 Task: Click on add item in tsserver plugin paths in the typescript.
Action: Mouse moved to (16, 511)
Screenshot: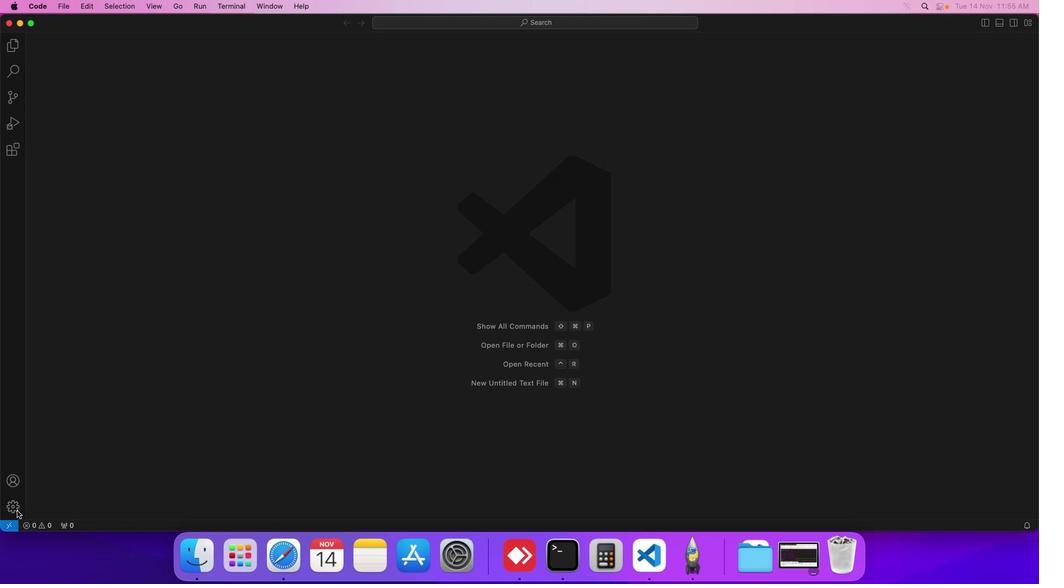
Action: Mouse pressed left at (16, 511)
Screenshot: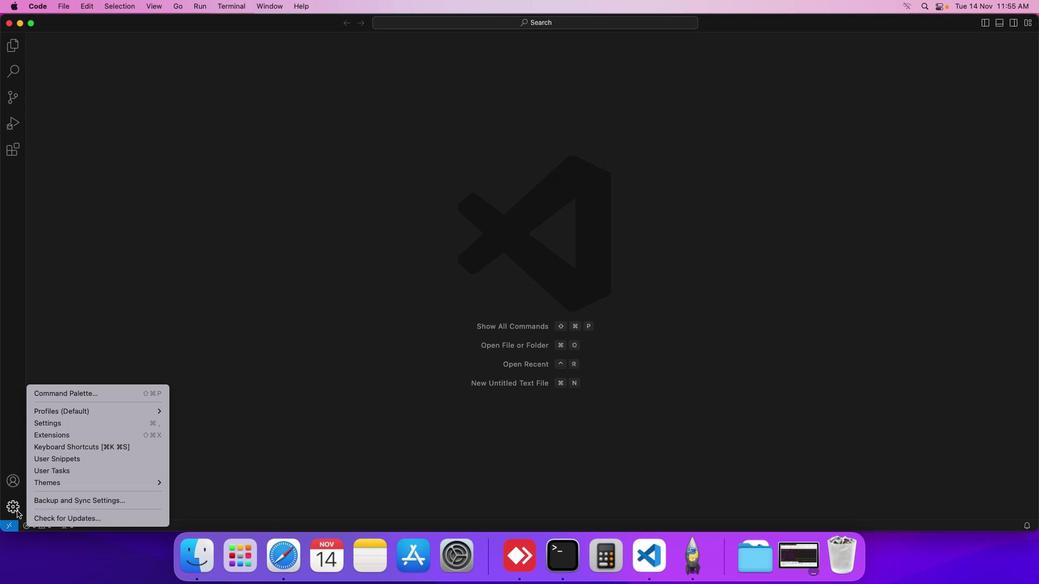 
Action: Mouse moved to (75, 421)
Screenshot: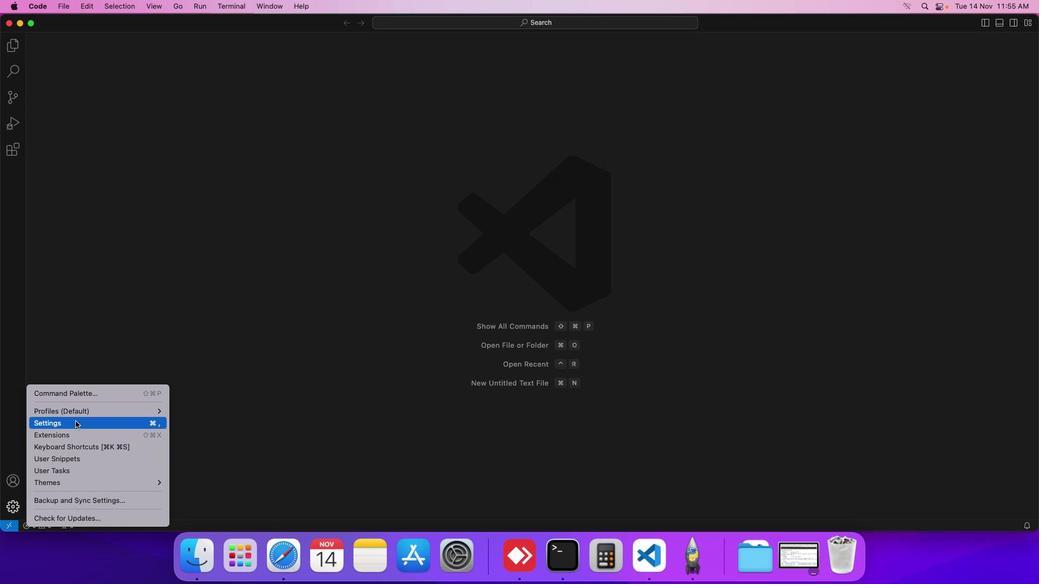 
Action: Mouse pressed left at (75, 421)
Screenshot: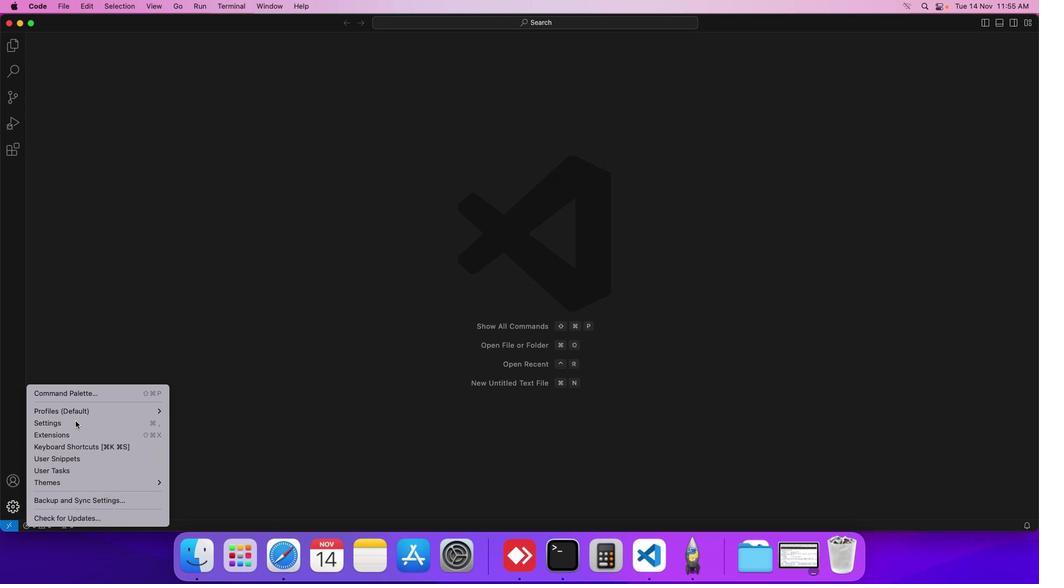 
Action: Mouse moved to (257, 195)
Screenshot: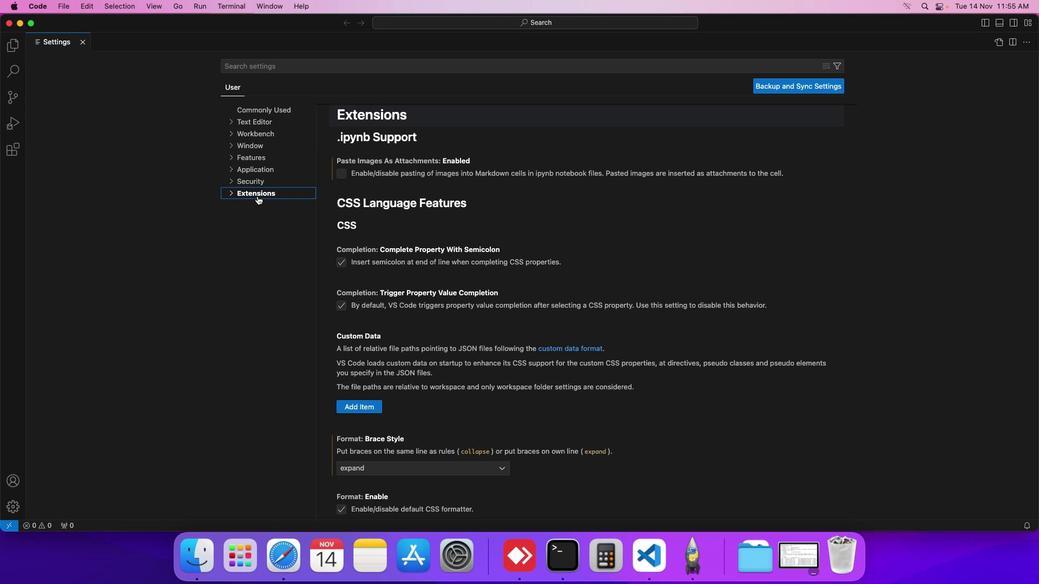 
Action: Mouse pressed left at (257, 195)
Screenshot: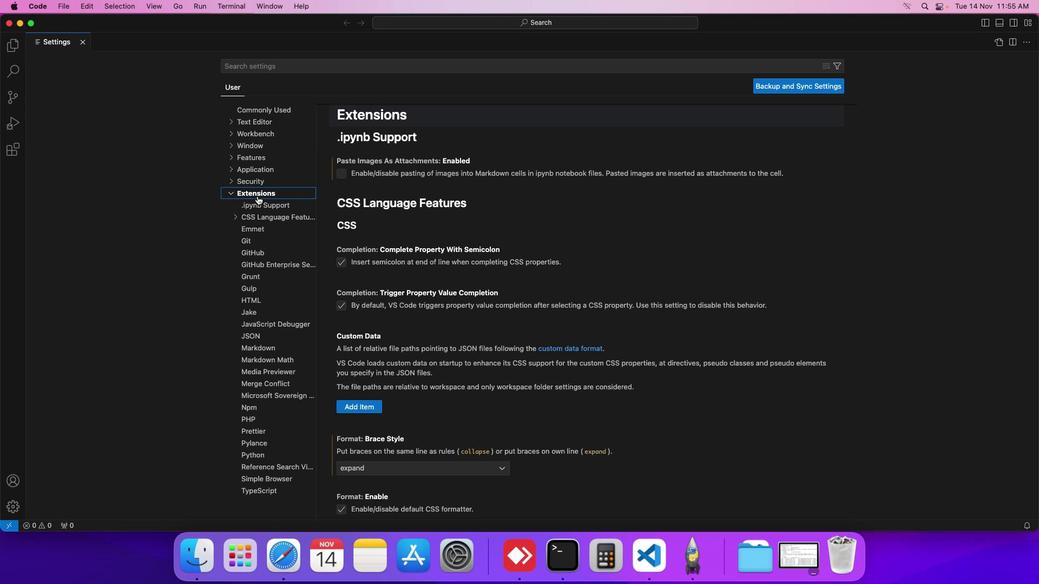 
Action: Mouse moved to (251, 495)
Screenshot: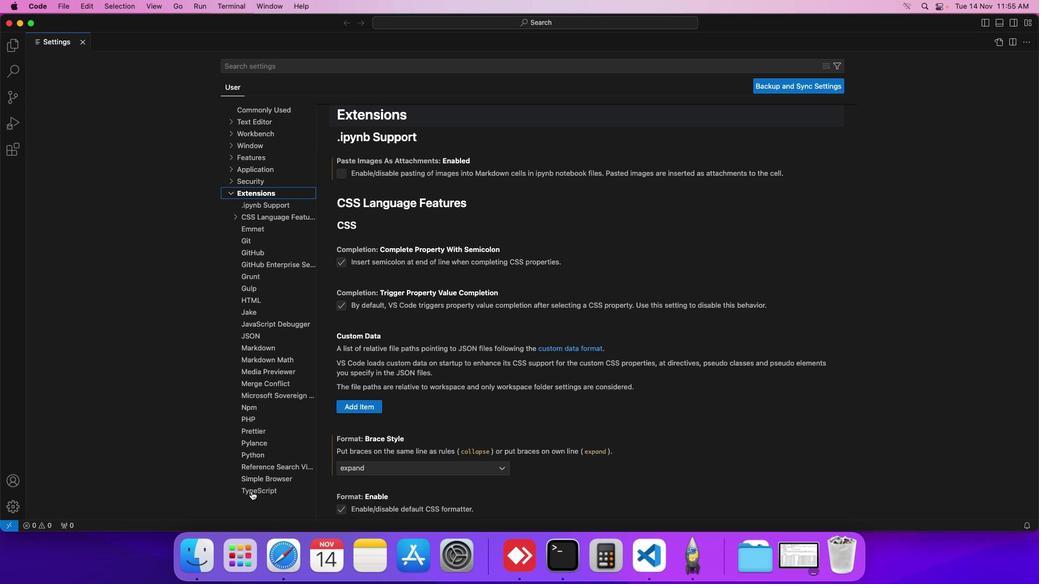 
Action: Mouse pressed left at (251, 495)
Screenshot: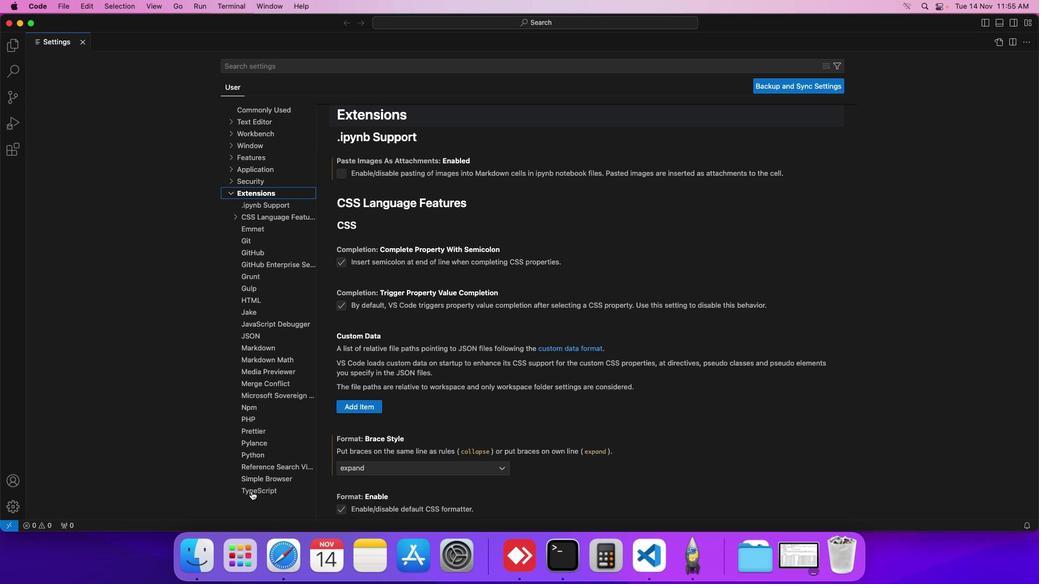 
Action: Mouse moved to (344, 455)
Screenshot: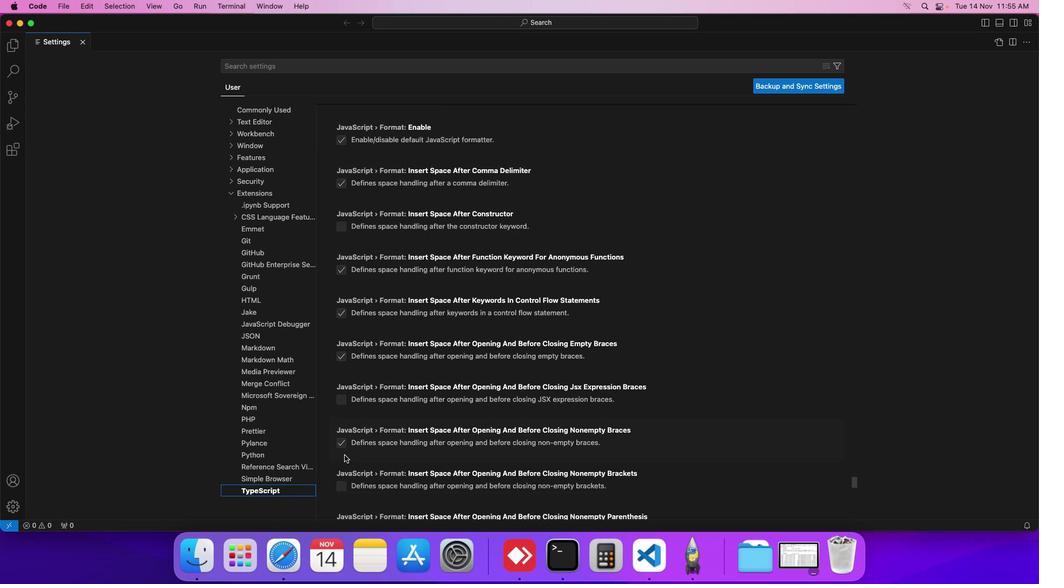 
Action: Mouse scrolled (344, 455) with delta (0, 0)
Screenshot: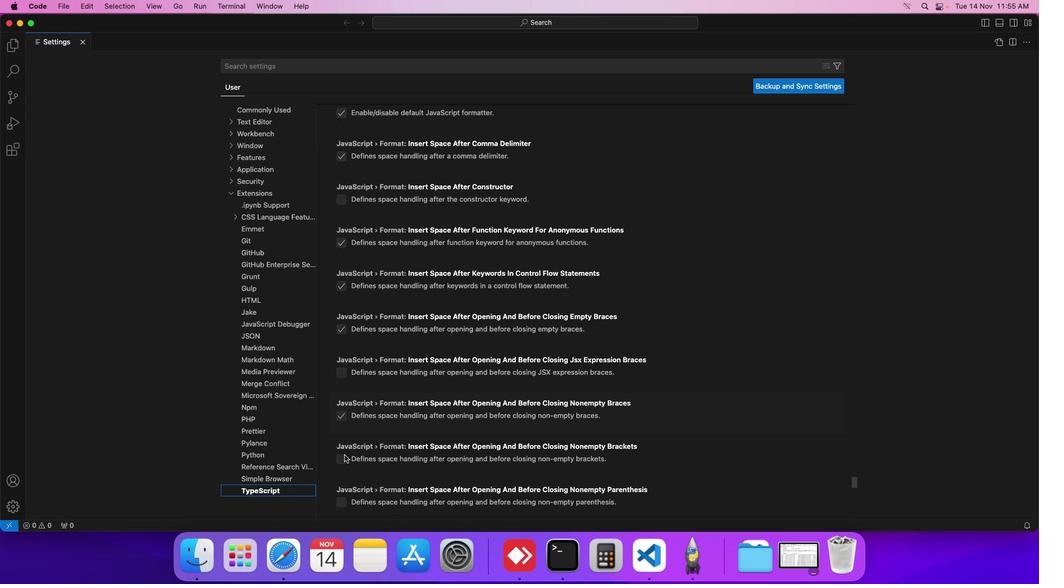 
Action: Mouse scrolled (344, 455) with delta (0, 0)
Screenshot: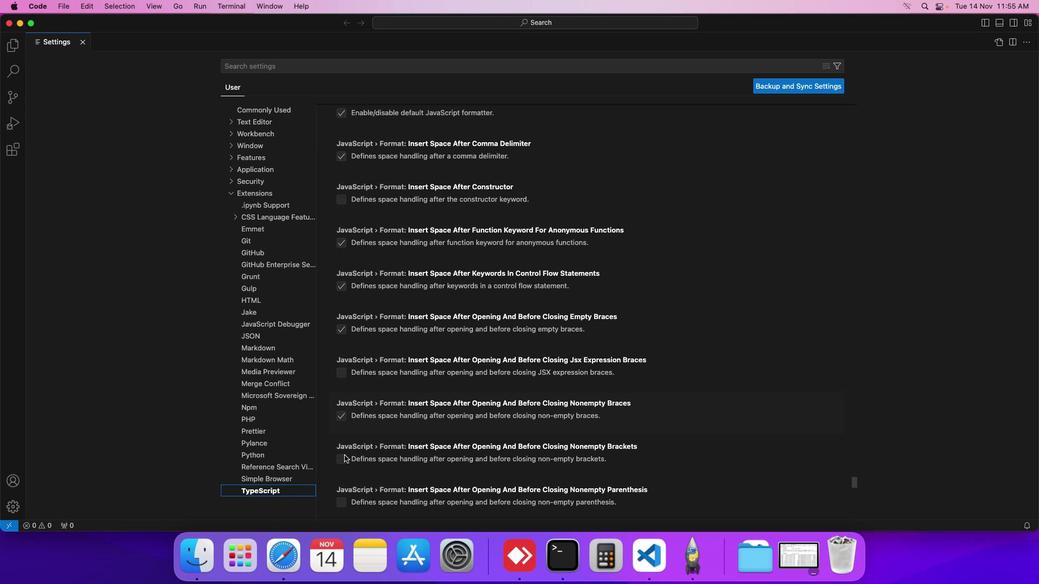 
Action: Mouse scrolled (344, 455) with delta (0, 0)
Screenshot: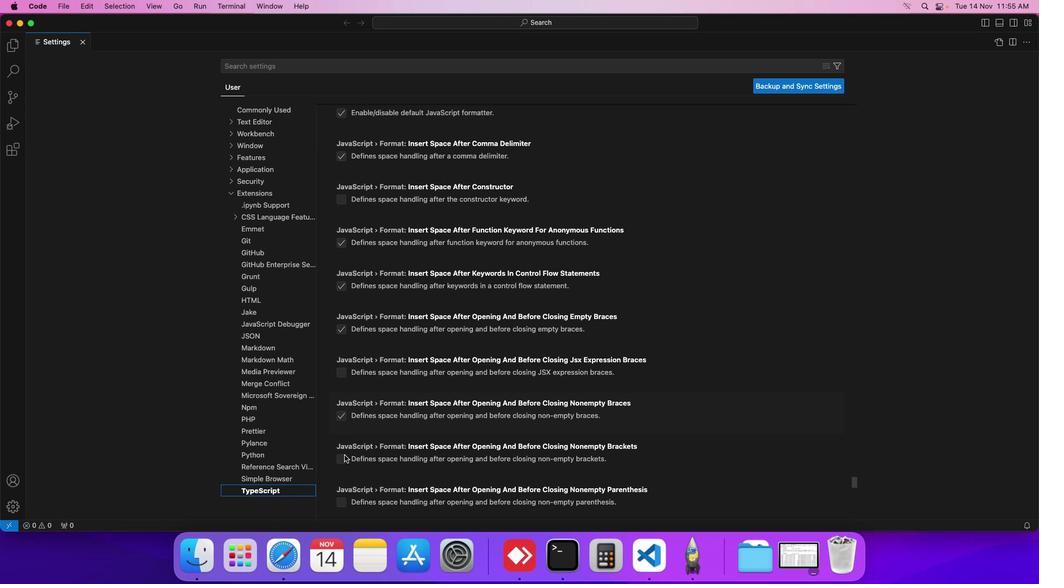
Action: Mouse scrolled (344, 455) with delta (0, 0)
Screenshot: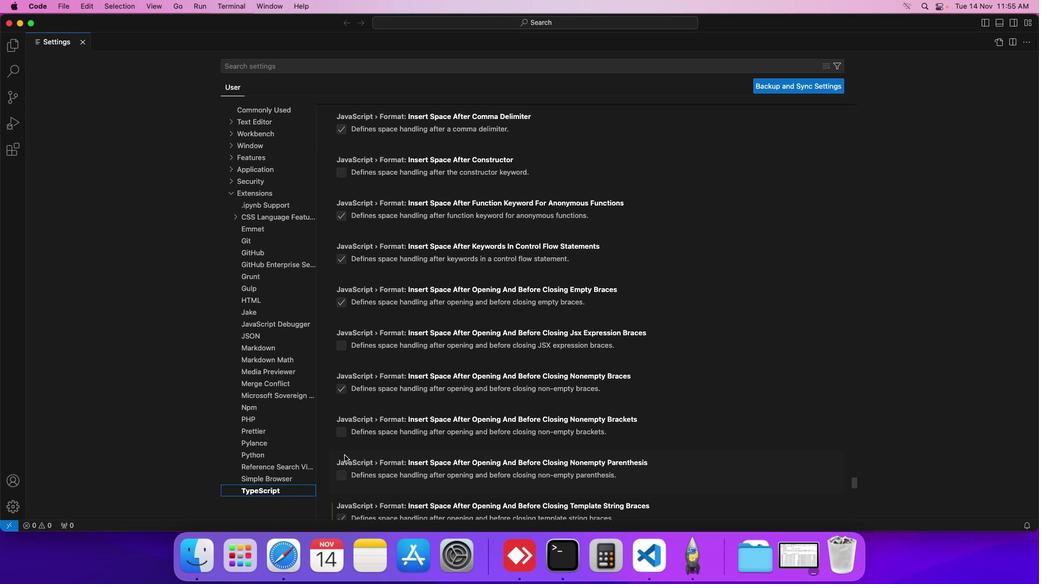 
Action: Mouse scrolled (344, 455) with delta (0, 0)
Screenshot: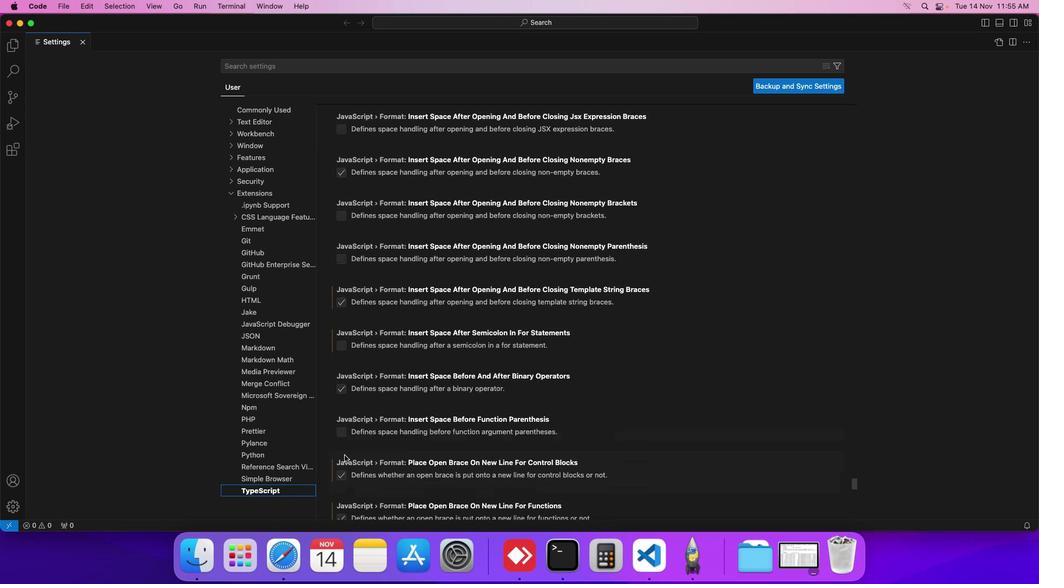 
Action: Mouse scrolled (344, 455) with delta (0, 0)
Screenshot: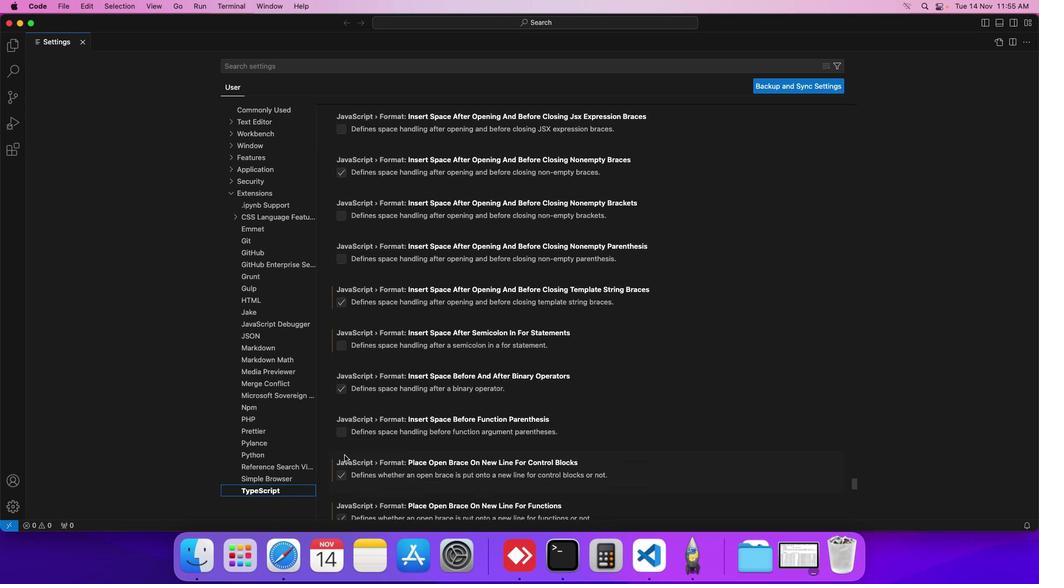 
Action: Mouse scrolled (344, 455) with delta (0, -1)
Screenshot: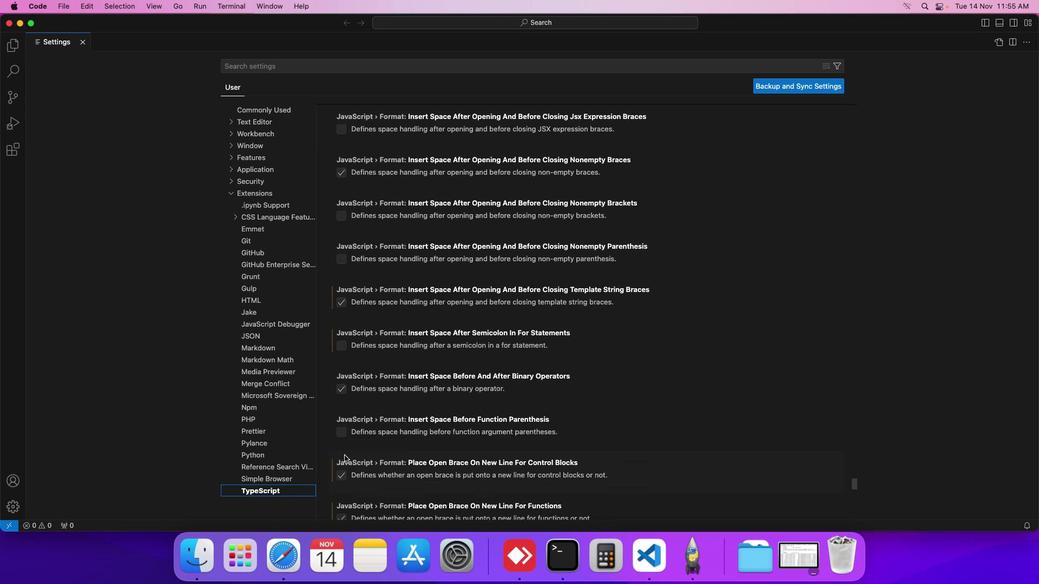 
Action: Mouse scrolled (344, 455) with delta (0, -2)
Screenshot: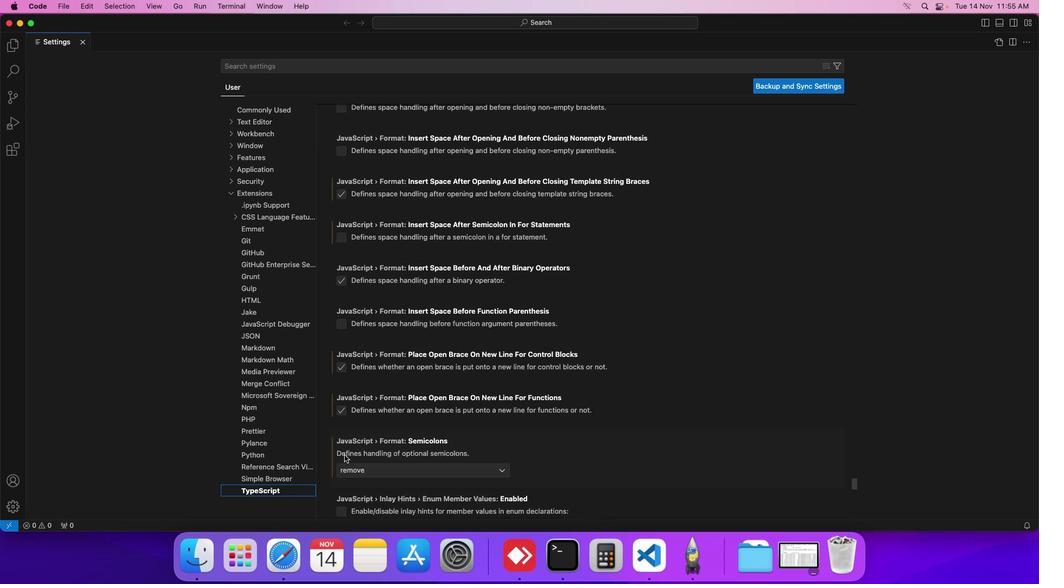 
Action: Mouse scrolled (344, 455) with delta (0, -2)
Screenshot: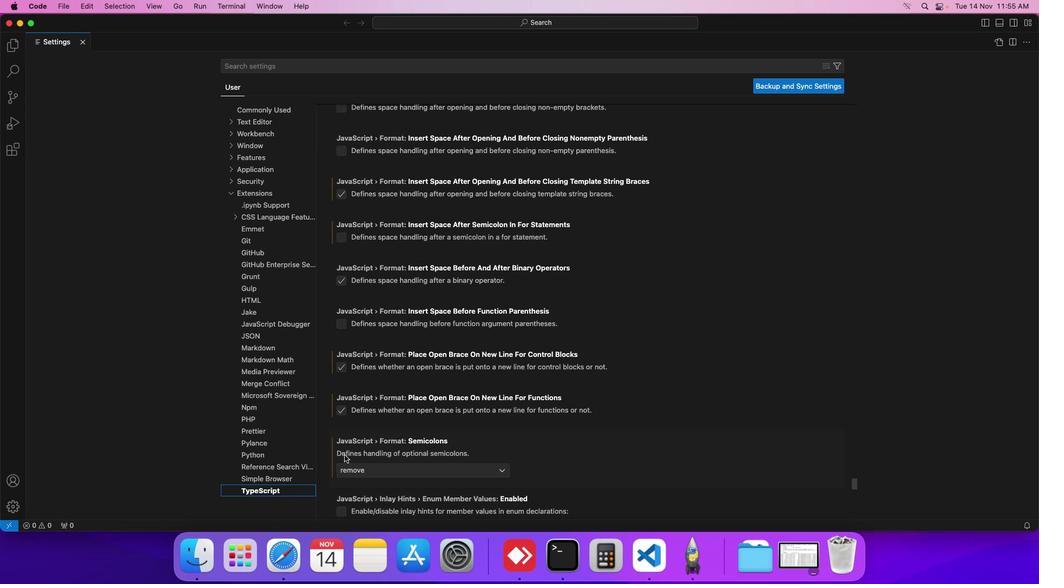 
Action: Mouse scrolled (344, 455) with delta (0, 0)
Screenshot: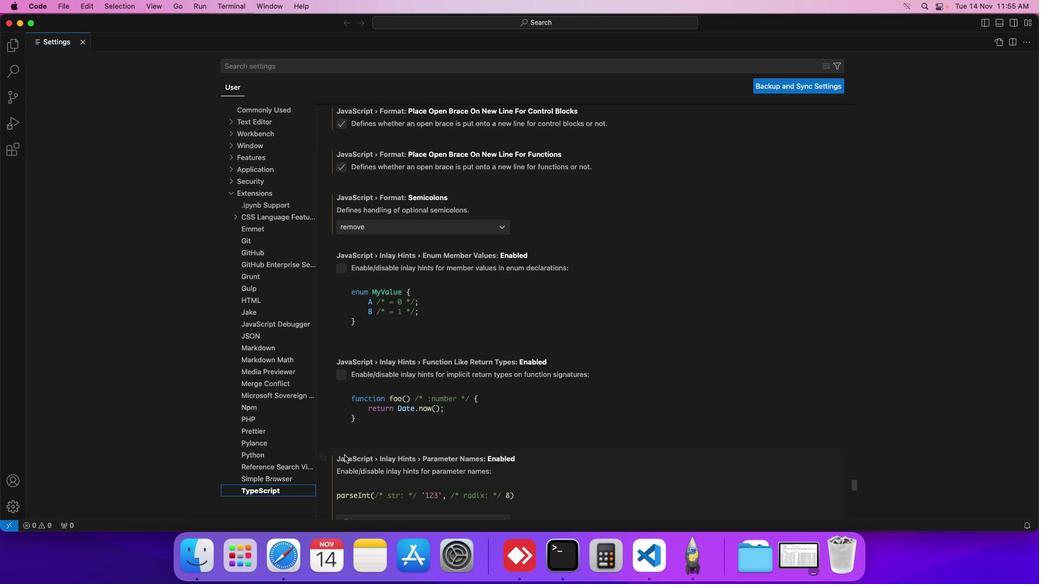
Action: Mouse scrolled (344, 455) with delta (0, 0)
Screenshot: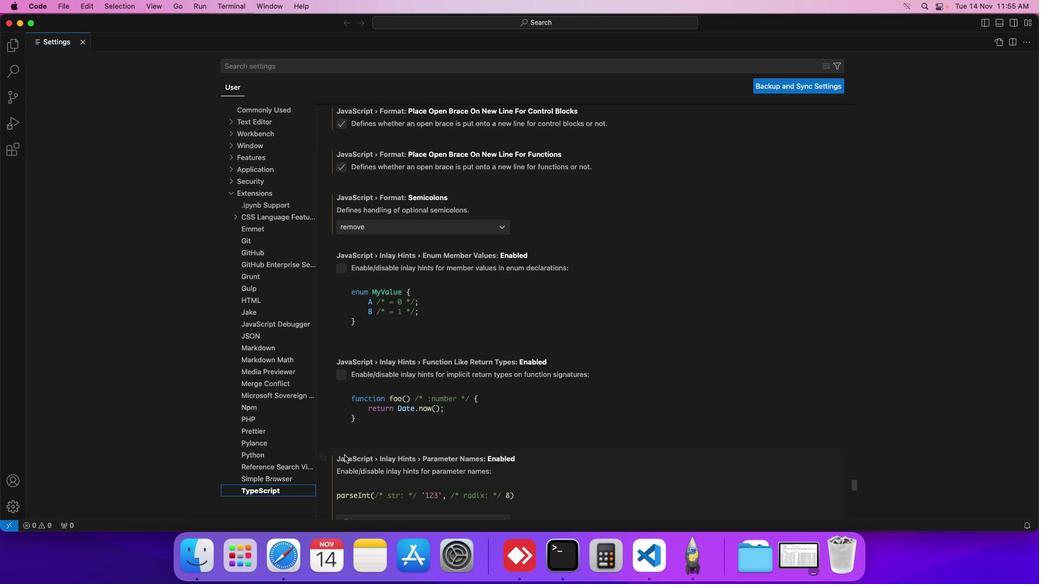 
Action: Mouse scrolled (344, 455) with delta (0, -1)
Screenshot: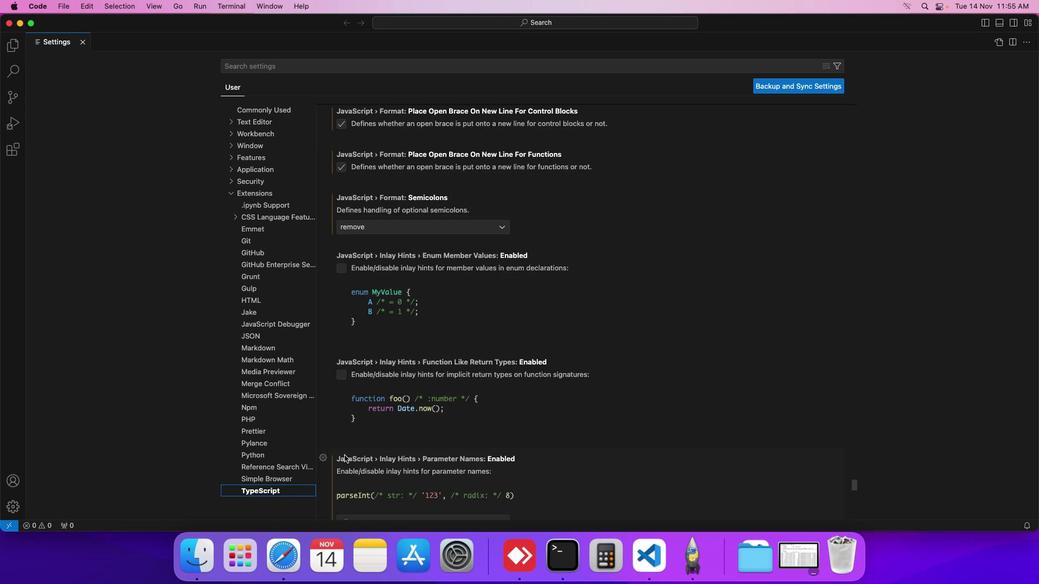 
Action: Mouse scrolled (344, 455) with delta (0, -2)
Screenshot: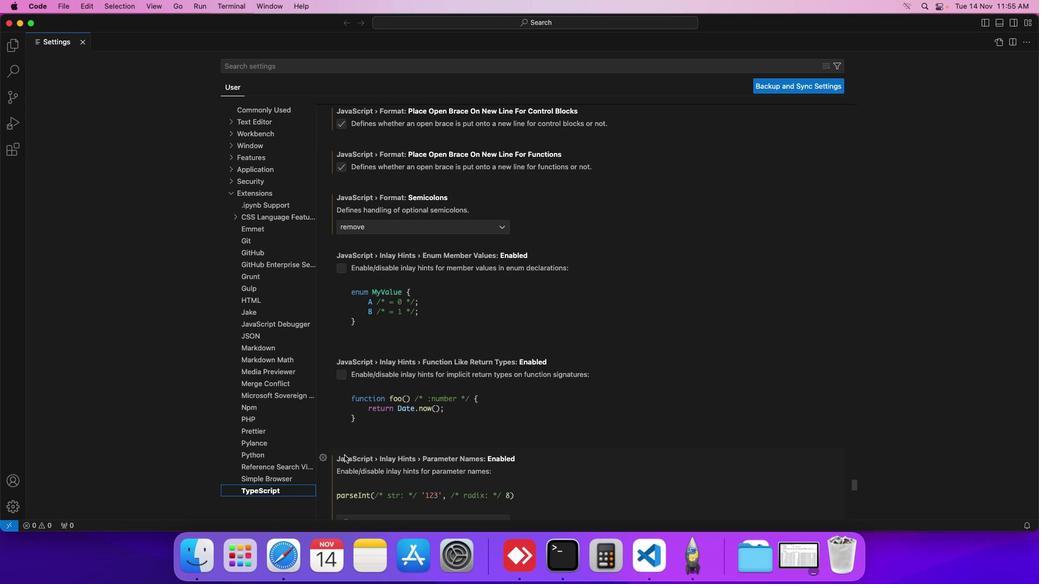
Action: Mouse scrolled (344, 455) with delta (0, 0)
Screenshot: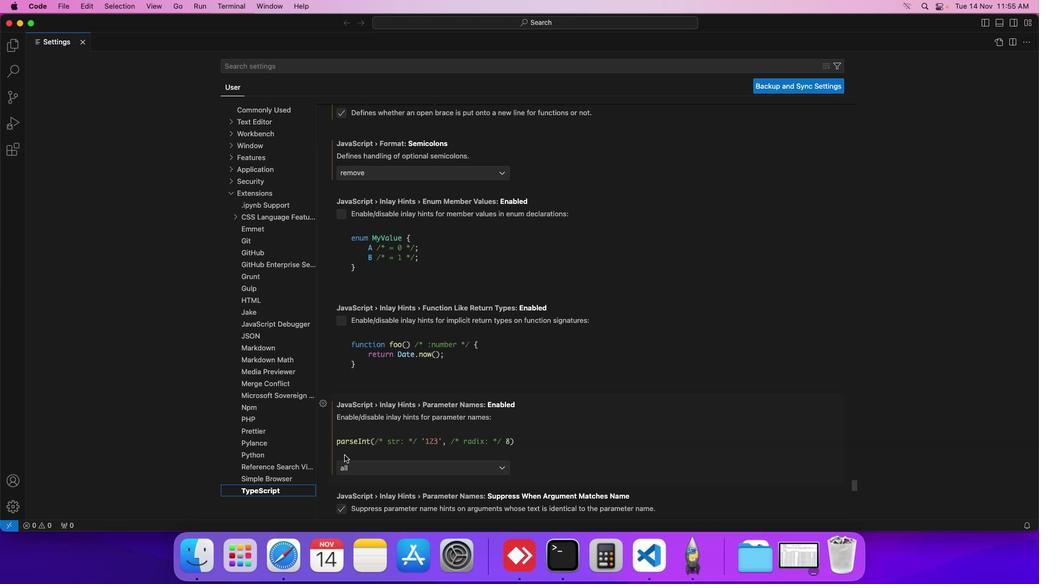 
Action: Mouse scrolled (344, 455) with delta (0, 0)
Screenshot: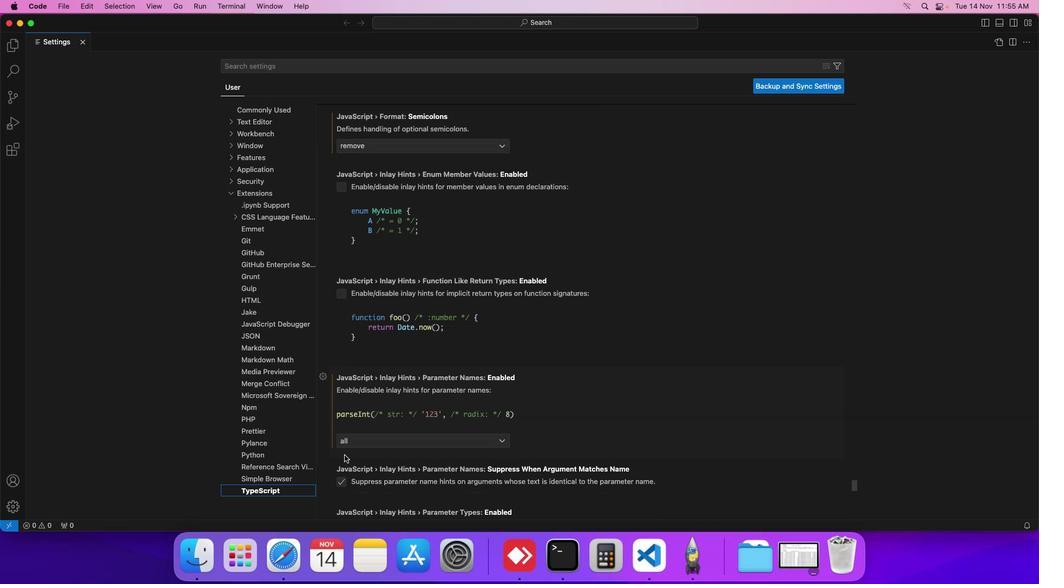 
Action: Mouse scrolled (344, 455) with delta (0, 0)
Screenshot: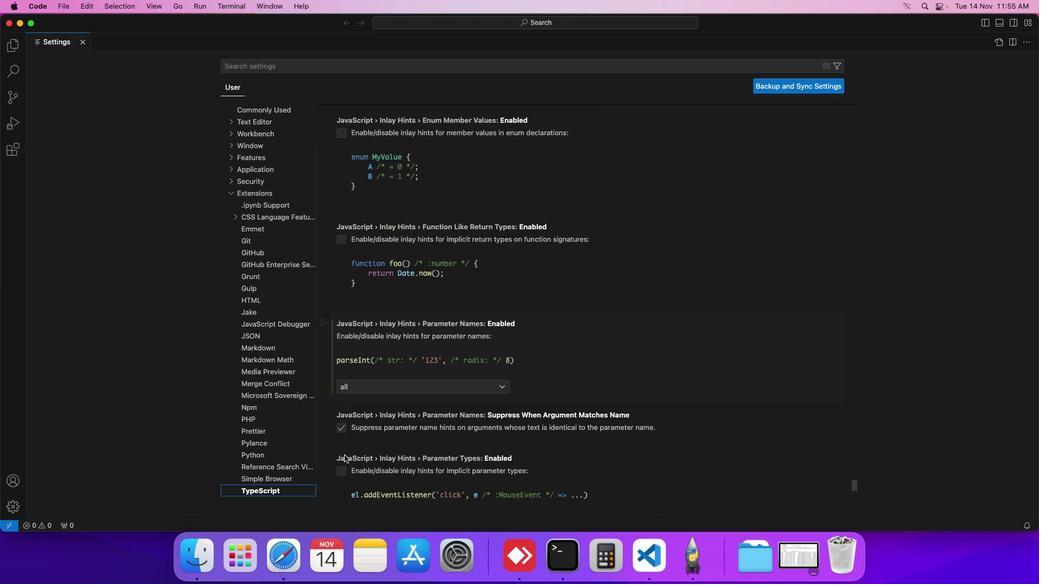 
Action: Mouse scrolled (344, 455) with delta (0, -1)
Screenshot: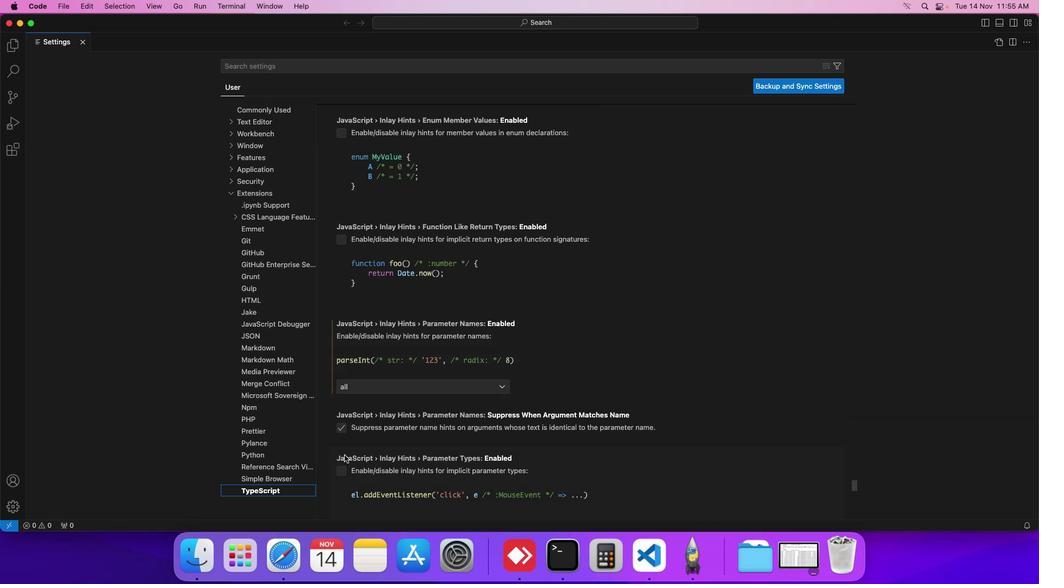 
Action: Mouse scrolled (344, 455) with delta (0, 0)
Screenshot: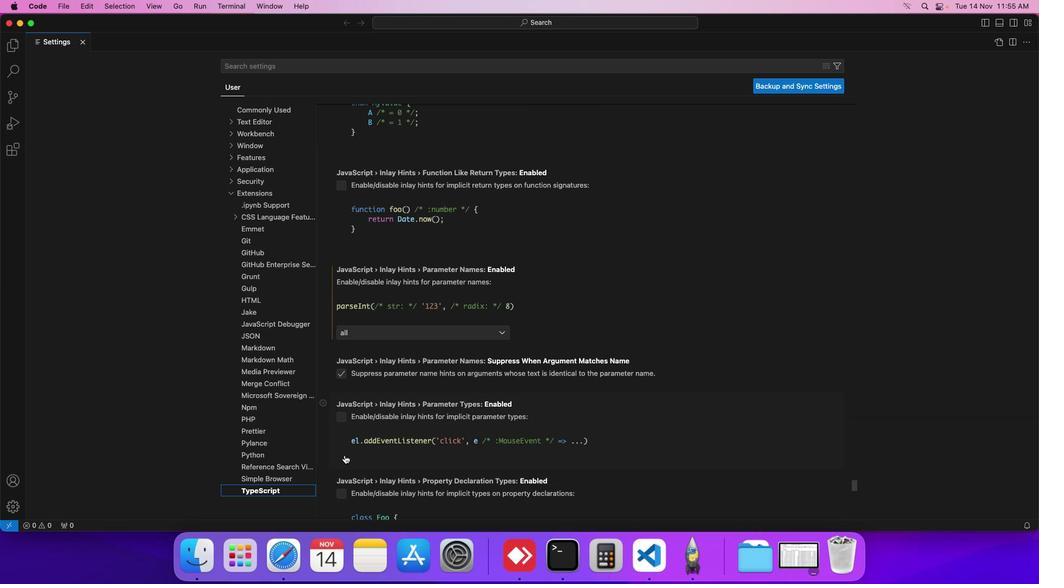 
Action: Mouse scrolled (344, 455) with delta (0, 0)
Screenshot: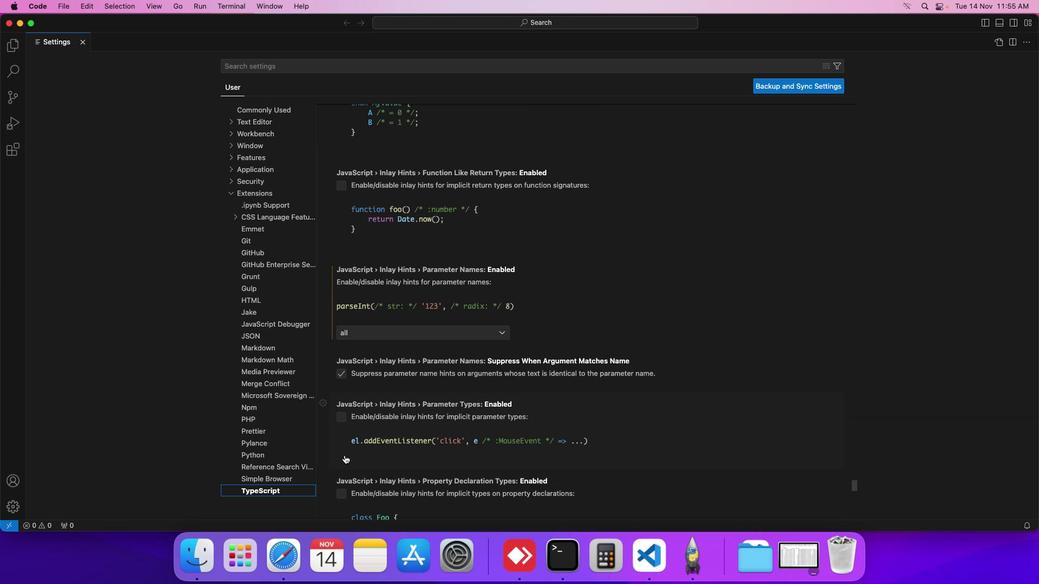 
Action: Mouse scrolled (344, 455) with delta (0, 0)
Screenshot: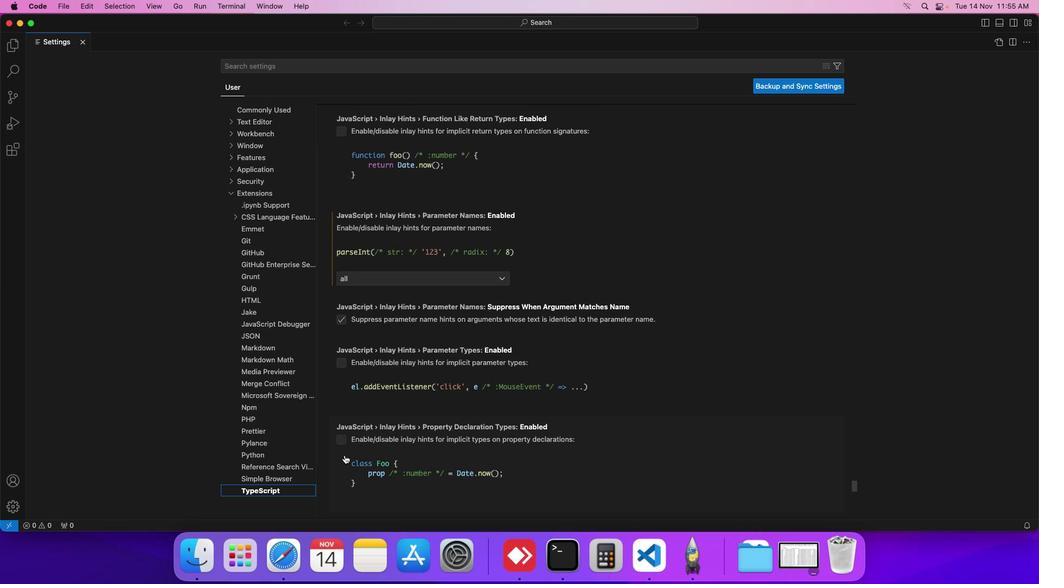 
Action: Mouse scrolled (344, 455) with delta (0, 0)
Screenshot: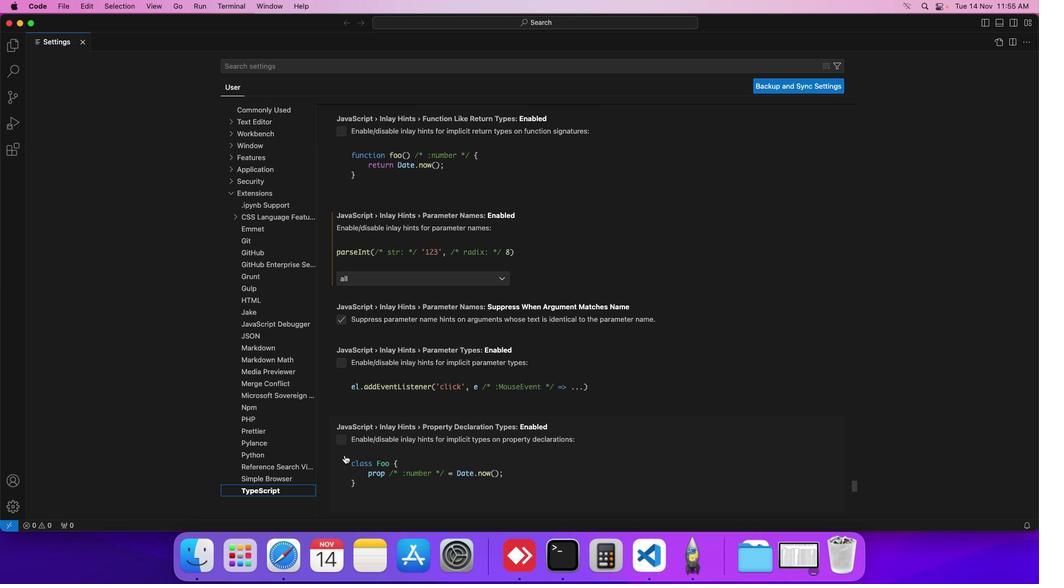 
Action: Mouse scrolled (344, 455) with delta (0, 0)
Screenshot: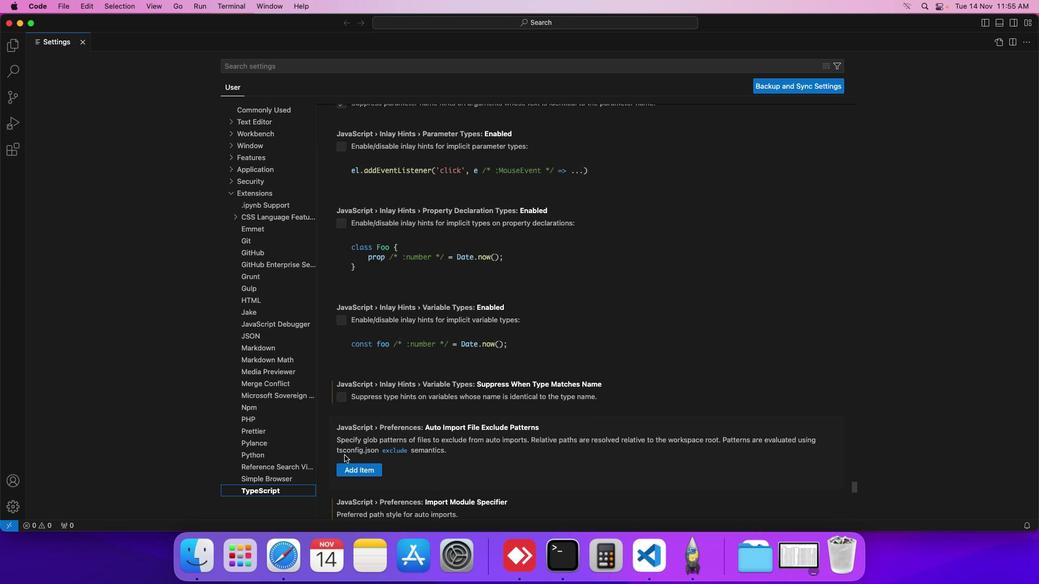 
Action: Mouse scrolled (344, 455) with delta (0, 0)
Screenshot: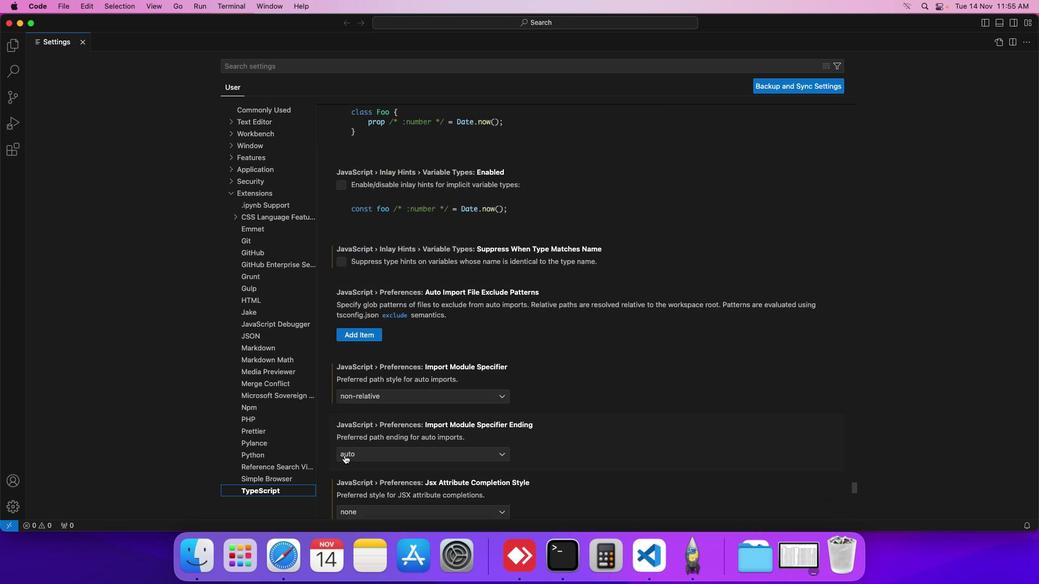 
Action: Mouse scrolled (344, 455) with delta (0, -1)
Screenshot: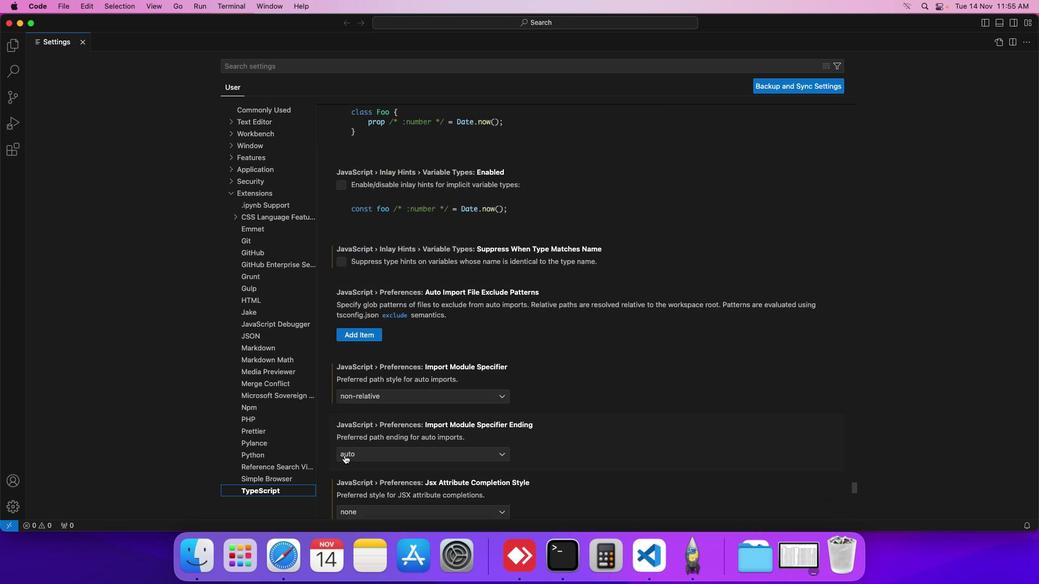 
Action: Mouse scrolled (344, 455) with delta (0, -2)
Screenshot: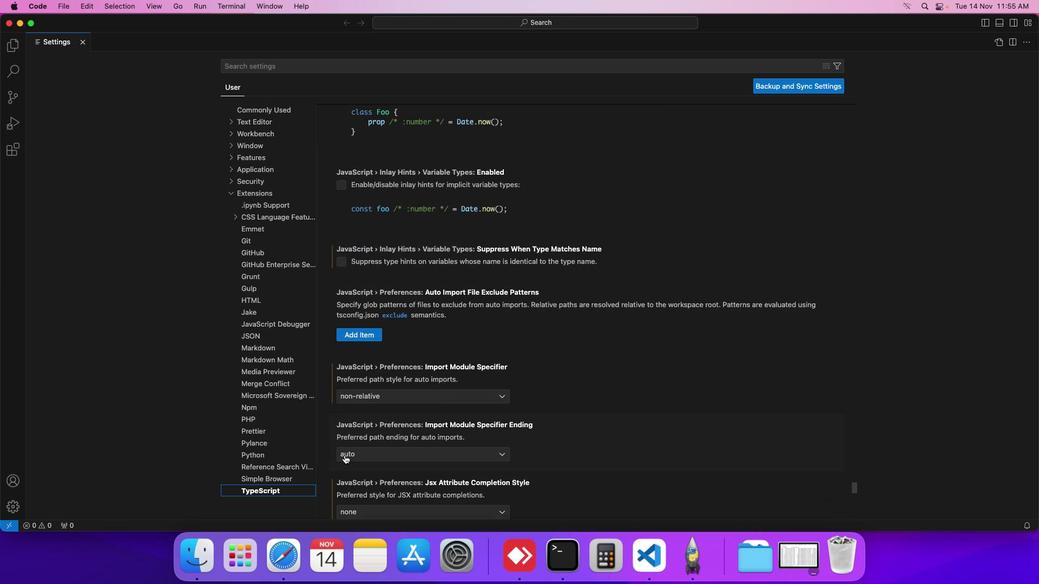 
Action: Mouse scrolled (344, 455) with delta (0, -2)
Screenshot: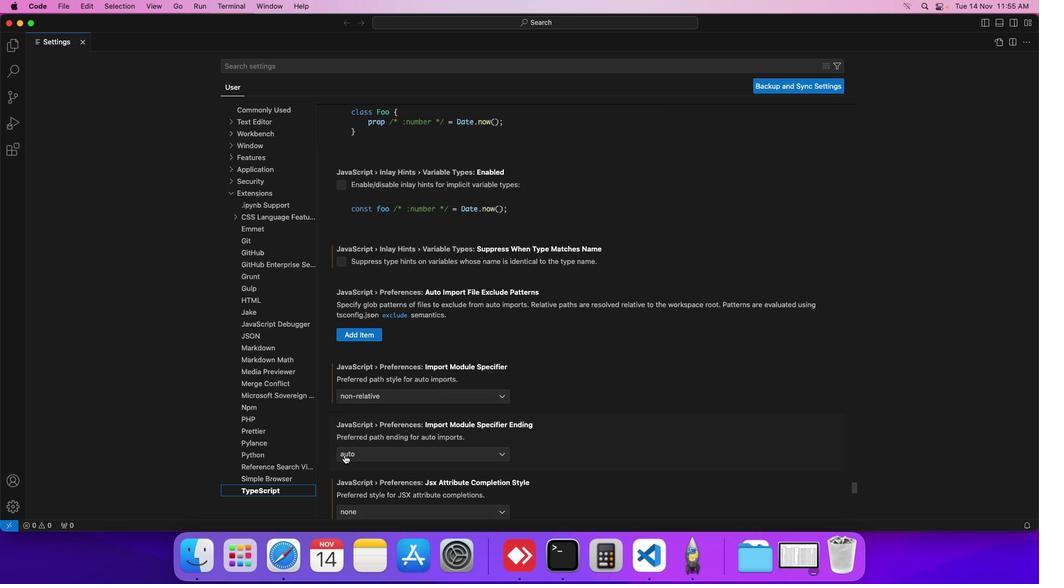 
Action: Mouse scrolled (344, 455) with delta (0, 0)
Screenshot: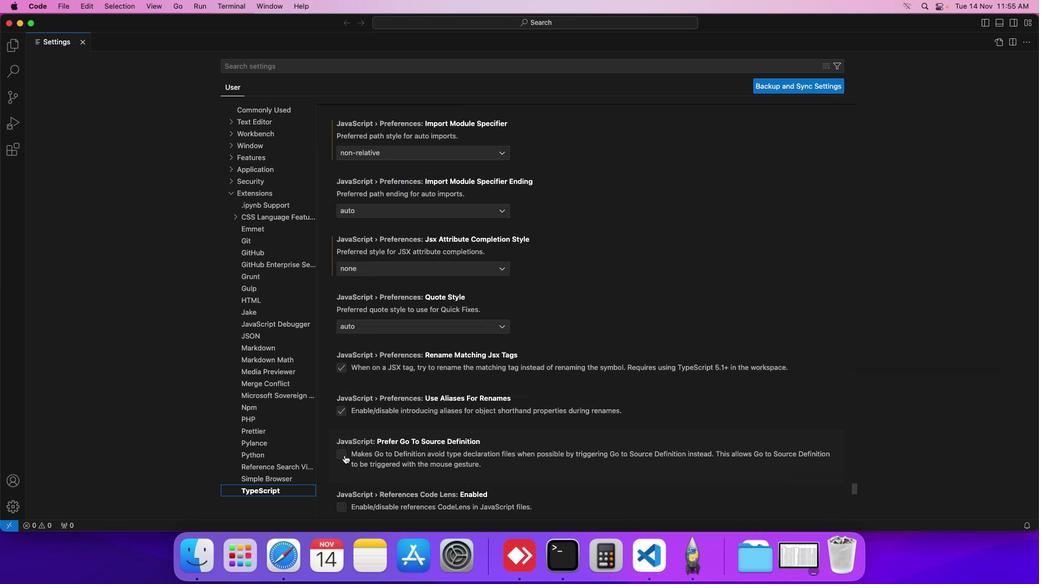 
Action: Mouse scrolled (344, 455) with delta (0, 0)
Screenshot: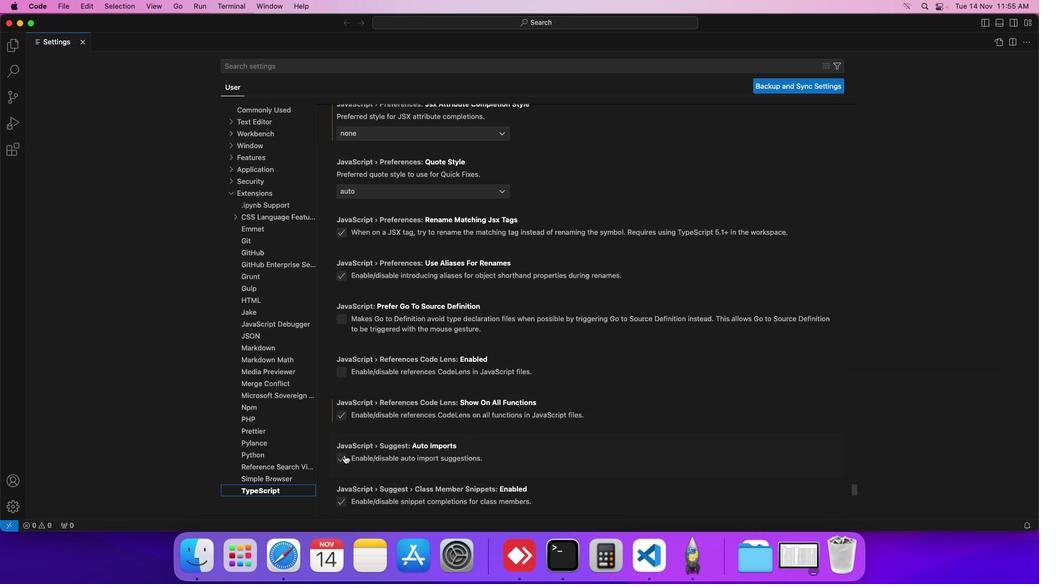 
Action: Mouse scrolled (344, 455) with delta (0, -1)
Screenshot: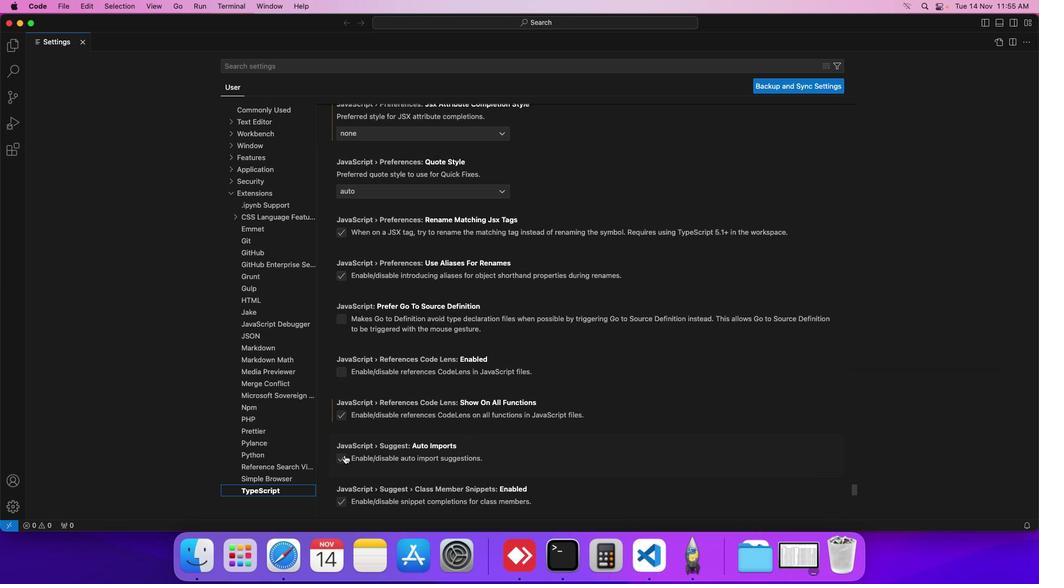 
Action: Mouse scrolled (344, 455) with delta (0, -2)
Screenshot: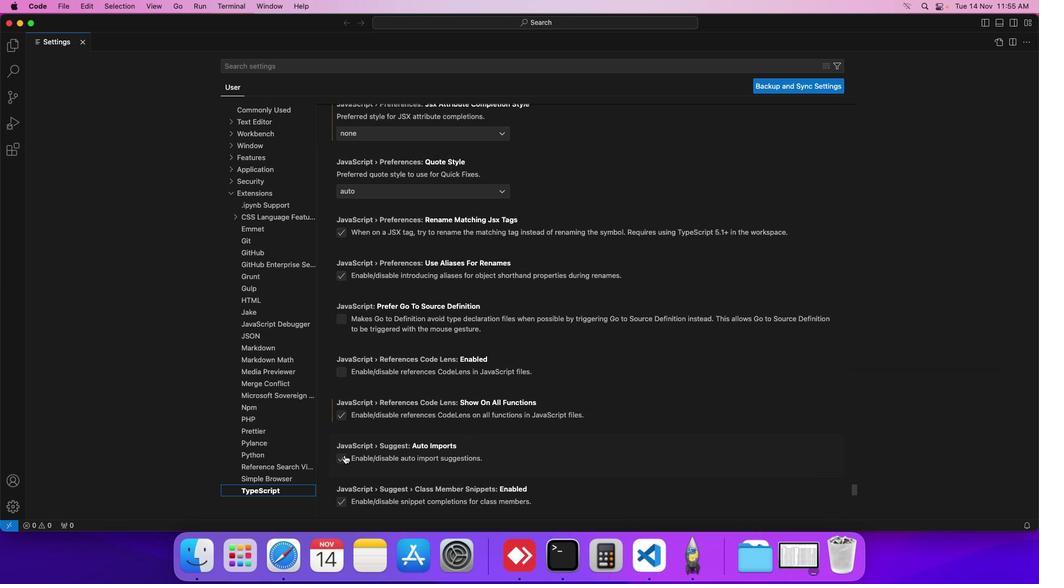 
Action: Mouse scrolled (344, 455) with delta (0, -2)
Screenshot: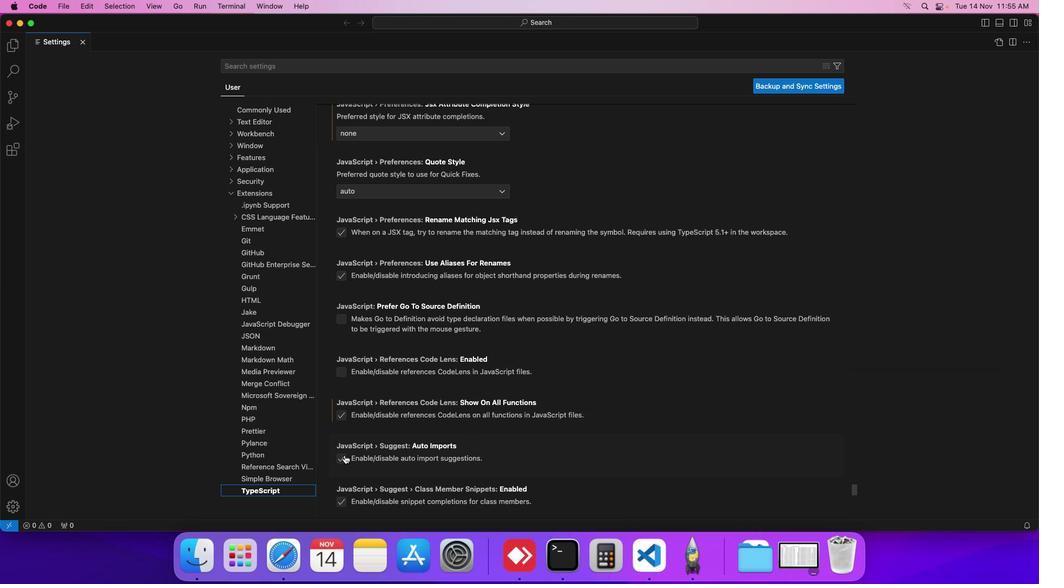 
Action: Mouse scrolled (344, 455) with delta (0, 0)
Screenshot: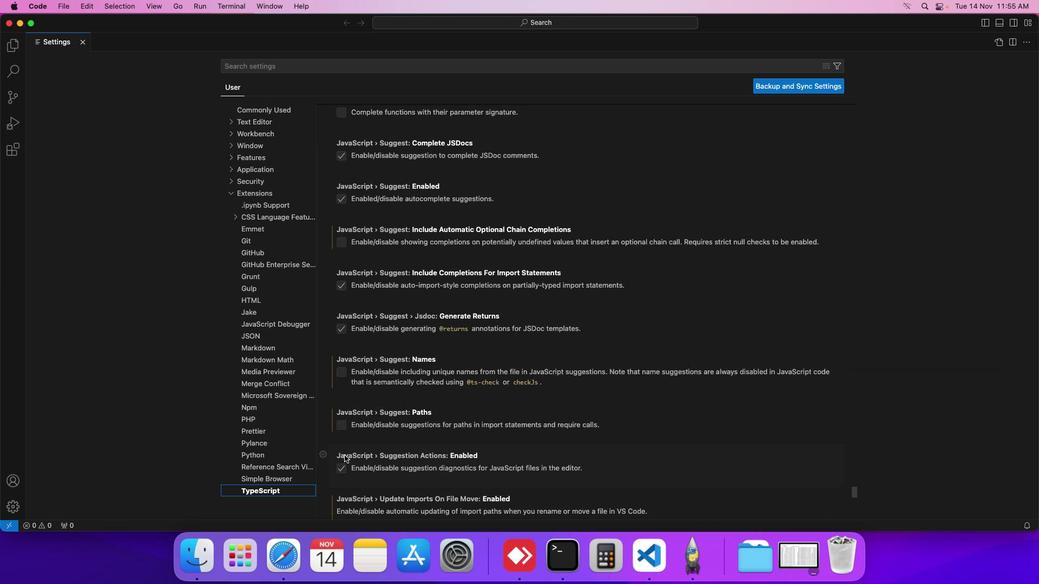 
Action: Mouse scrolled (344, 455) with delta (0, 0)
Screenshot: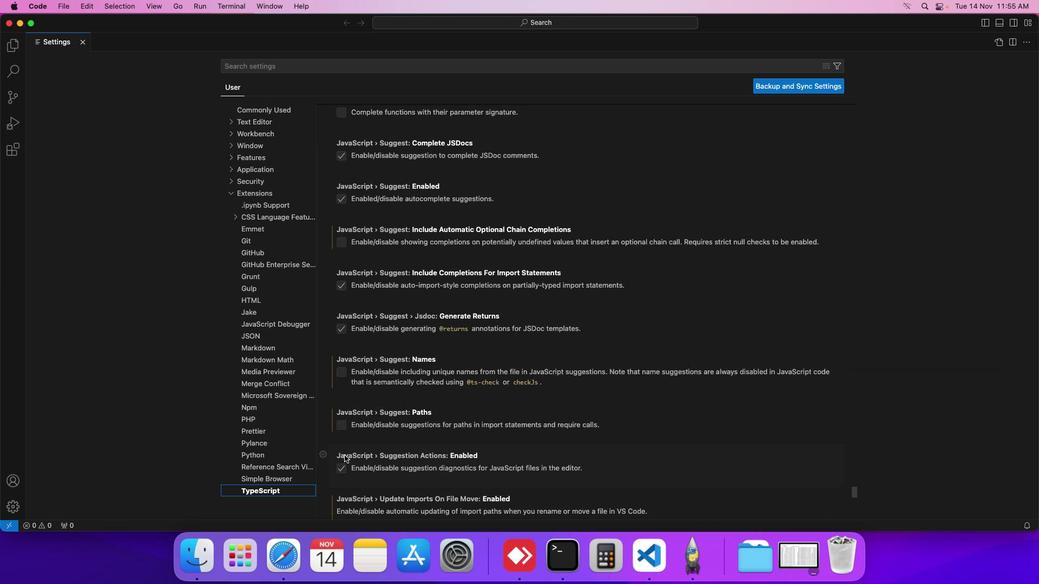 
Action: Mouse scrolled (344, 455) with delta (0, -1)
Screenshot: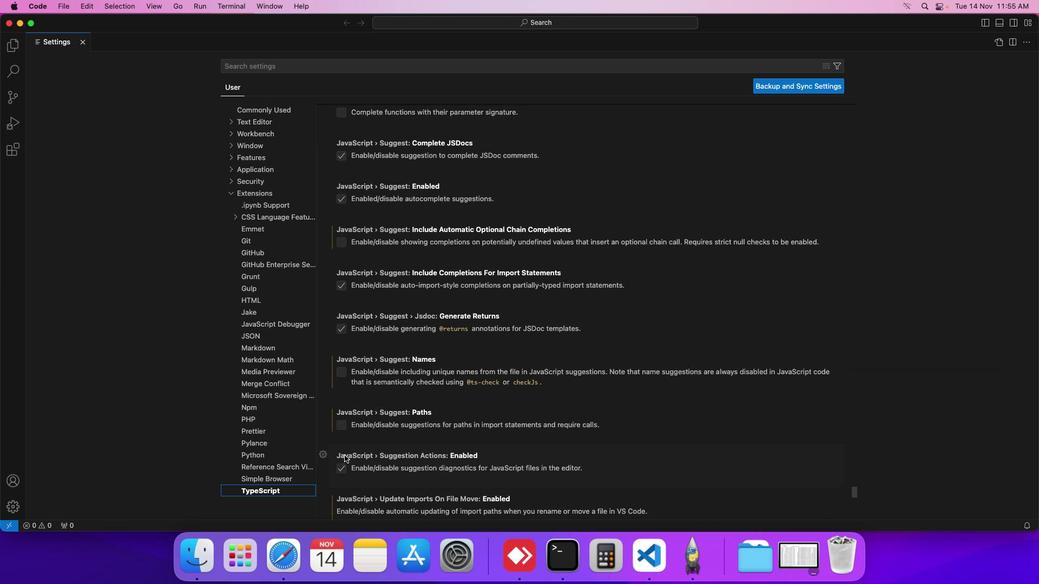 
Action: Mouse scrolled (344, 455) with delta (0, -2)
Screenshot: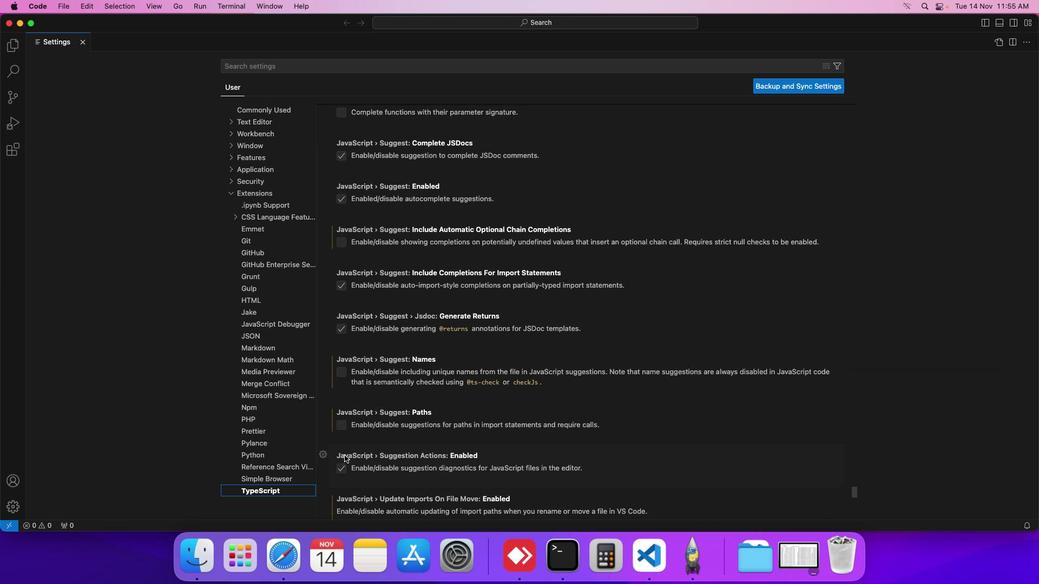 
Action: Mouse scrolled (344, 455) with delta (0, -3)
Screenshot: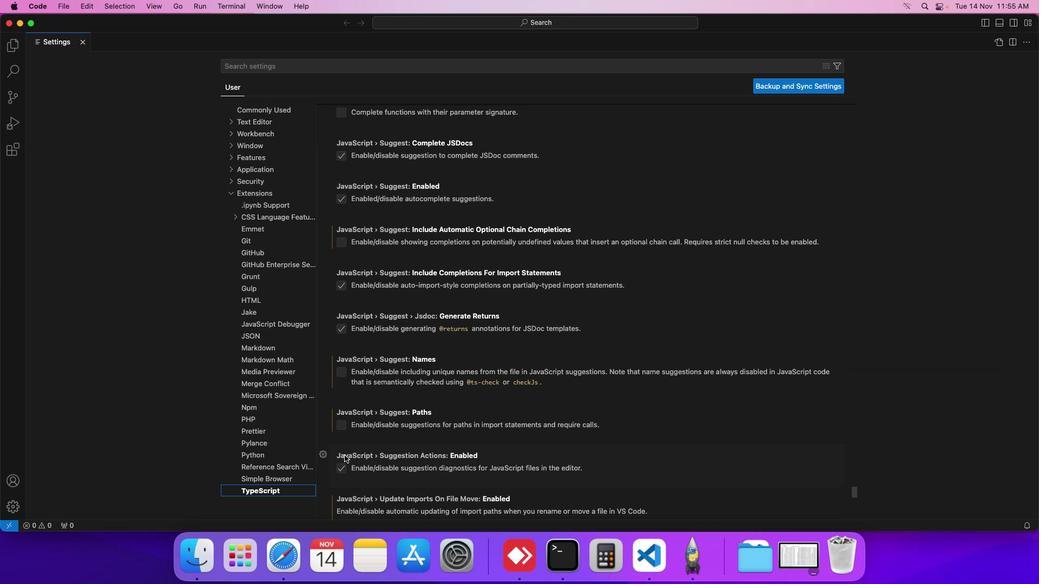 
Action: Mouse scrolled (344, 455) with delta (0, 0)
Screenshot: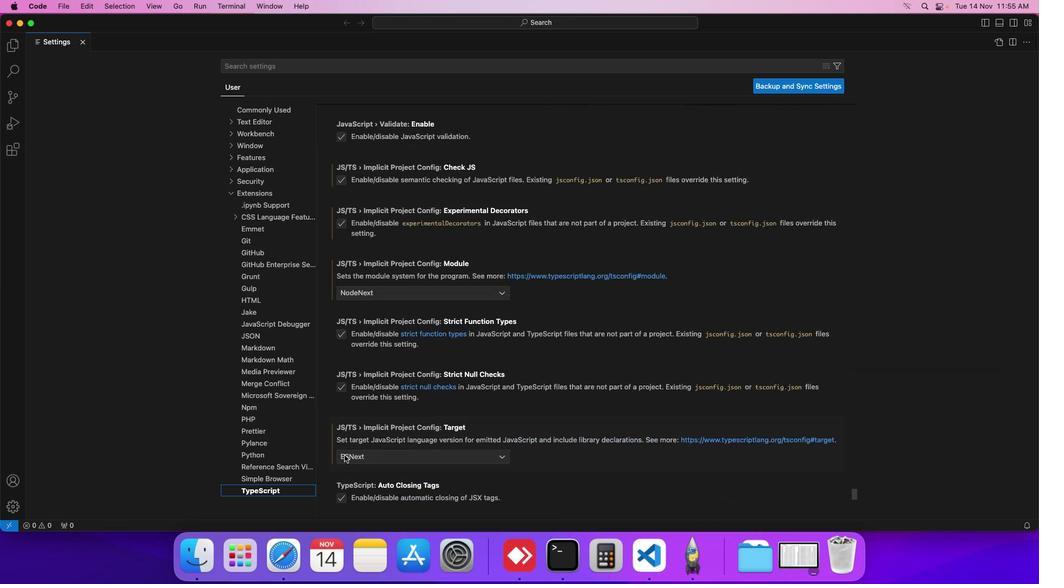 
Action: Mouse scrolled (344, 455) with delta (0, 0)
Screenshot: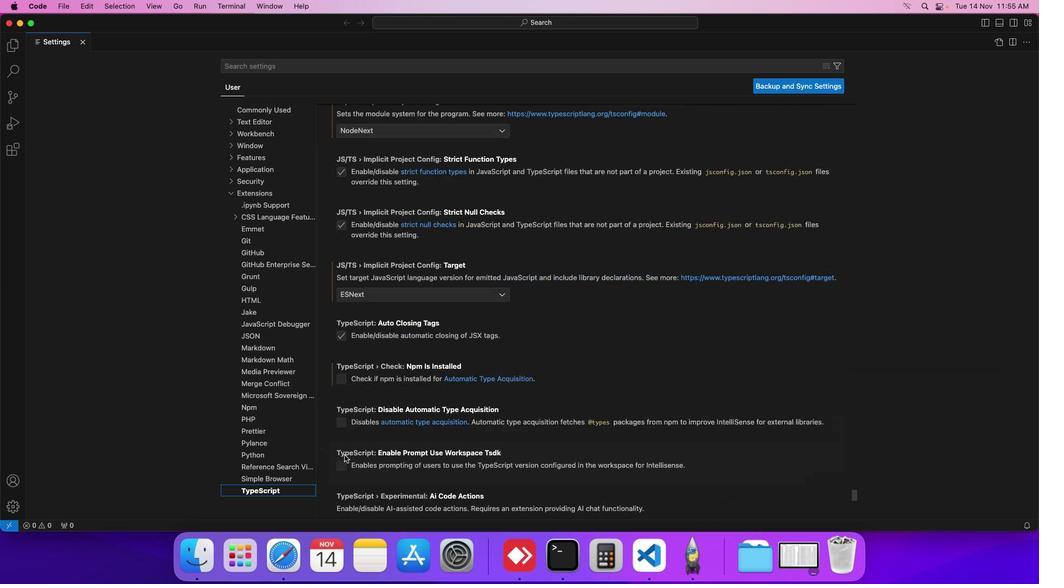 
Action: Mouse scrolled (344, 455) with delta (0, -1)
Screenshot: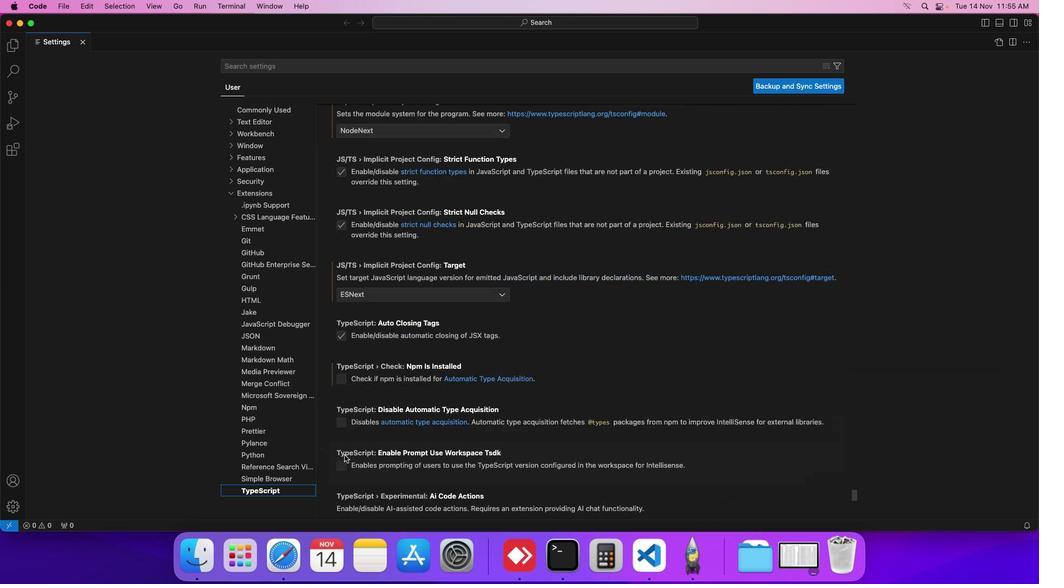 
Action: Mouse scrolled (344, 455) with delta (0, -2)
Screenshot: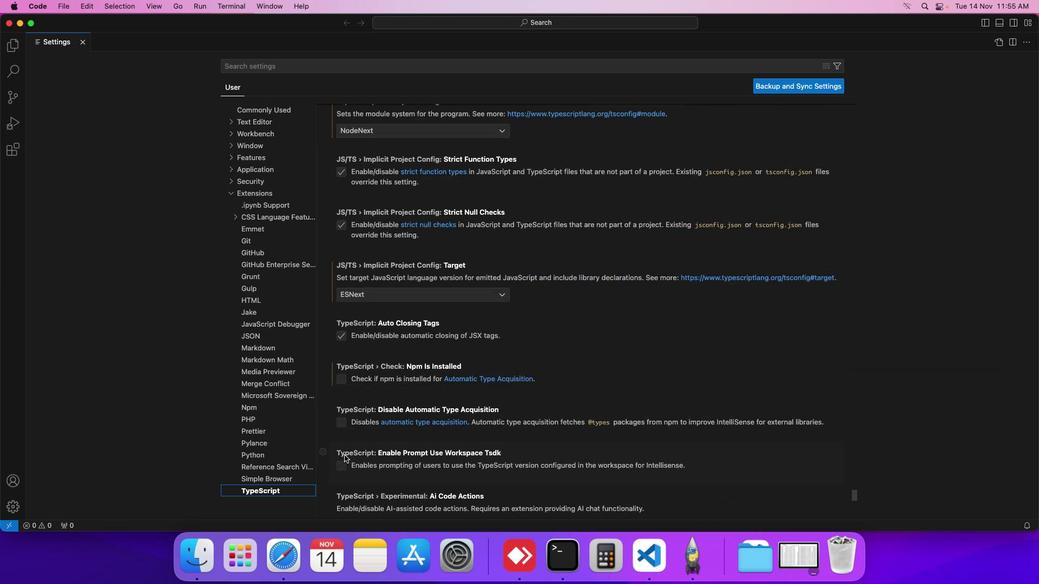 
Action: Mouse scrolled (344, 455) with delta (0, -3)
Screenshot: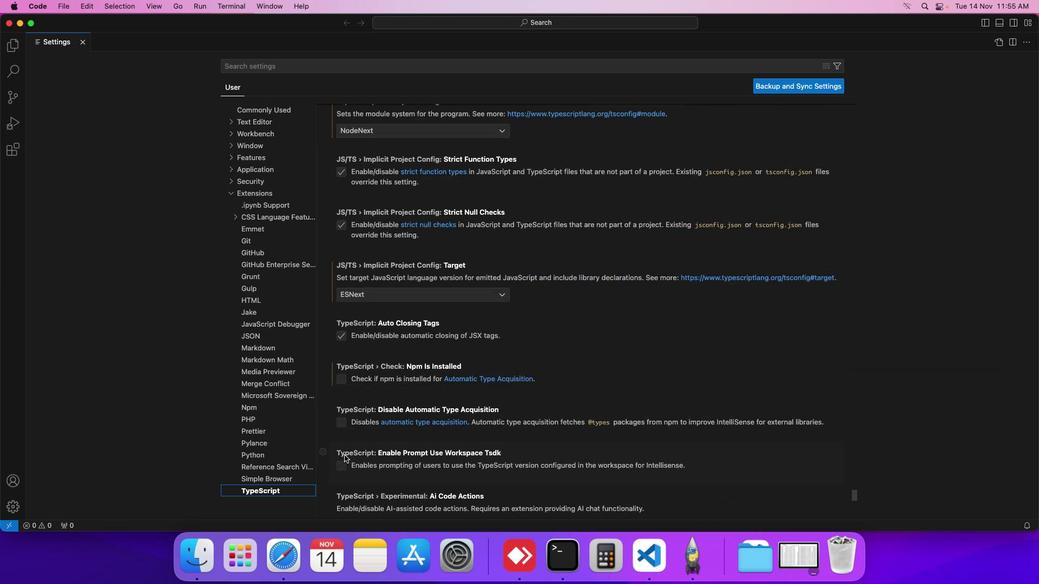 
Action: Mouse scrolled (344, 455) with delta (0, -3)
Screenshot: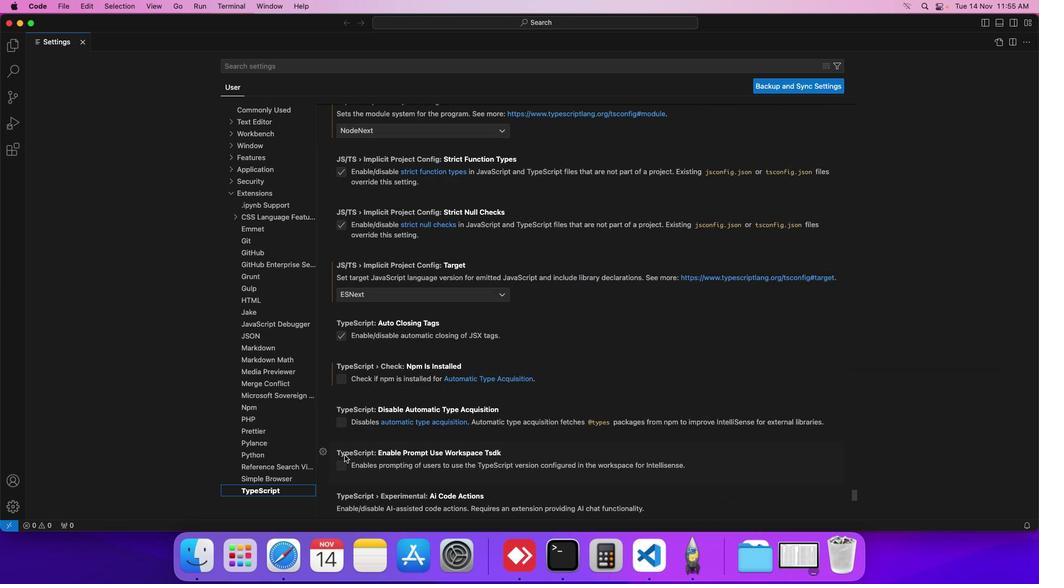 
Action: Mouse scrolled (344, 455) with delta (0, 0)
Screenshot: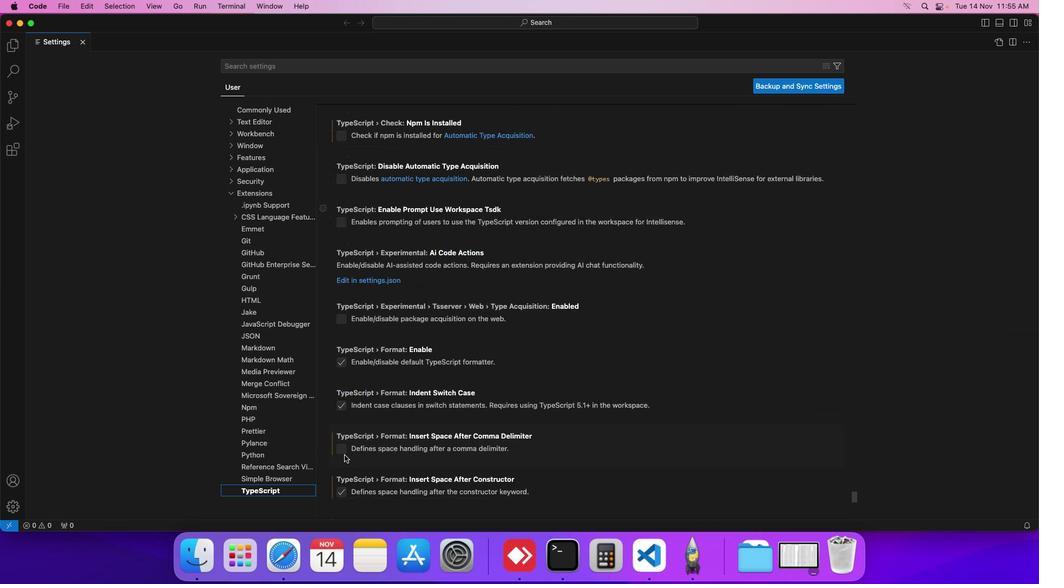 
Action: Mouse scrolled (344, 455) with delta (0, 0)
Screenshot: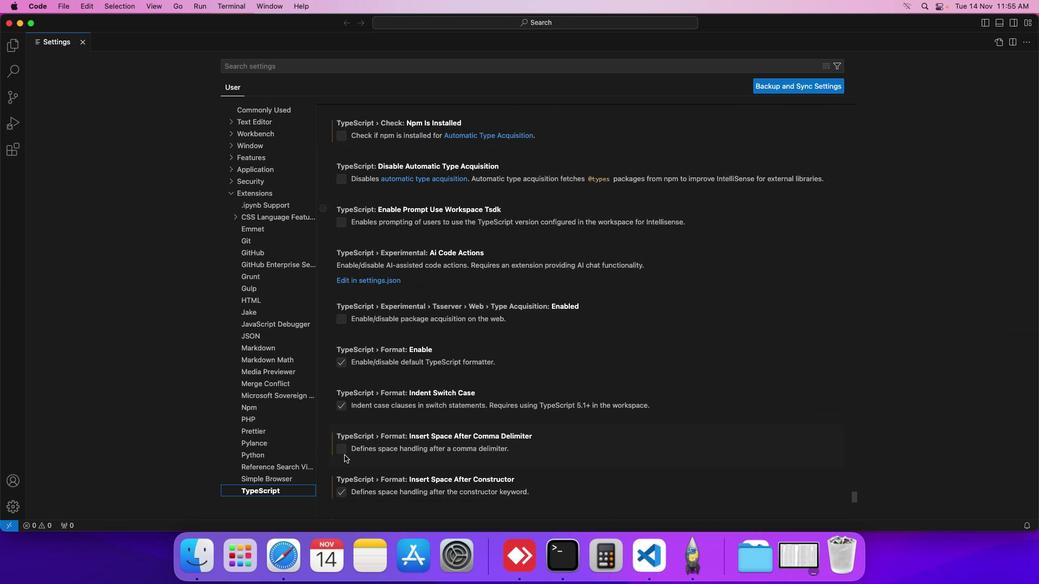 
Action: Mouse scrolled (344, 455) with delta (0, -1)
Screenshot: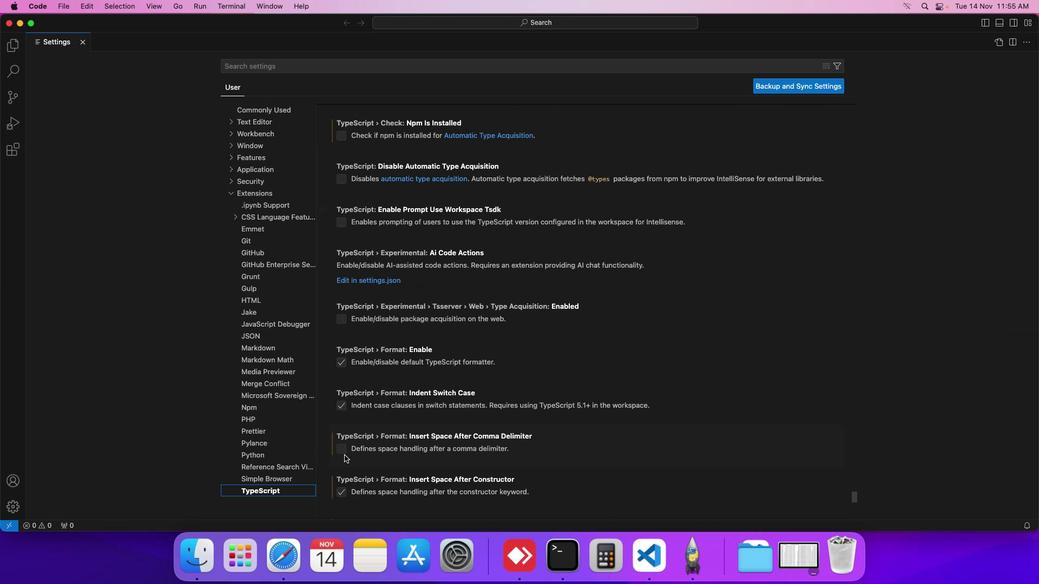 
Action: Mouse scrolled (344, 455) with delta (0, -2)
Screenshot: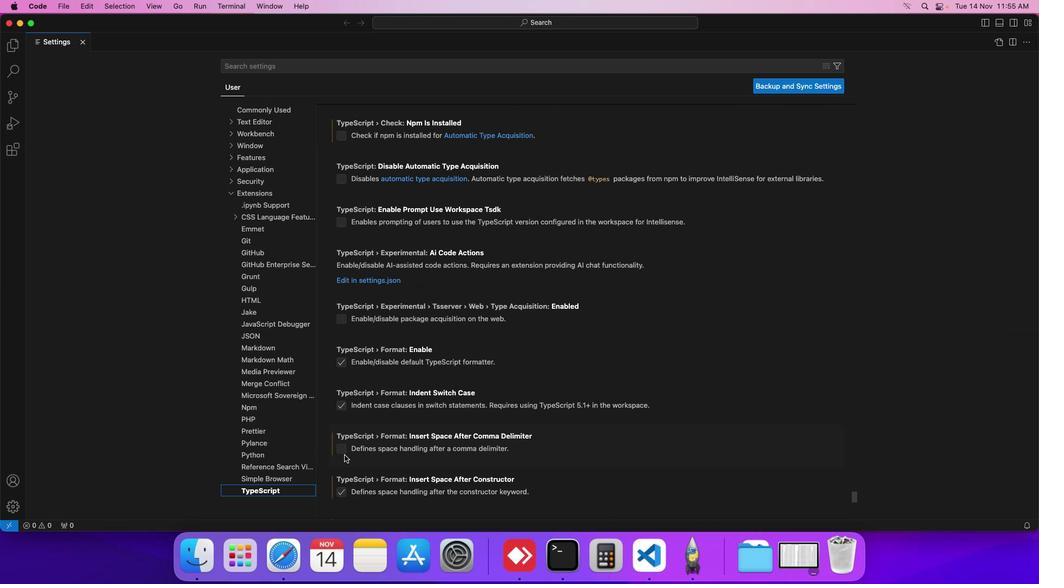 
Action: Mouse scrolled (344, 455) with delta (0, 0)
Screenshot: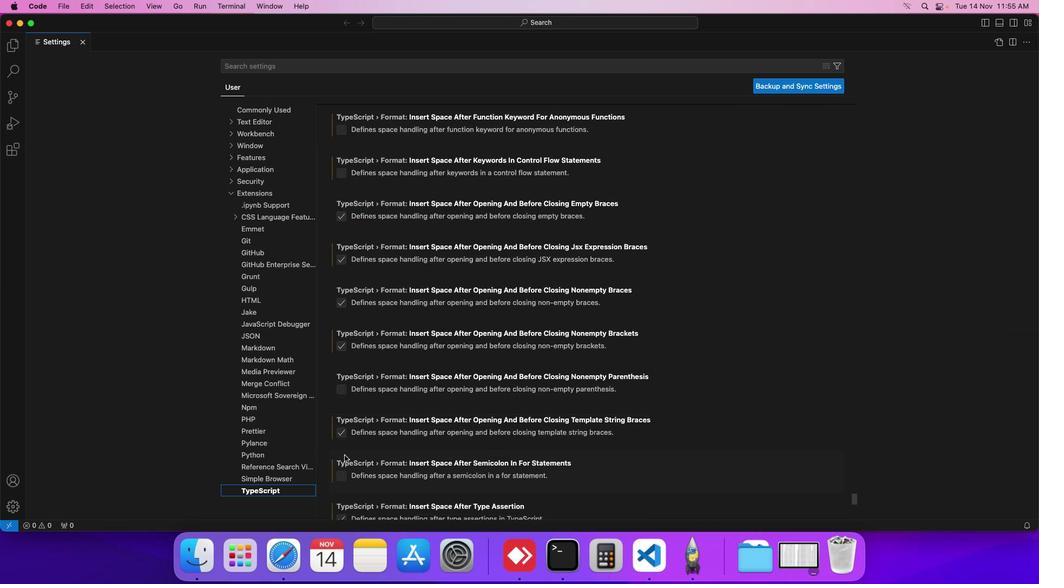 
Action: Mouse scrolled (344, 455) with delta (0, 0)
Screenshot: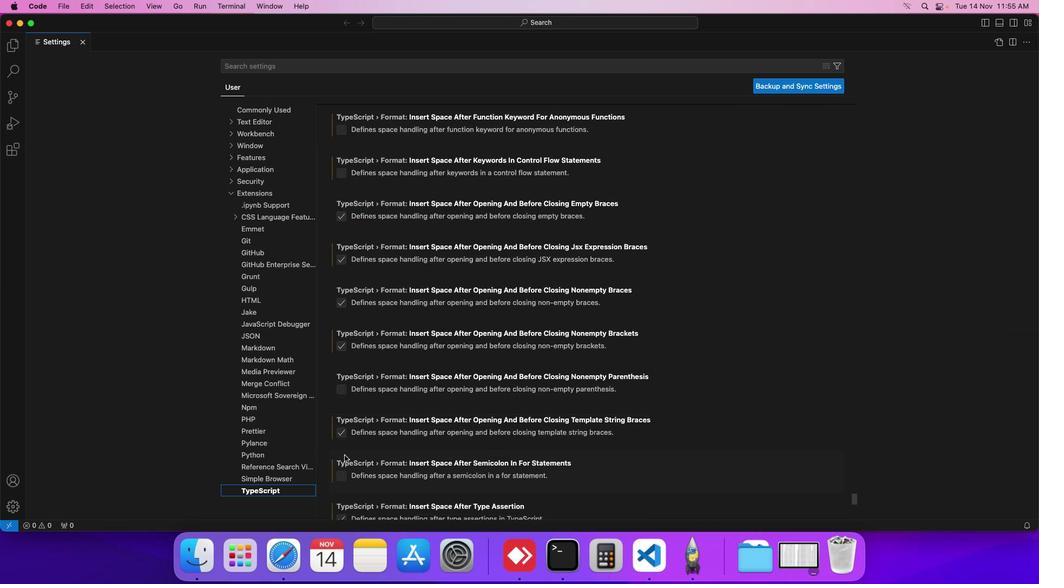 
Action: Mouse scrolled (344, 455) with delta (0, -1)
Screenshot: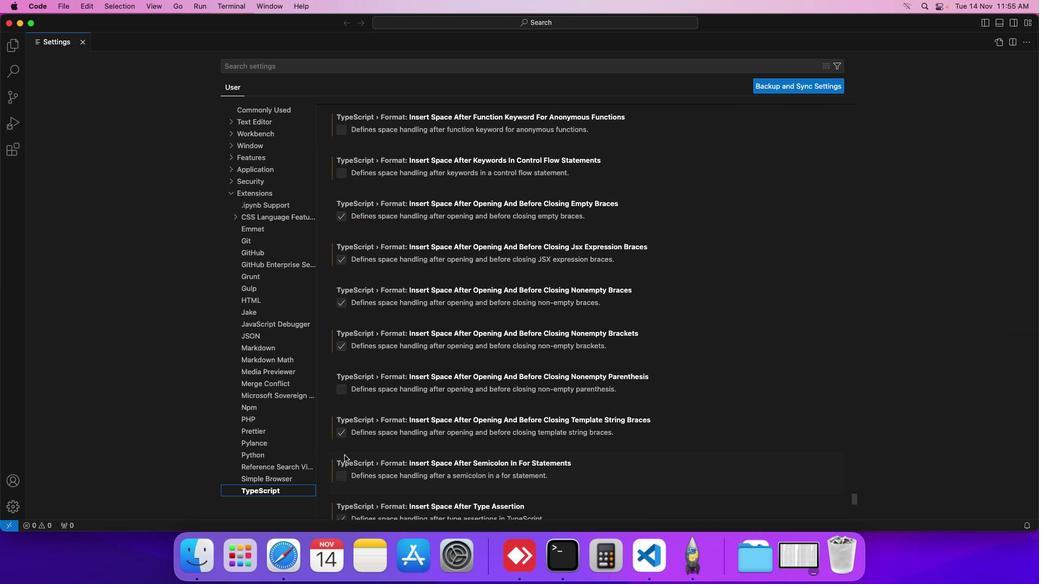
Action: Mouse scrolled (344, 455) with delta (0, -2)
Screenshot: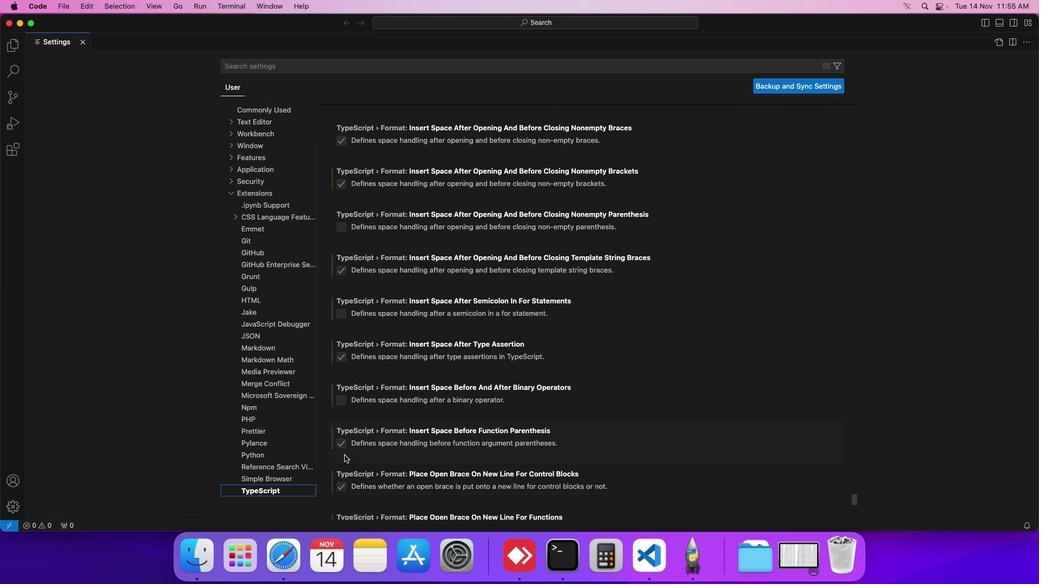 
Action: Mouse scrolled (344, 455) with delta (0, -2)
Screenshot: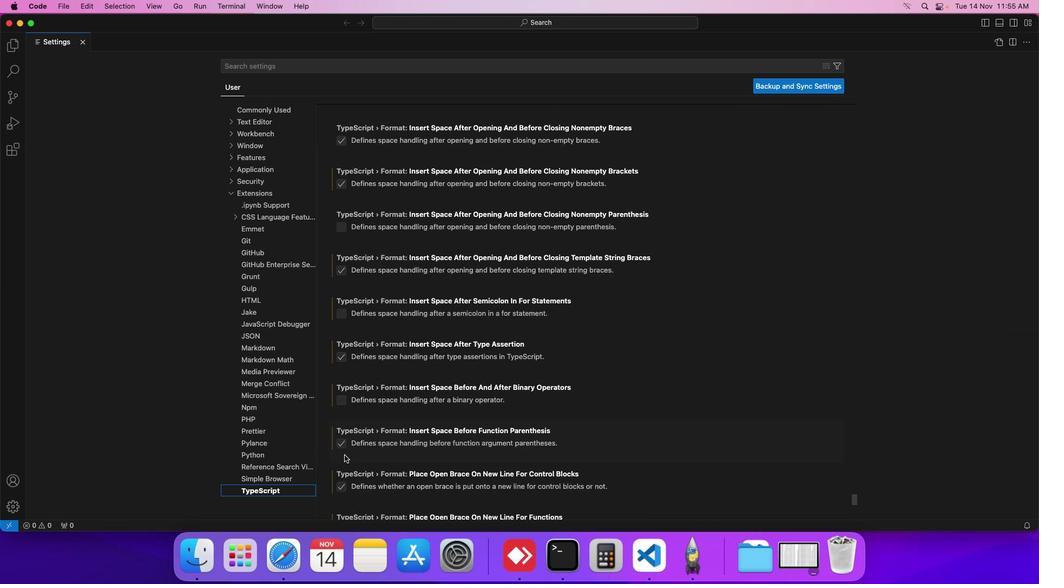 
Action: Mouse scrolled (344, 455) with delta (0, -3)
Screenshot: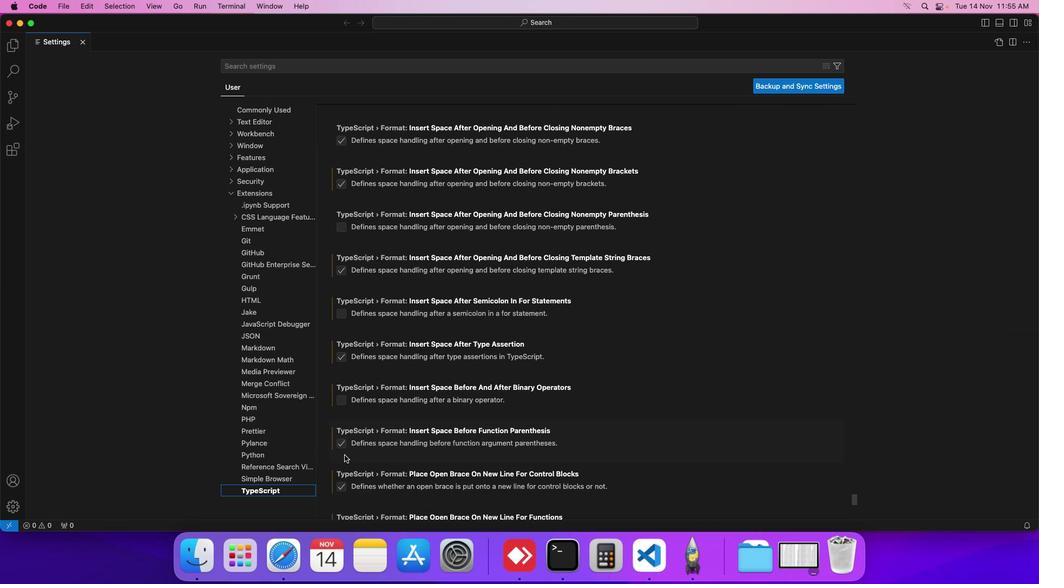 
Action: Mouse scrolled (344, 455) with delta (0, 0)
Screenshot: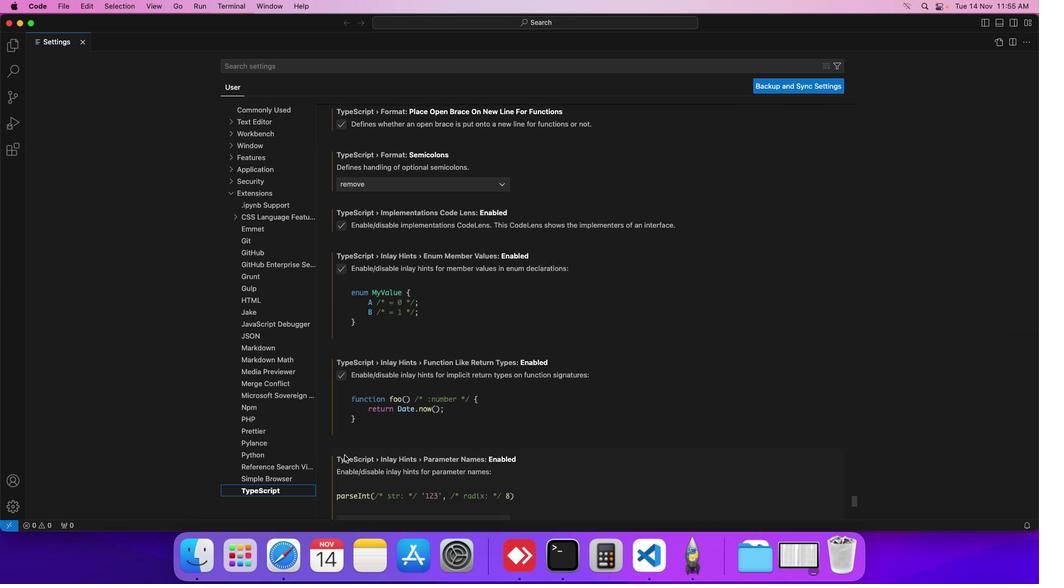 
Action: Mouse scrolled (344, 455) with delta (0, 0)
Screenshot: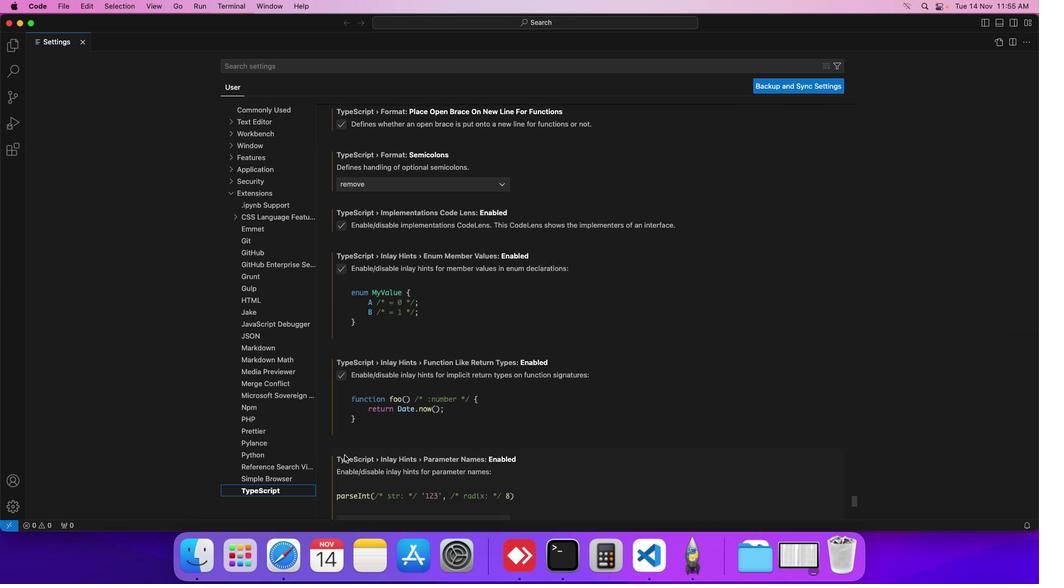 
Action: Mouse scrolled (344, 455) with delta (0, -1)
Screenshot: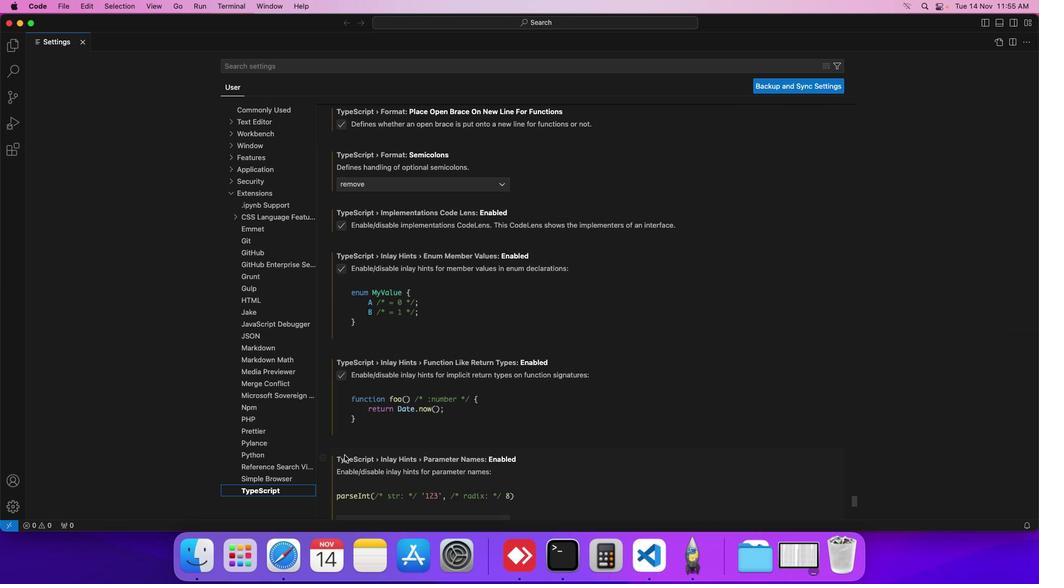 
Action: Mouse scrolled (344, 455) with delta (0, -2)
Screenshot: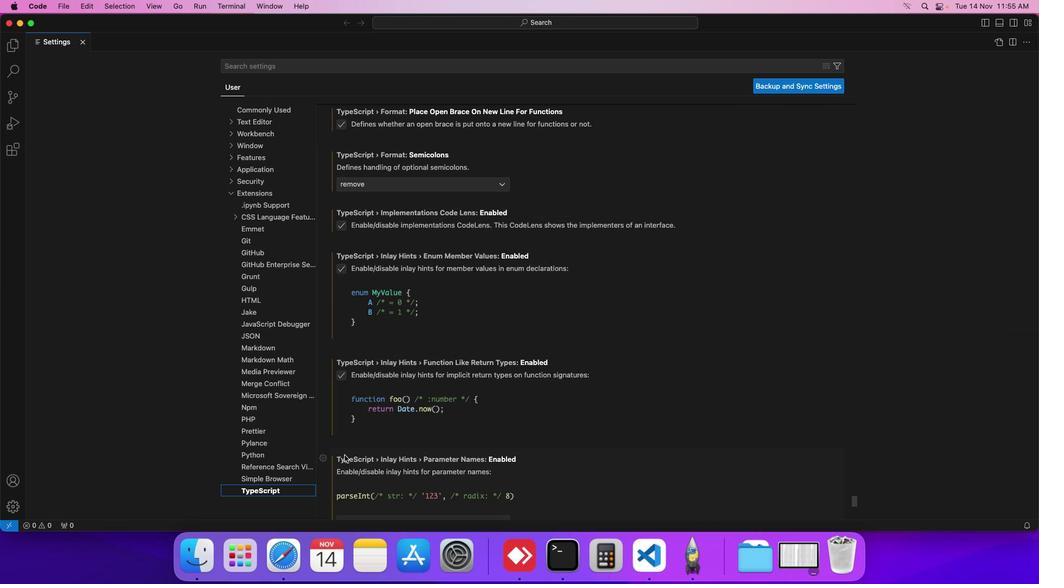 
Action: Mouse scrolled (344, 455) with delta (0, -2)
Screenshot: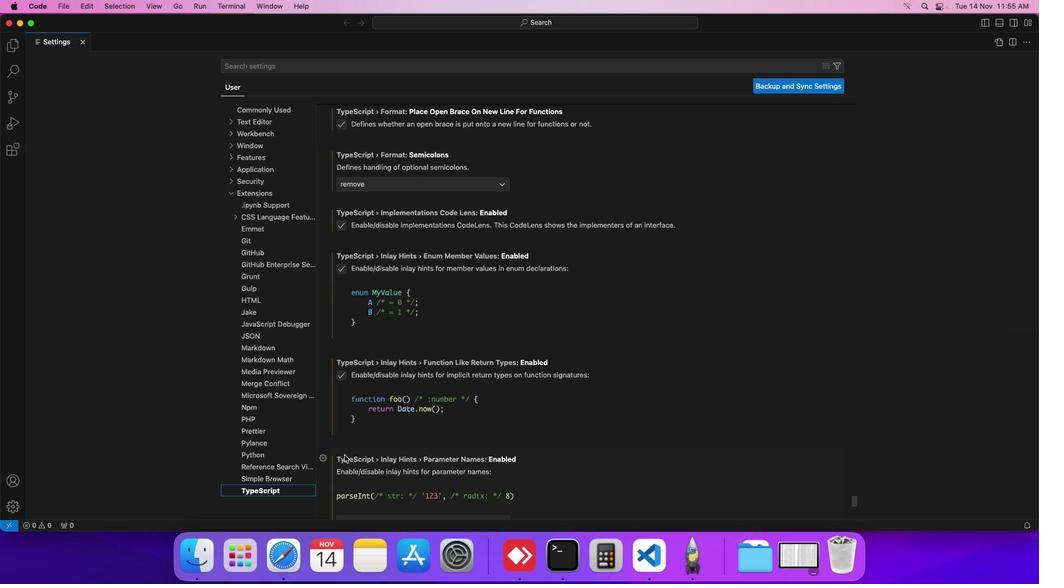 
Action: Mouse scrolled (344, 455) with delta (0, 0)
Screenshot: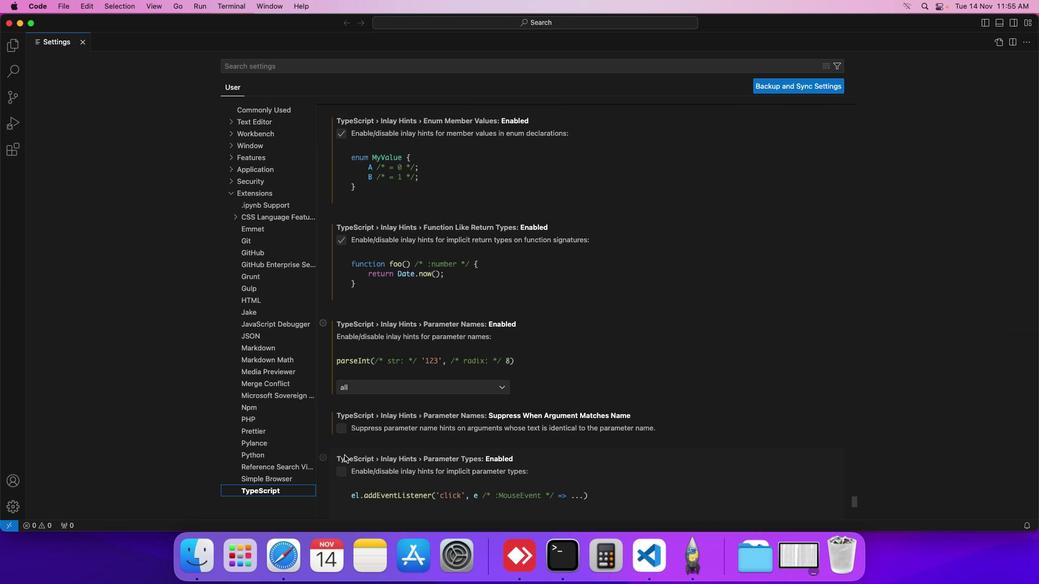 
Action: Mouse scrolled (344, 455) with delta (0, 0)
Screenshot: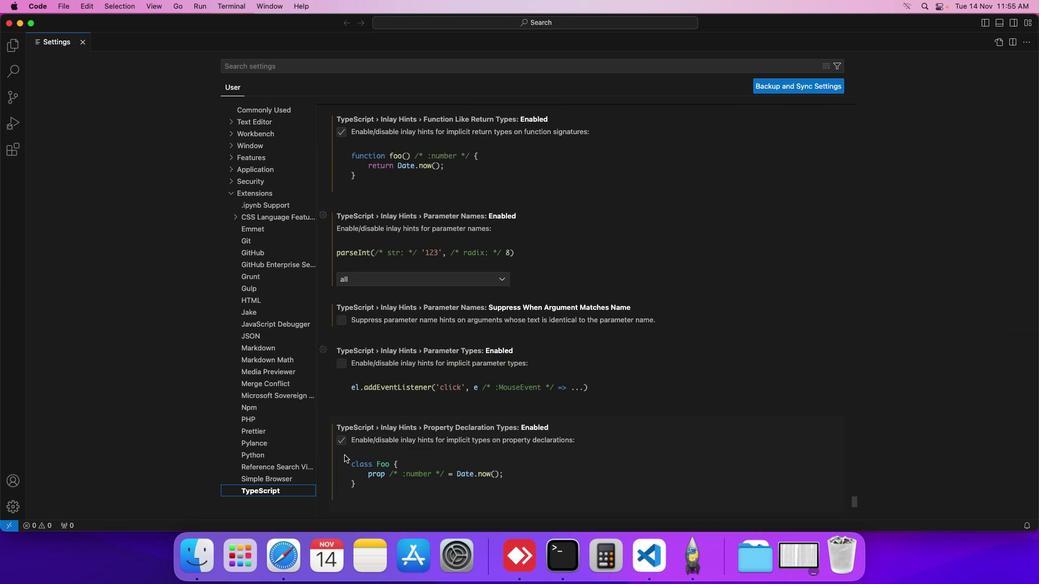 
Action: Mouse scrolled (344, 455) with delta (0, -1)
Screenshot: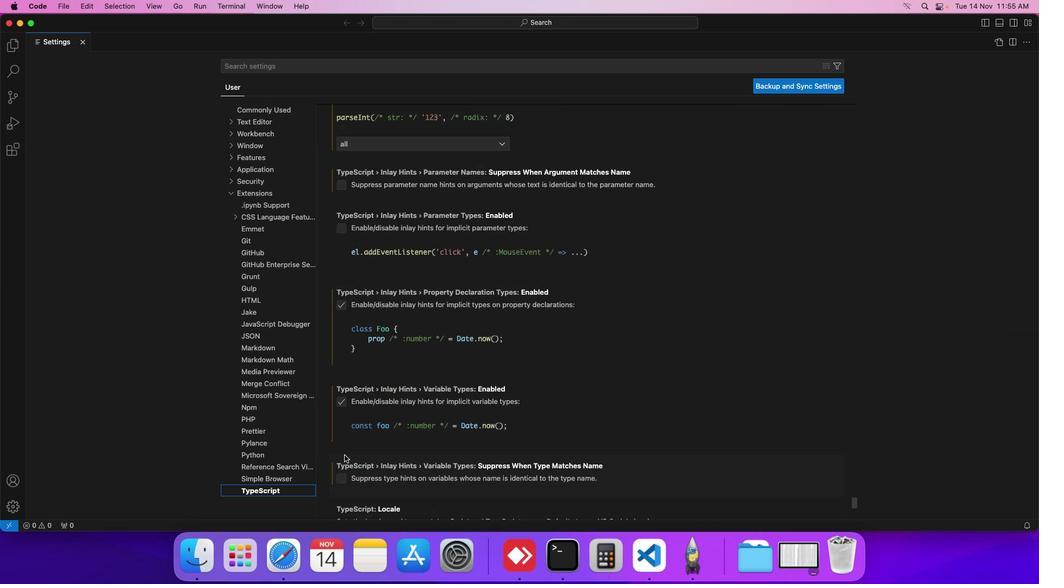 
Action: Mouse scrolled (344, 455) with delta (0, -2)
Screenshot: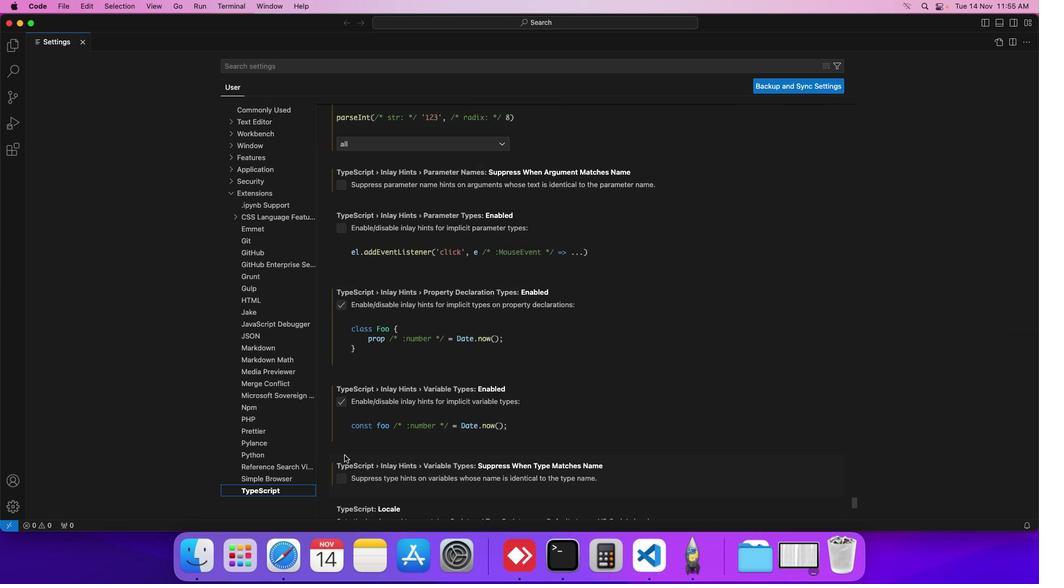 
Action: Mouse scrolled (344, 455) with delta (0, -2)
Screenshot: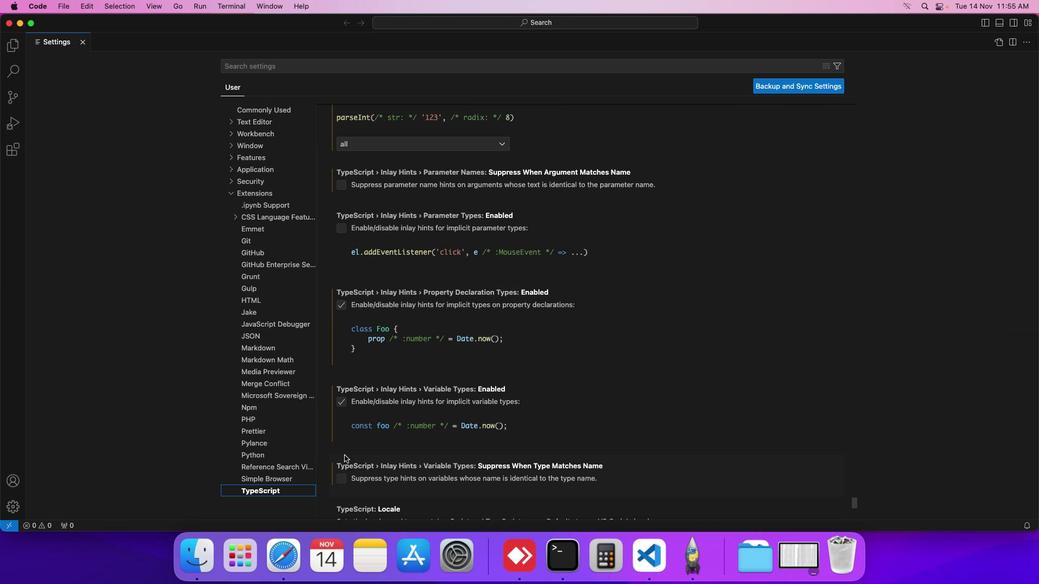 
Action: Mouse scrolled (344, 455) with delta (0, 0)
Screenshot: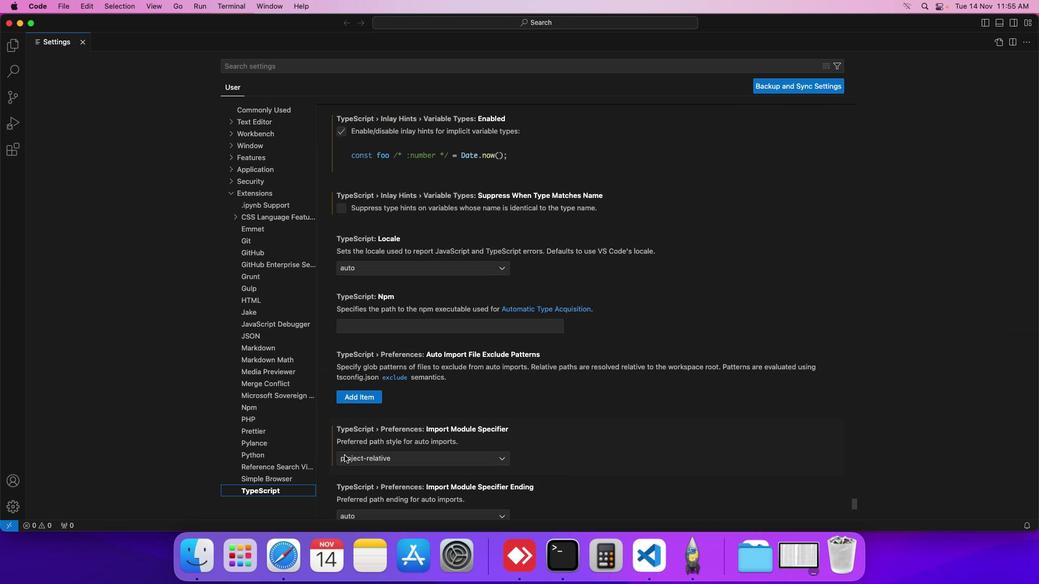 
Action: Mouse scrolled (344, 455) with delta (0, 0)
Screenshot: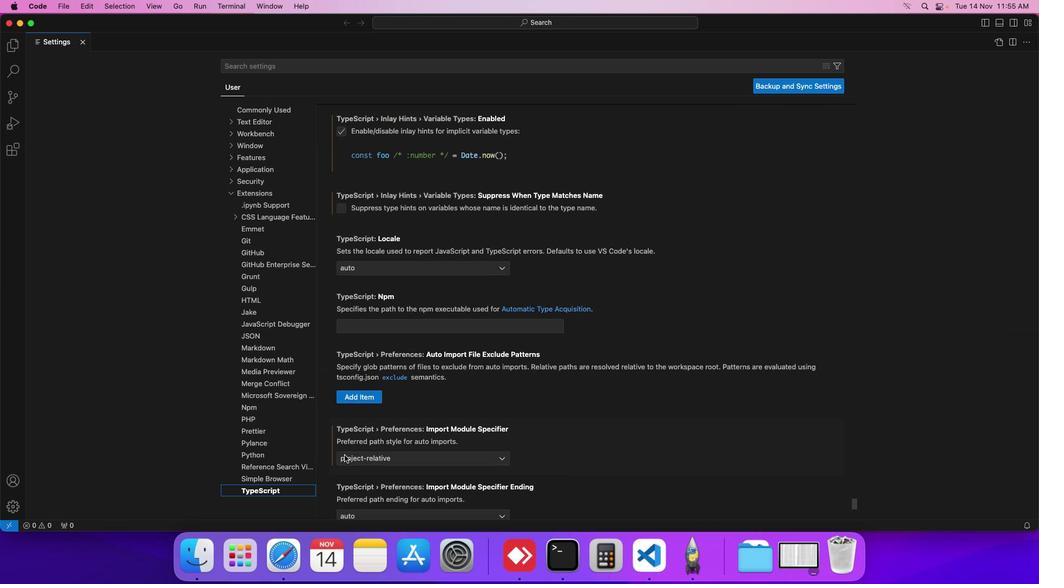 
Action: Mouse scrolled (344, 455) with delta (0, -1)
Screenshot: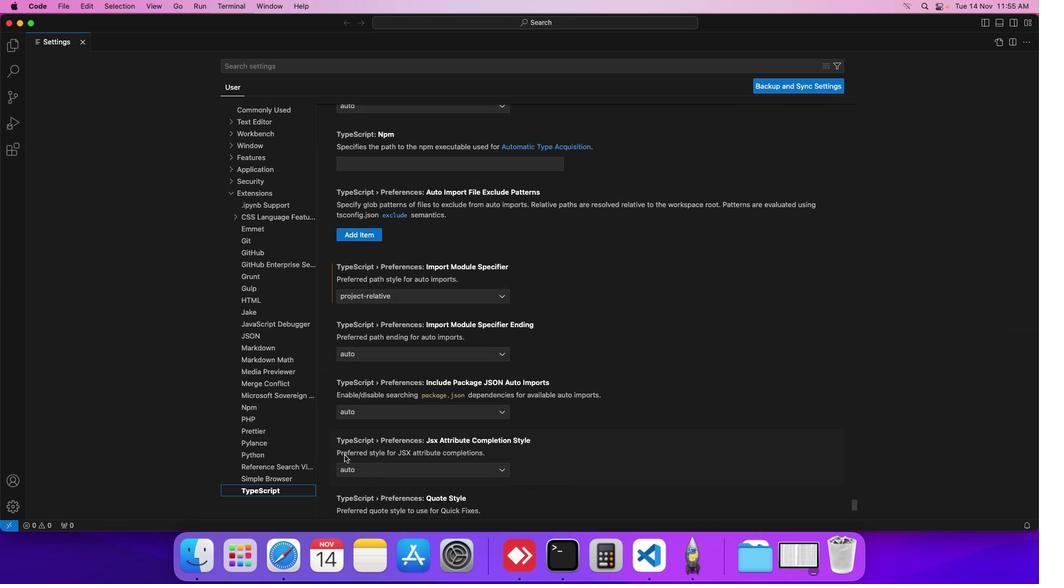 
Action: Mouse scrolled (344, 455) with delta (0, -2)
Screenshot: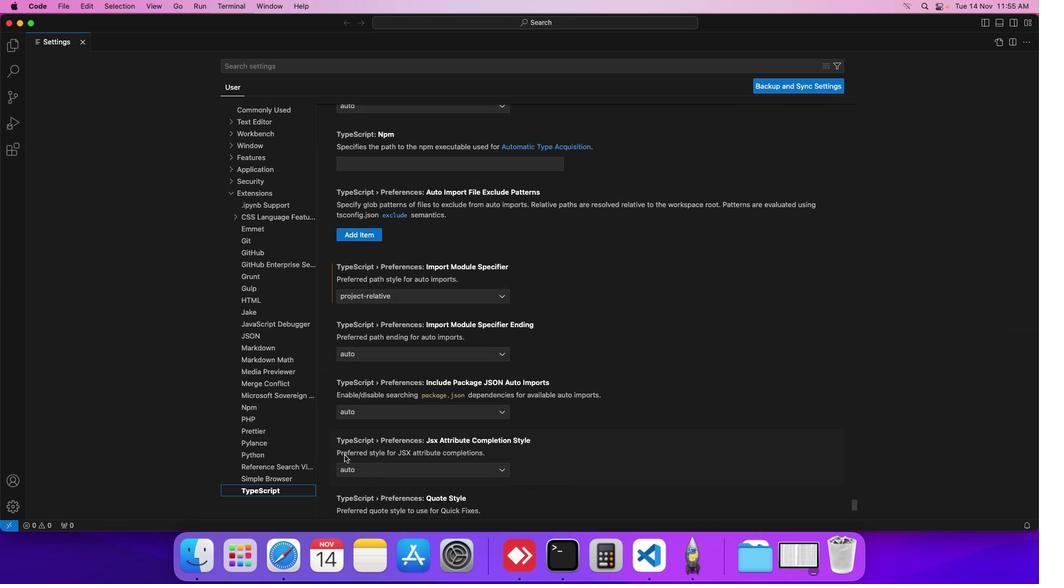 
Action: Mouse scrolled (344, 455) with delta (0, -3)
Screenshot: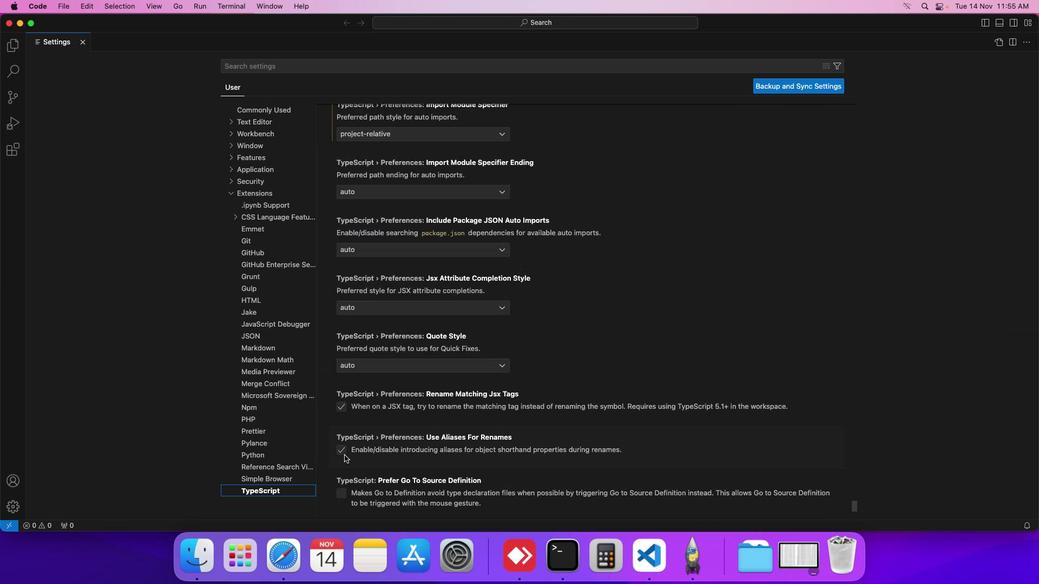 
Action: Mouse scrolled (344, 455) with delta (0, -3)
Screenshot: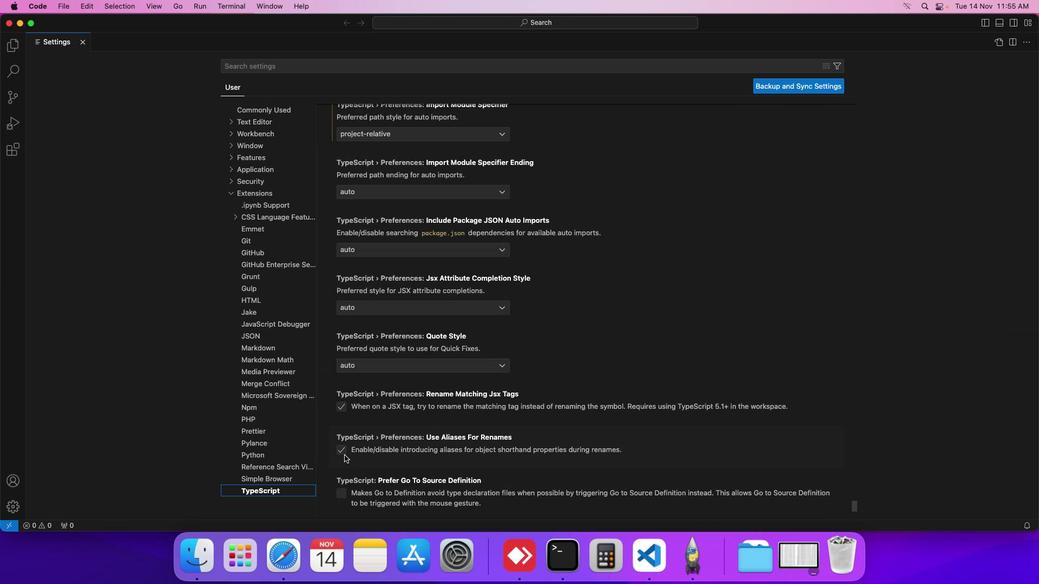 
Action: Mouse scrolled (344, 455) with delta (0, 0)
Screenshot: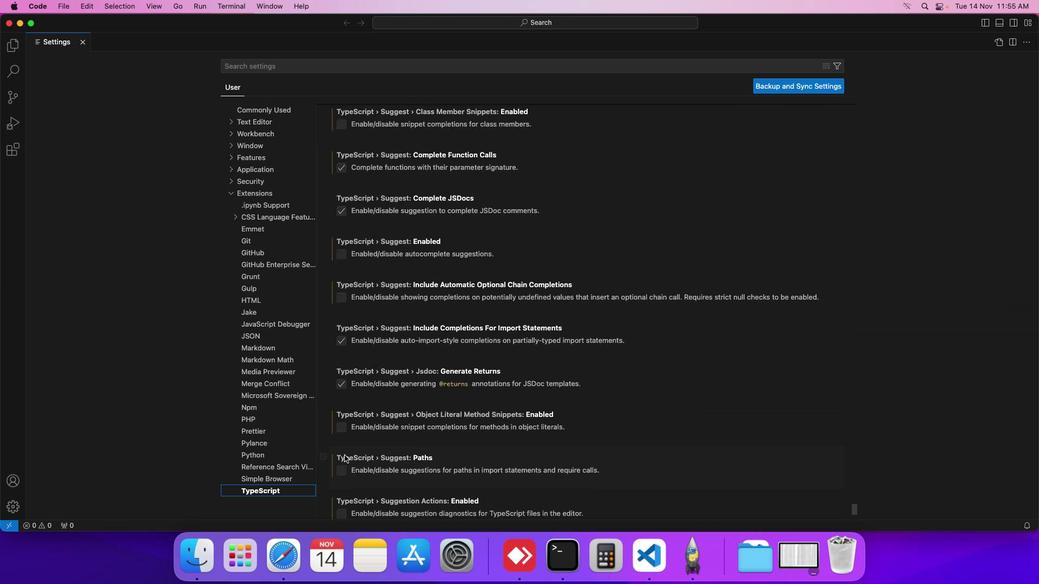 
Action: Mouse scrolled (344, 455) with delta (0, 0)
Screenshot: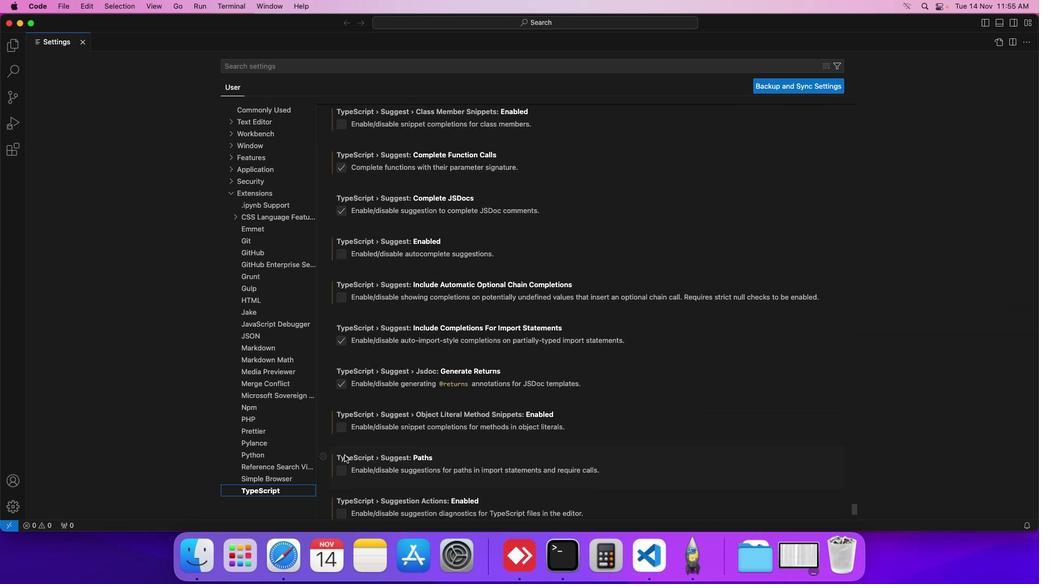 
Action: Mouse scrolled (344, 455) with delta (0, -1)
Screenshot: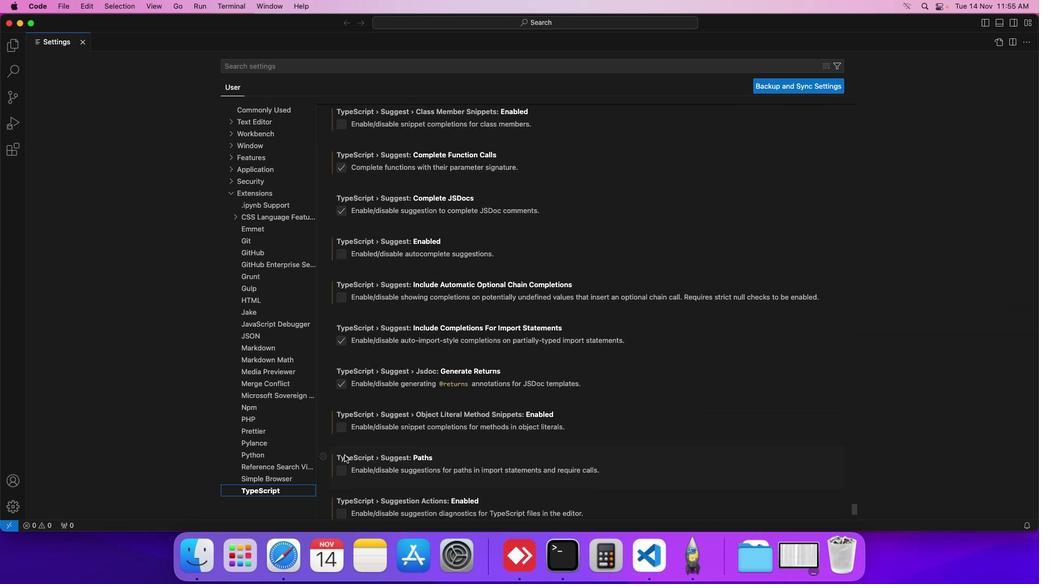 
Action: Mouse scrolled (344, 455) with delta (0, -2)
Screenshot: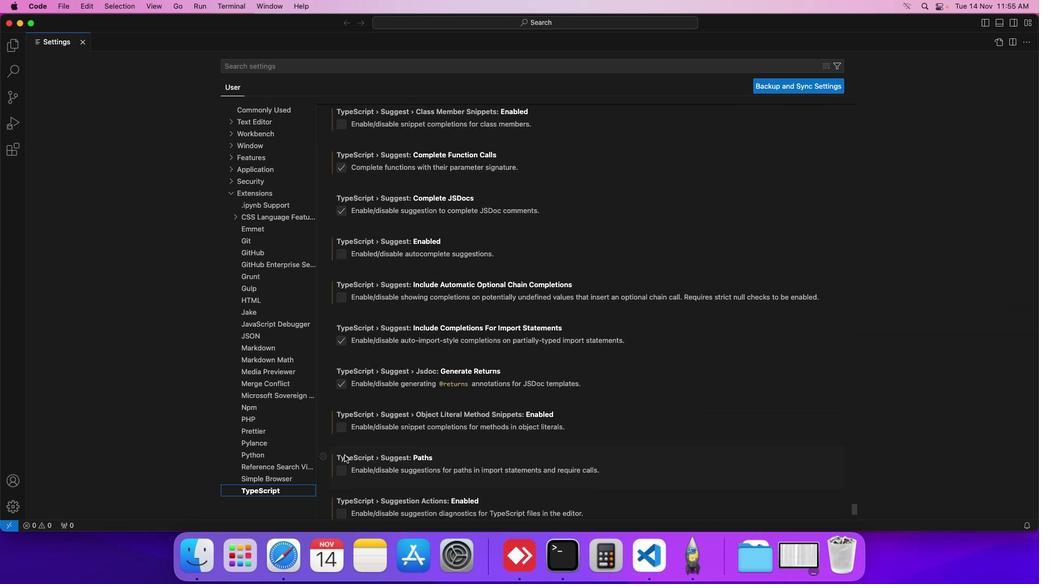 
Action: Mouse scrolled (344, 455) with delta (0, -3)
Screenshot: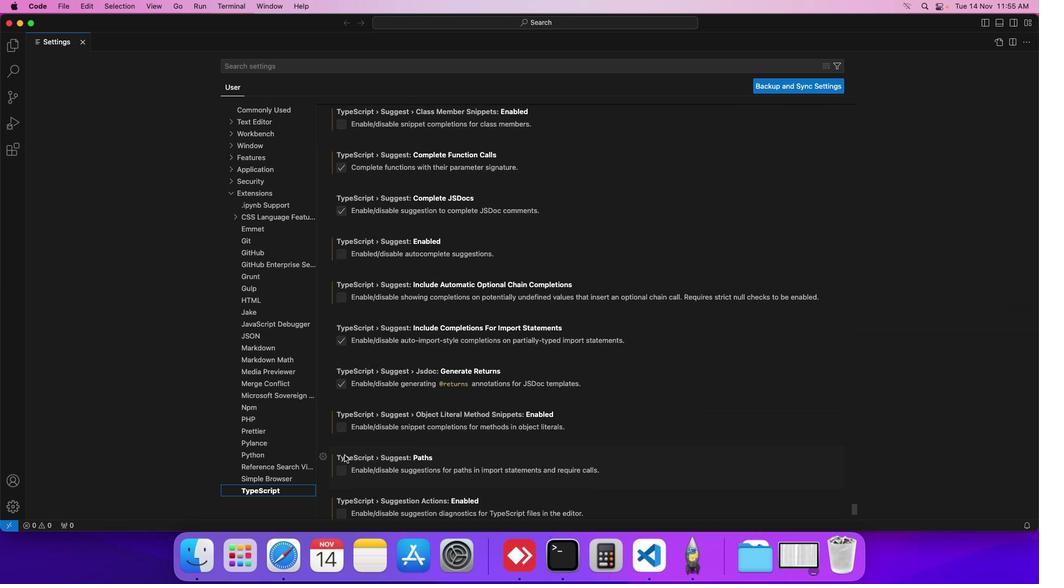 
Action: Mouse scrolled (344, 455) with delta (0, -3)
Screenshot: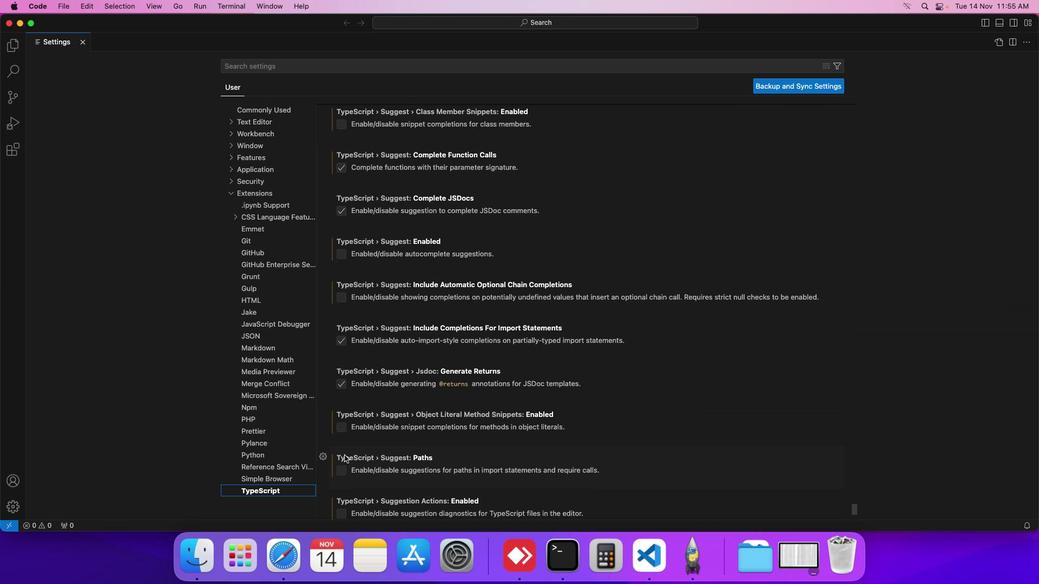
Action: Mouse scrolled (344, 455) with delta (0, 0)
Screenshot: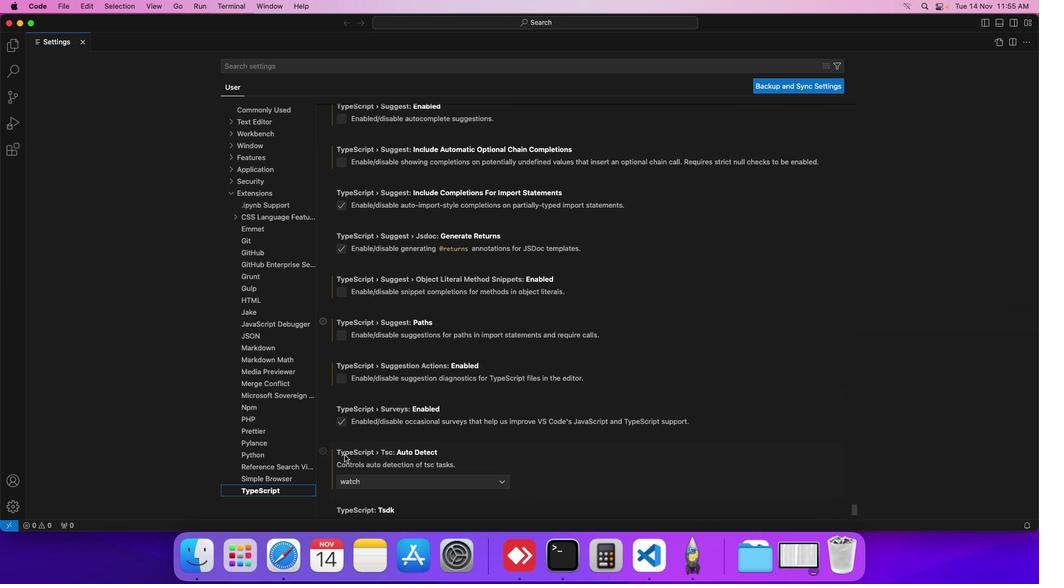 
Action: Mouse scrolled (344, 455) with delta (0, 0)
Screenshot: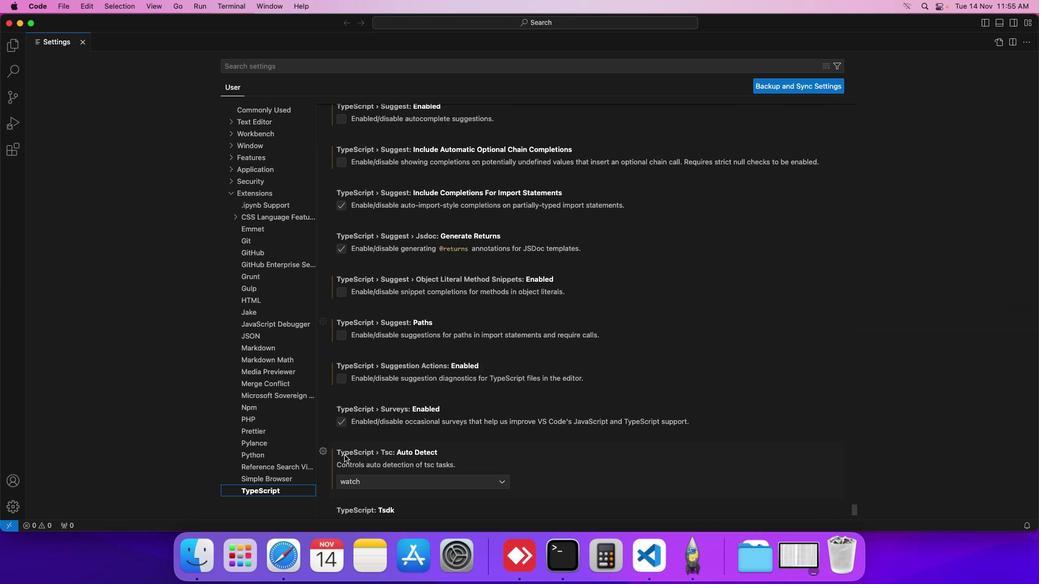 
Action: Mouse scrolled (344, 455) with delta (0, -1)
Screenshot: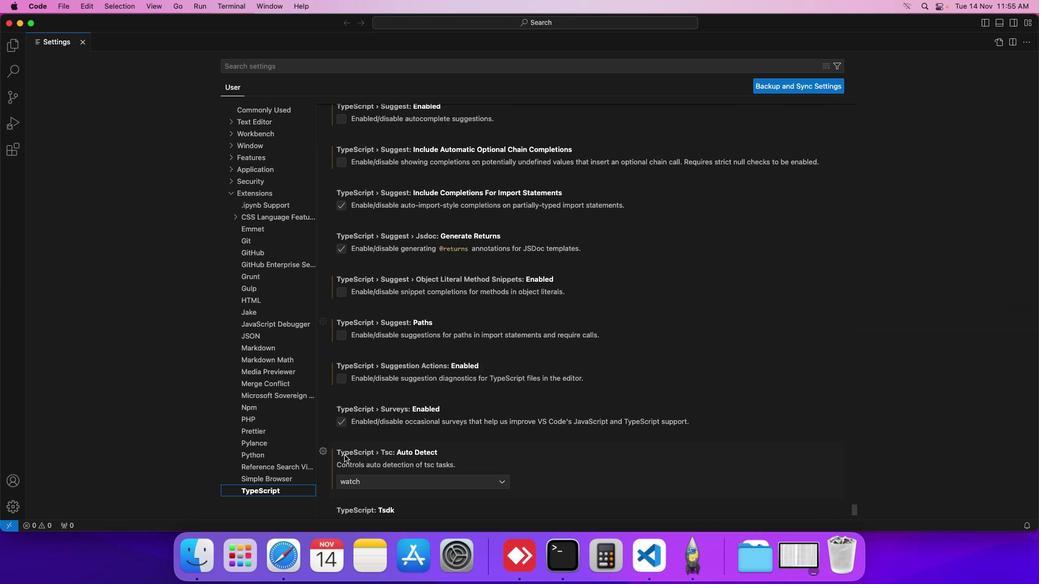 
Action: Mouse scrolled (344, 455) with delta (0, 0)
Screenshot: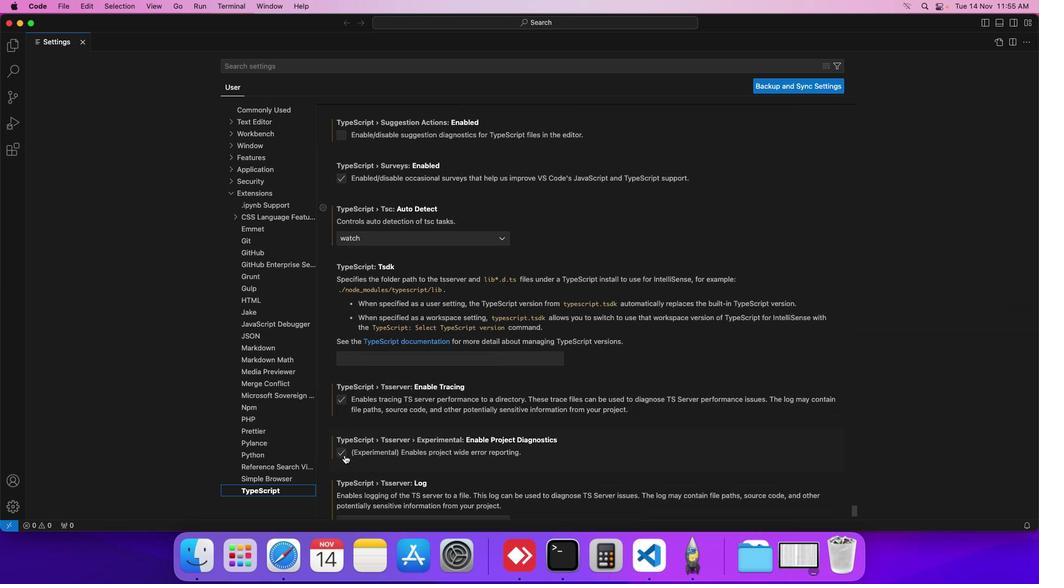 
Action: Mouse scrolled (344, 455) with delta (0, 0)
Screenshot: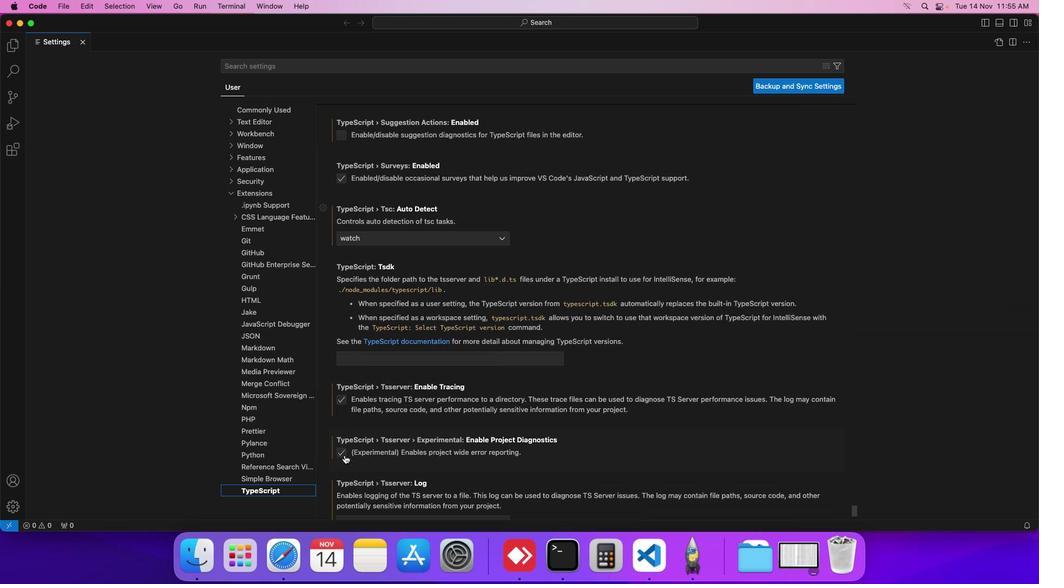 
Action: Mouse scrolled (344, 455) with delta (0, -1)
Screenshot: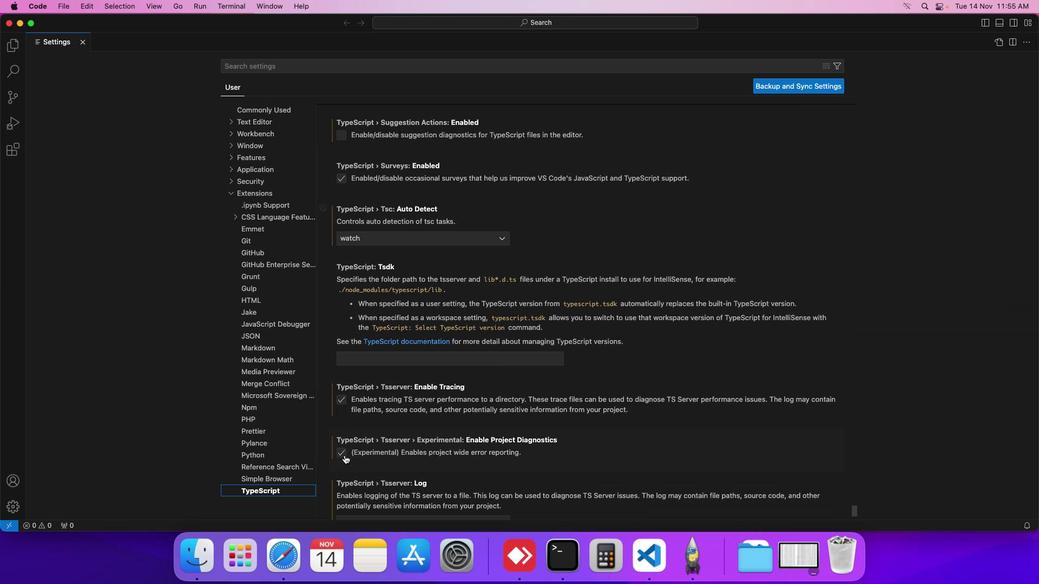
Action: Mouse scrolled (344, 455) with delta (0, -2)
Screenshot: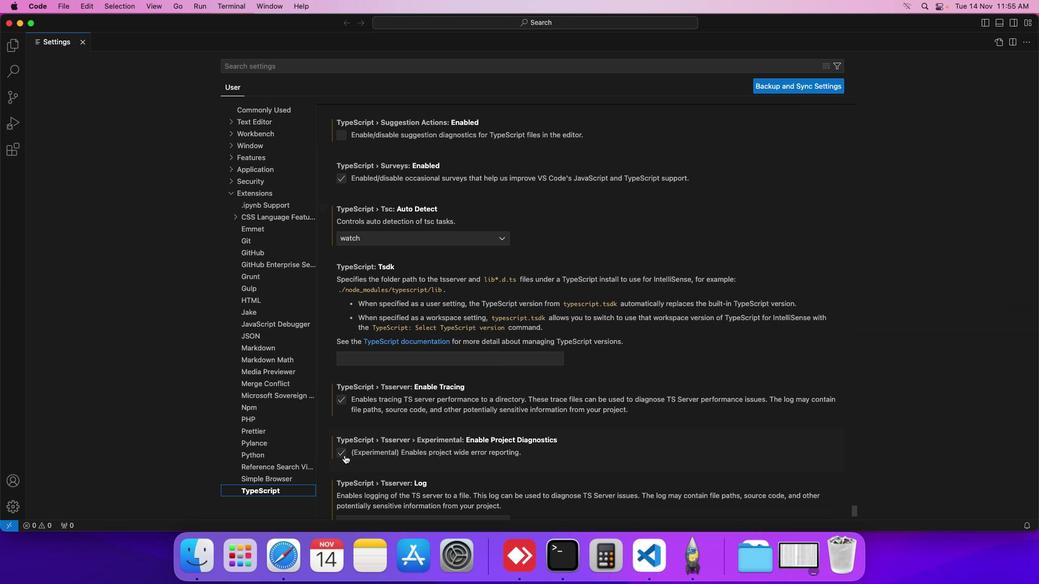 
Action: Mouse scrolled (344, 455) with delta (0, 0)
Screenshot: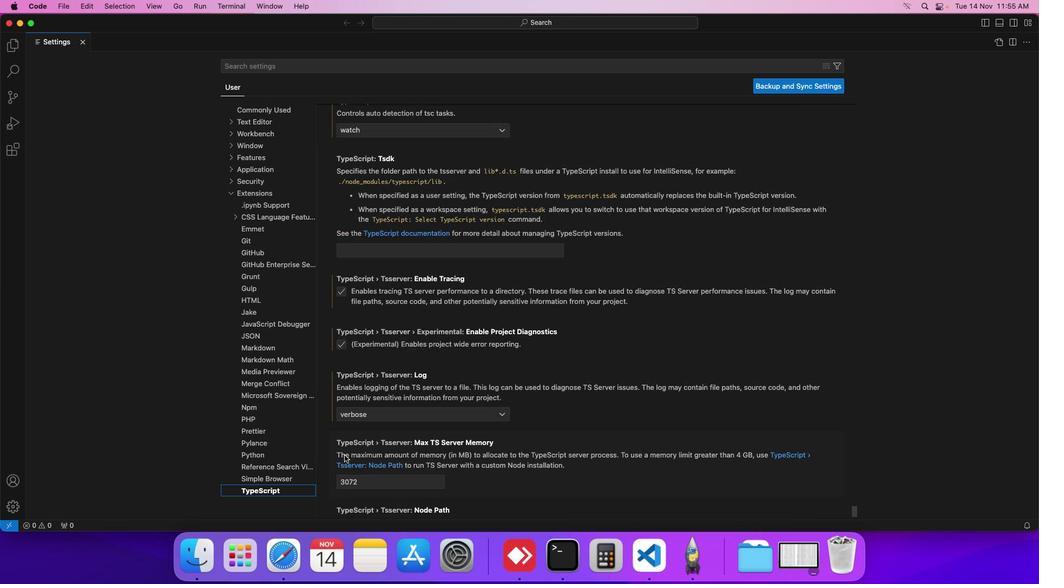
Action: Mouse scrolled (344, 455) with delta (0, 0)
Screenshot: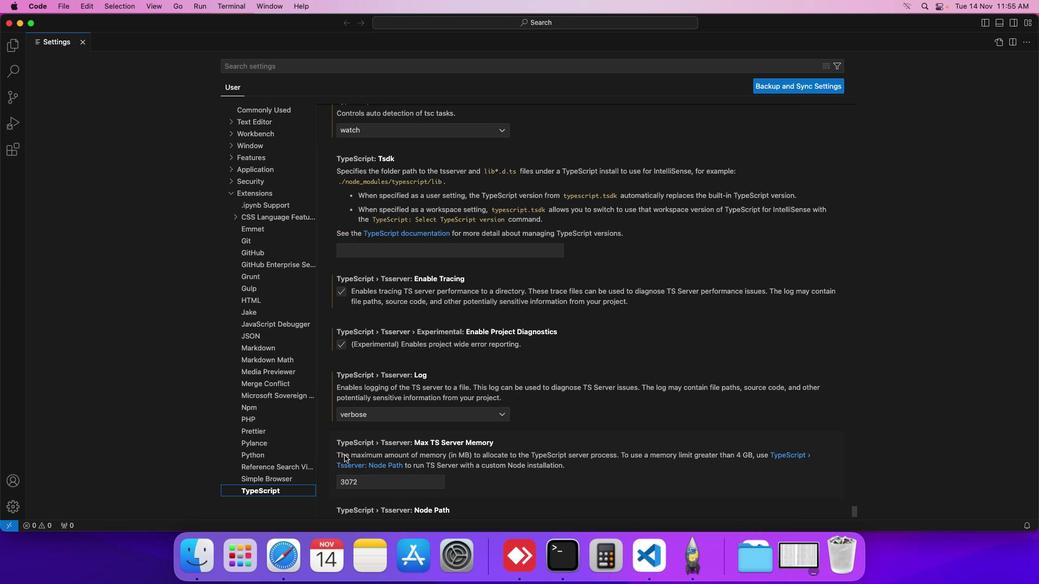 
Action: Mouse scrolled (344, 455) with delta (0, -1)
Screenshot: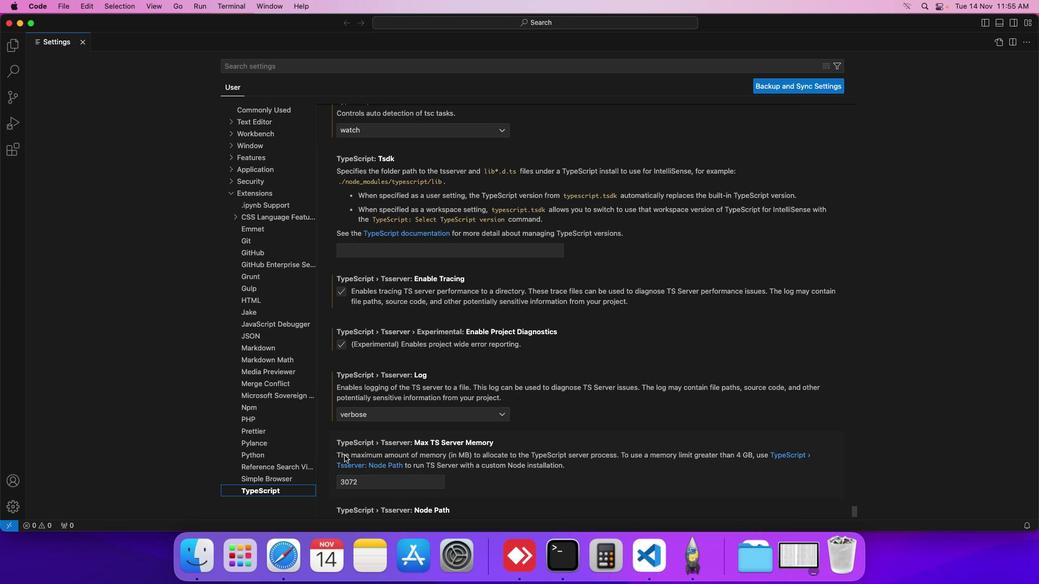 
Action: Mouse scrolled (344, 455) with delta (0, 0)
Screenshot: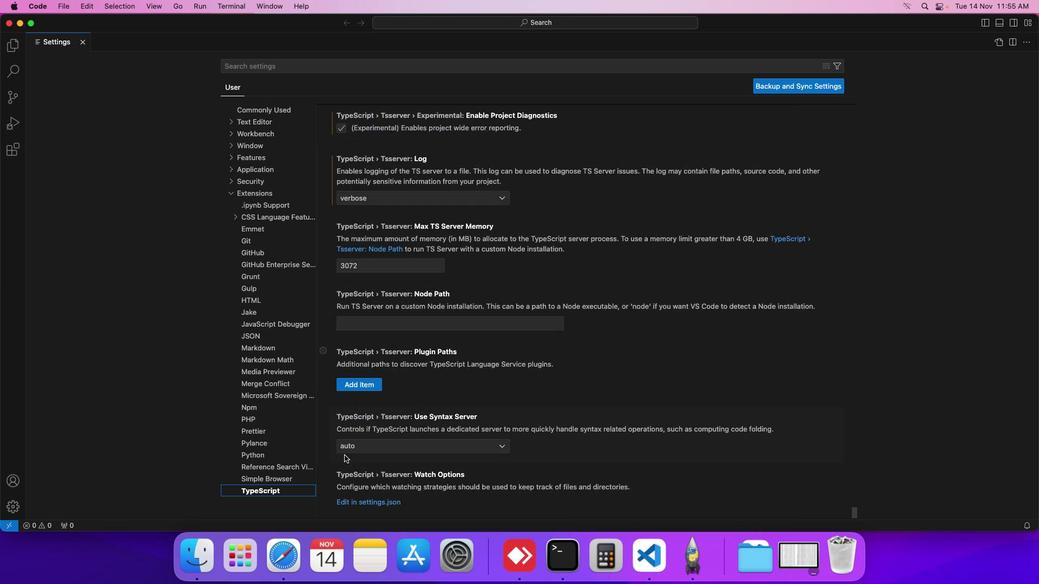 
Action: Mouse scrolled (344, 455) with delta (0, 0)
Screenshot: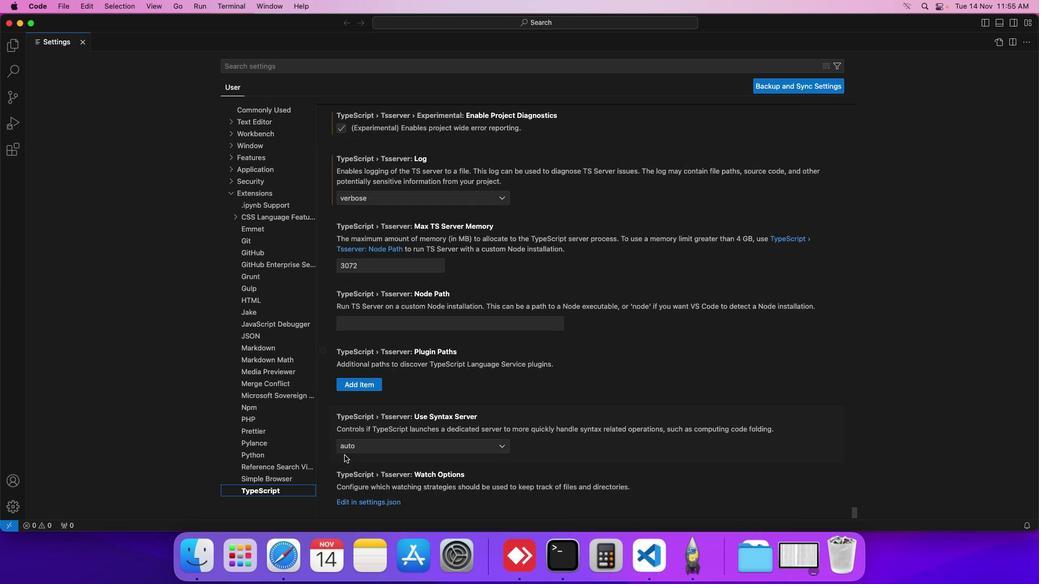 
Action: Mouse scrolled (344, 455) with delta (0, -1)
Screenshot: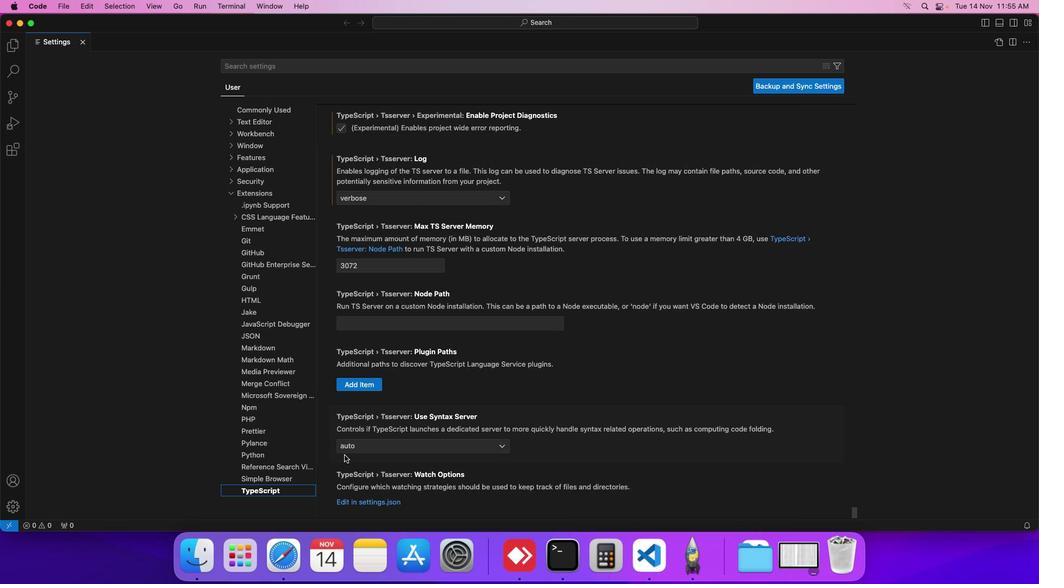 
Action: Mouse scrolled (344, 455) with delta (0, -2)
Screenshot: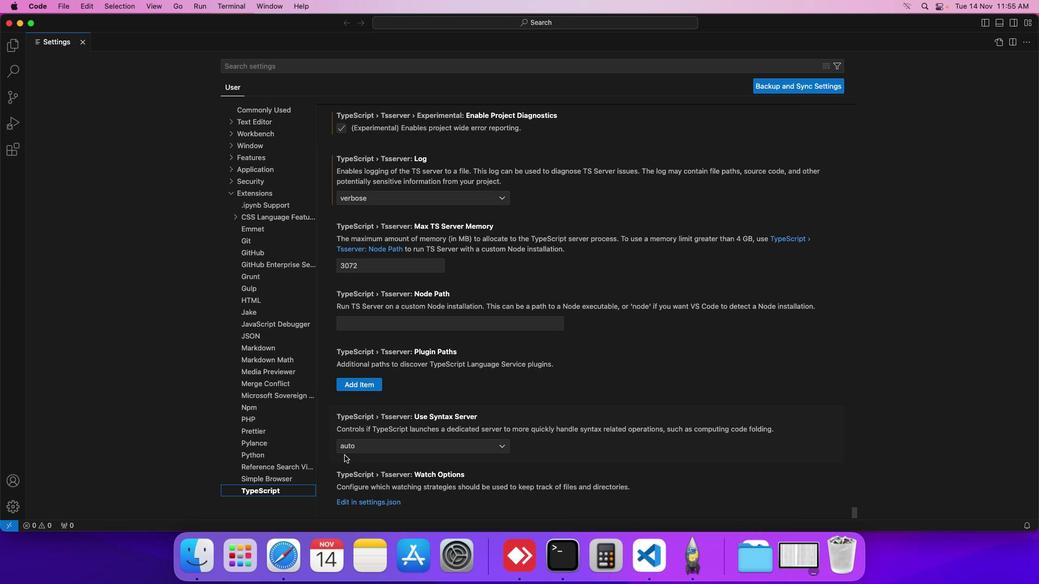 
Action: Mouse scrolled (344, 455) with delta (0, 0)
Screenshot: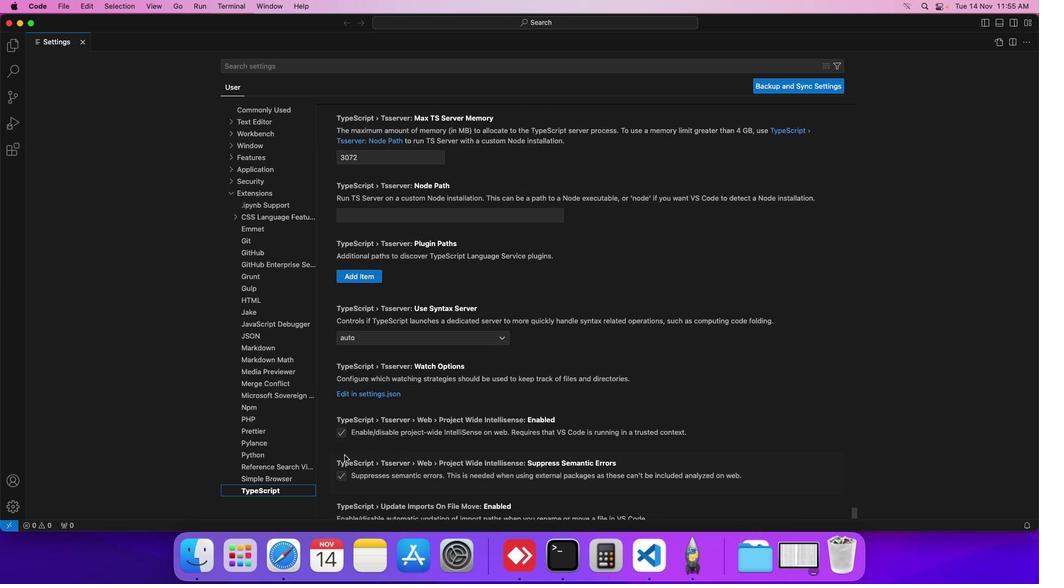 
Action: Mouse scrolled (344, 455) with delta (0, 0)
Screenshot: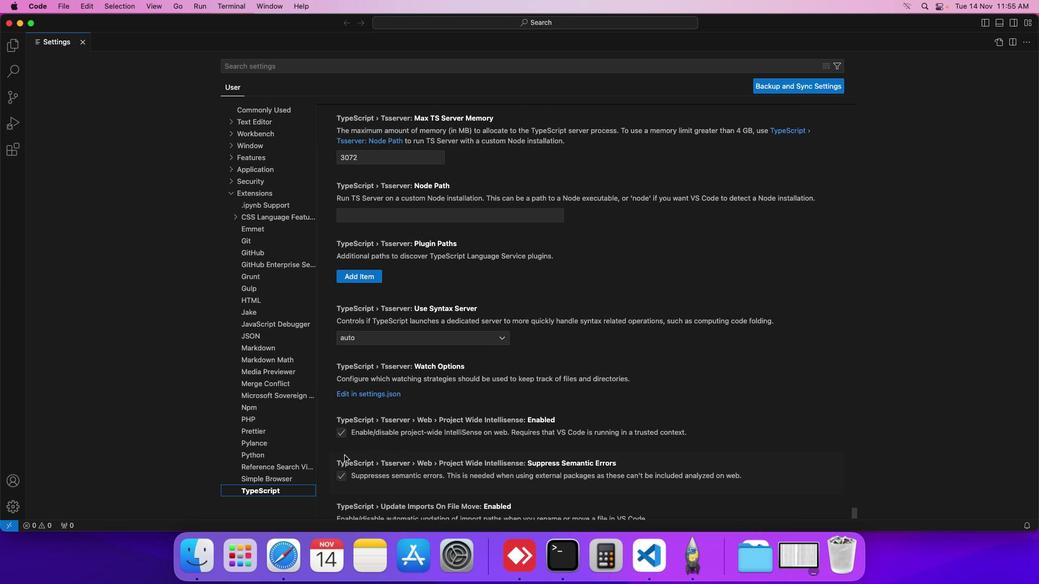 
Action: Mouse scrolled (344, 455) with delta (0, -1)
Screenshot: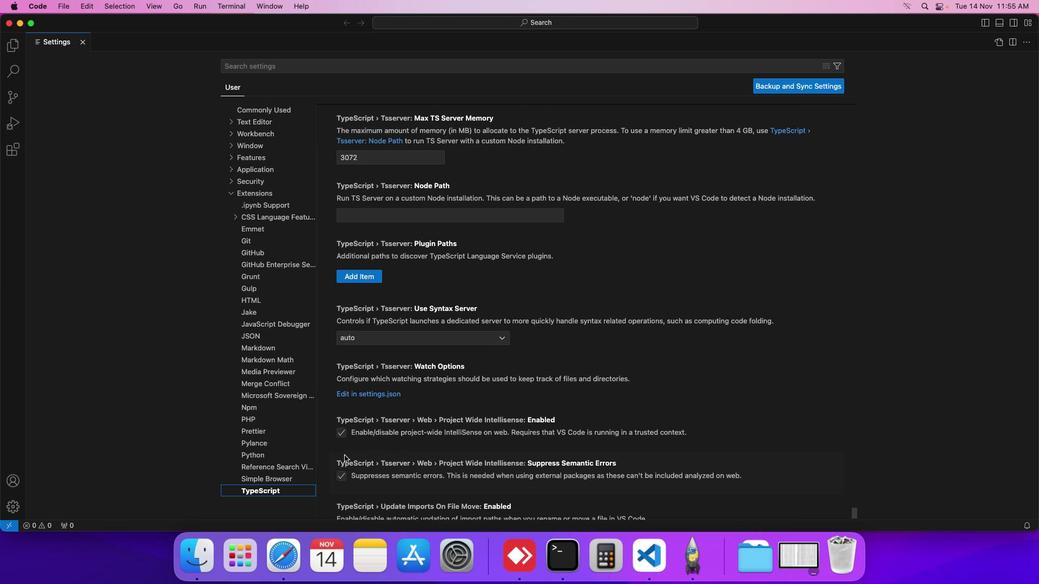 
Action: Mouse scrolled (344, 455) with delta (0, 0)
Screenshot: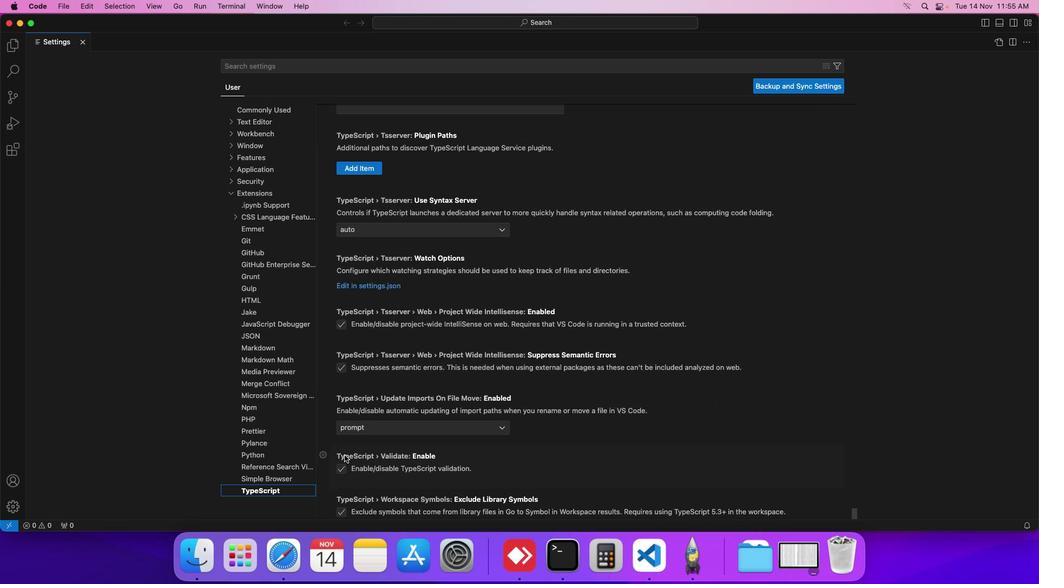
Action: Mouse scrolled (344, 455) with delta (0, 0)
Screenshot: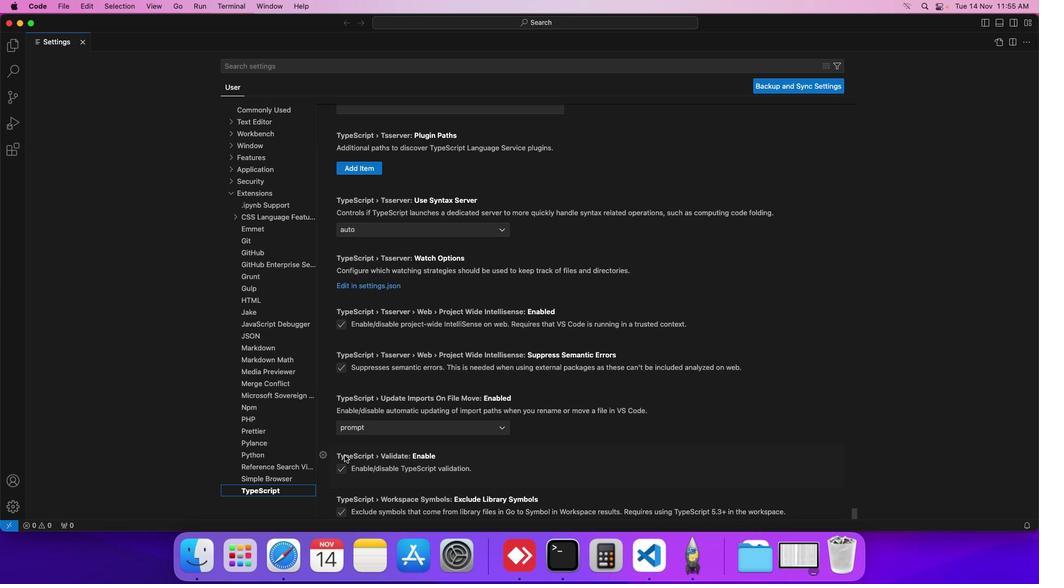 
Action: Mouse scrolled (344, 455) with delta (0, -1)
Screenshot: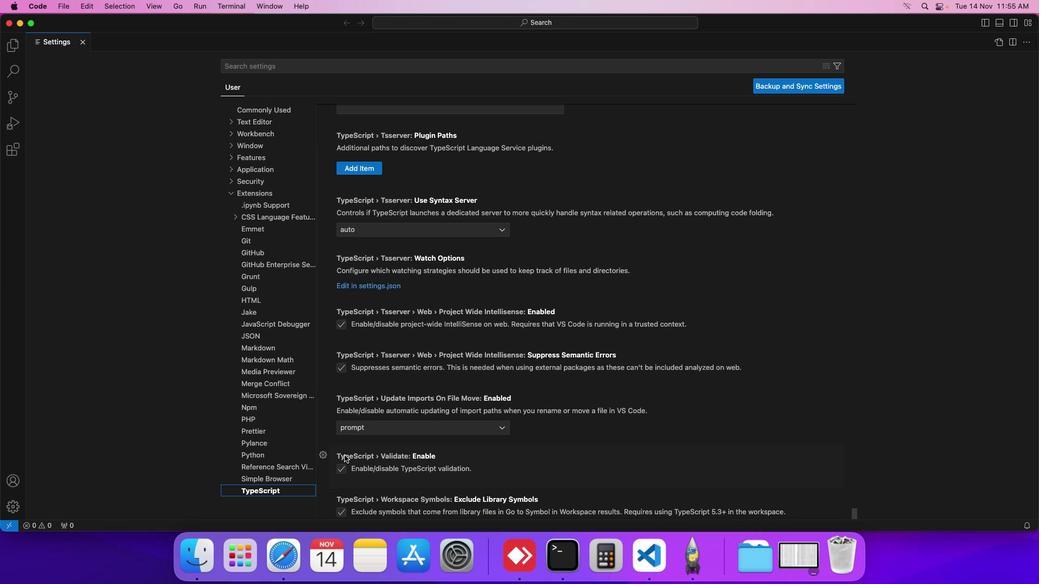 
Action: Mouse scrolled (344, 455) with delta (0, 0)
Screenshot: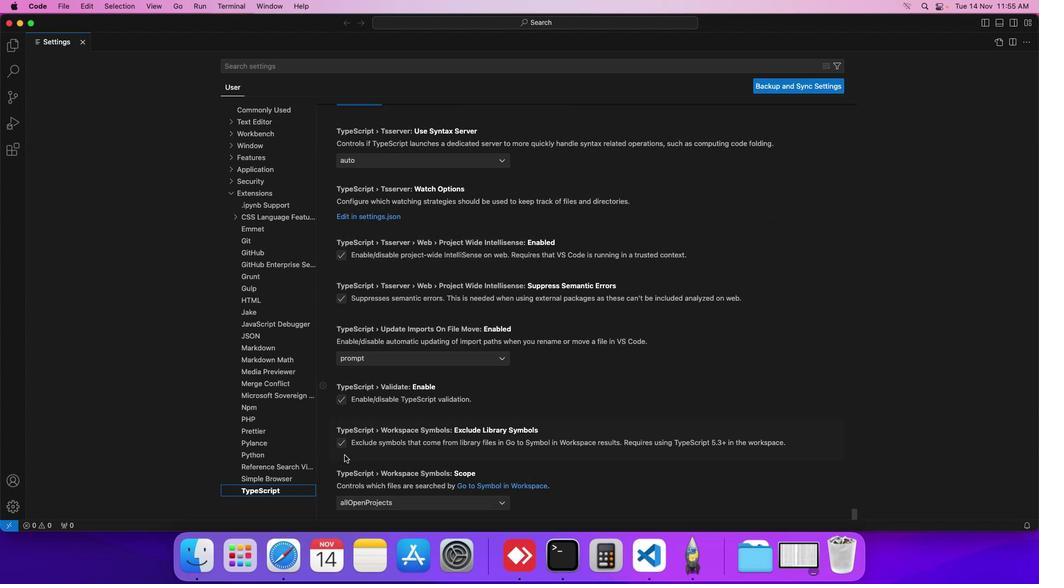 
Action: Mouse scrolled (344, 455) with delta (0, 0)
Screenshot: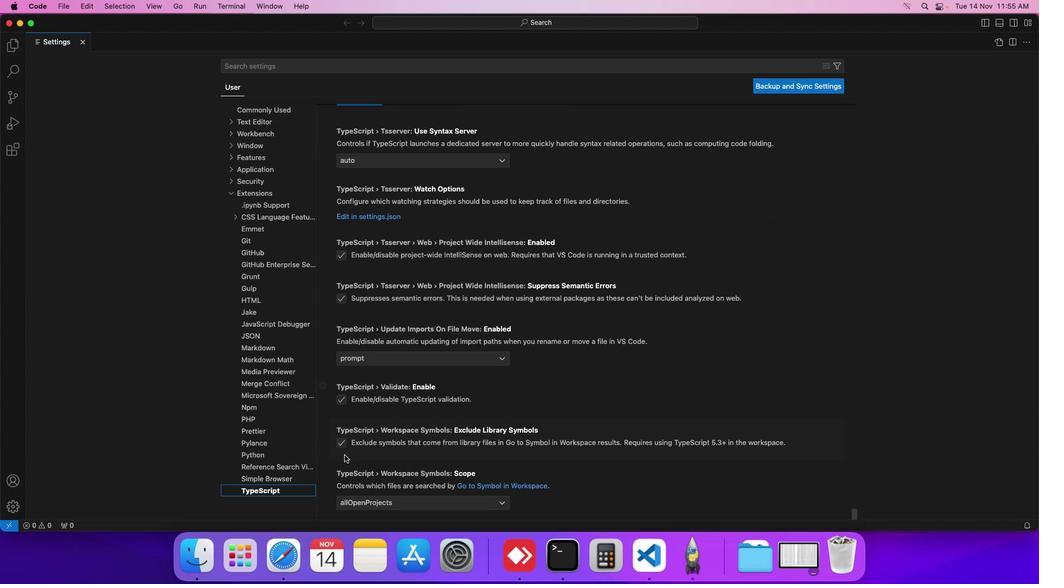 
Action: Mouse scrolled (344, 455) with delta (0, -1)
Screenshot: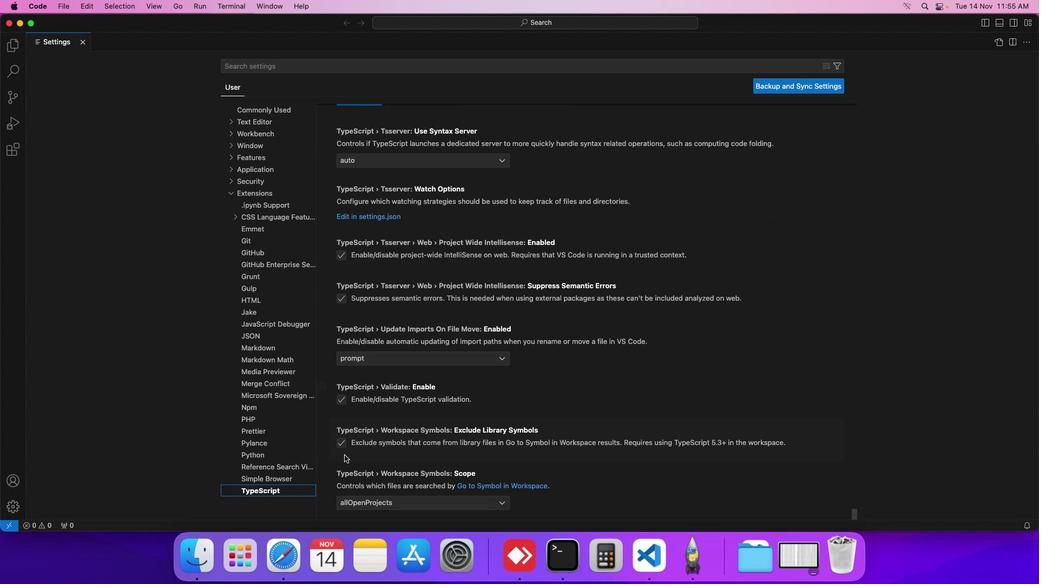 
Action: Mouse scrolled (344, 455) with delta (0, -1)
Screenshot: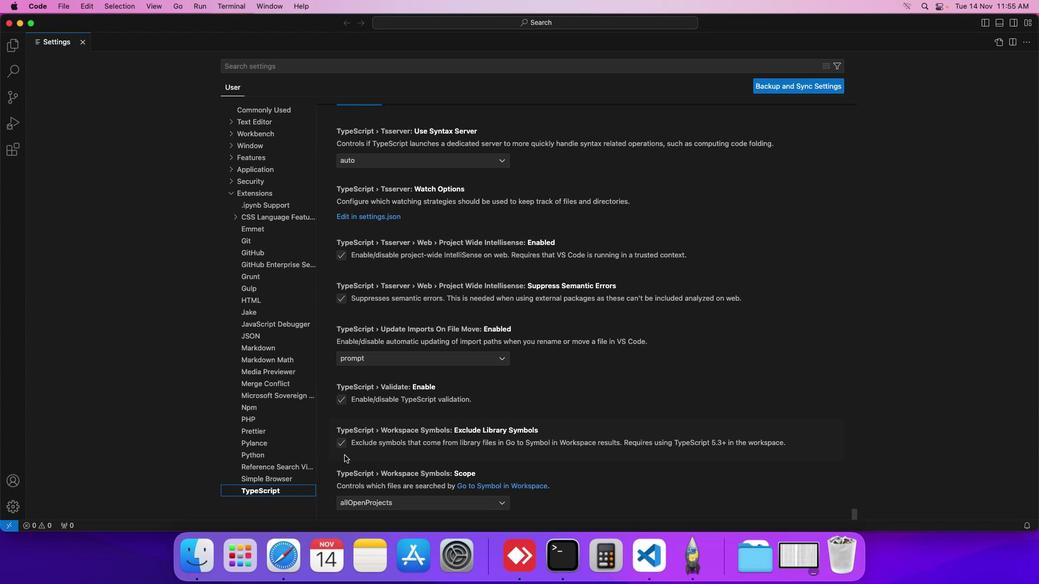 
Action: Mouse scrolled (344, 455) with delta (0, 0)
Screenshot: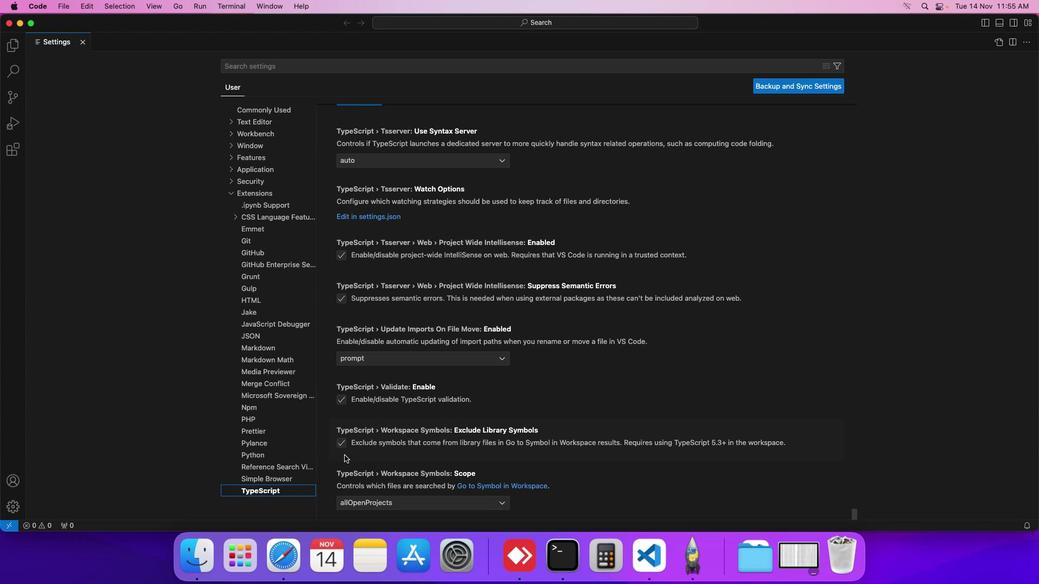 
Action: Mouse scrolled (344, 455) with delta (0, 0)
Screenshot: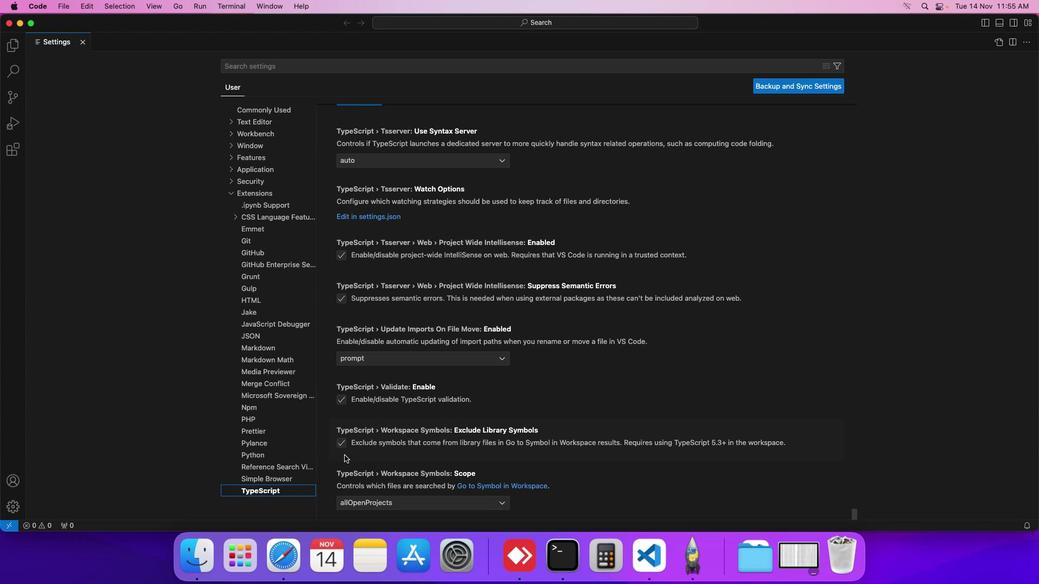
Action: Mouse scrolled (344, 455) with delta (0, -1)
Screenshot: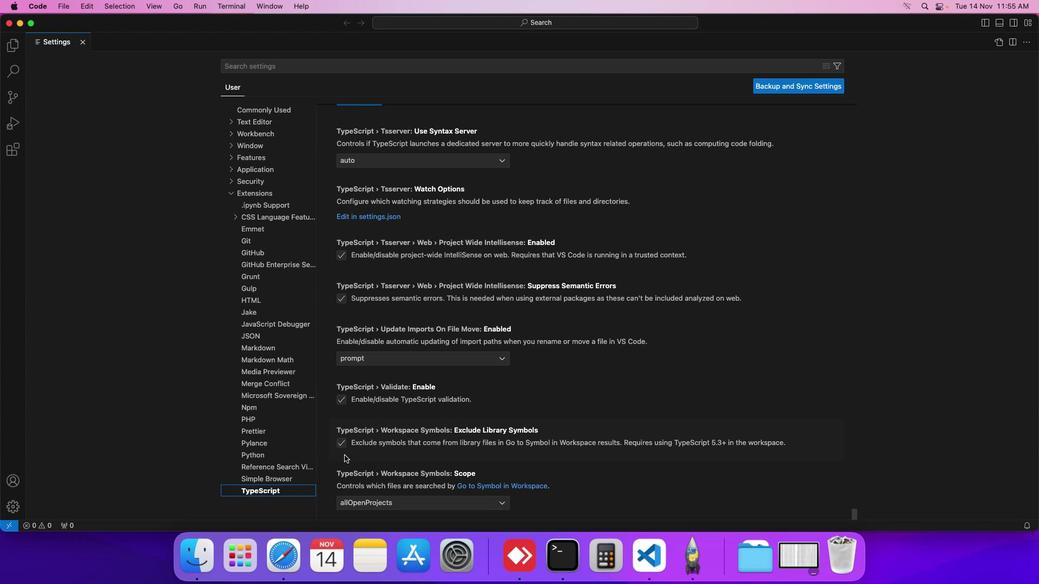 
Action: Mouse scrolled (344, 455) with delta (0, -2)
Screenshot: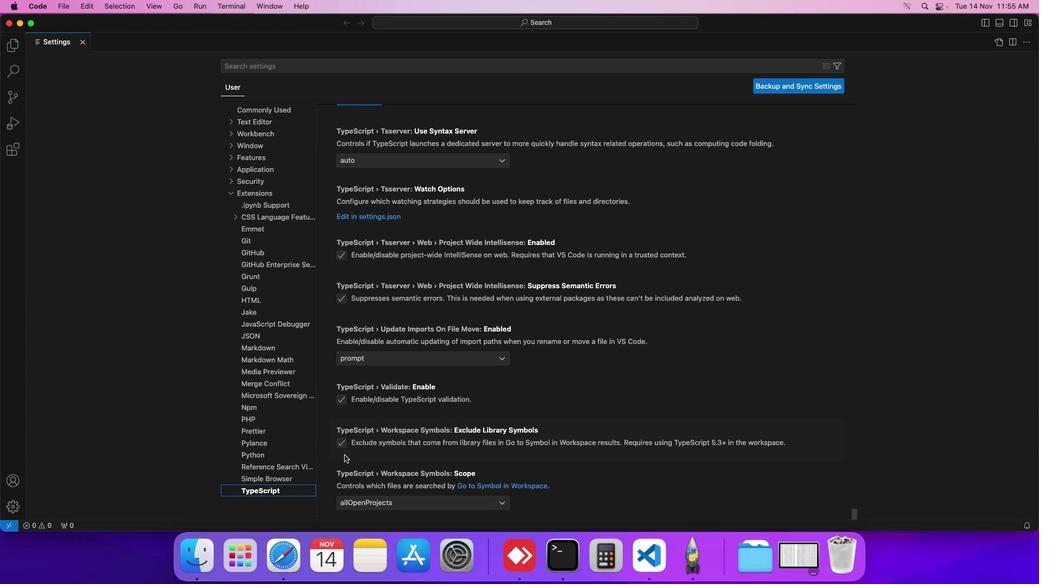 
Action: Mouse scrolled (344, 455) with delta (0, 0)
Screenshot: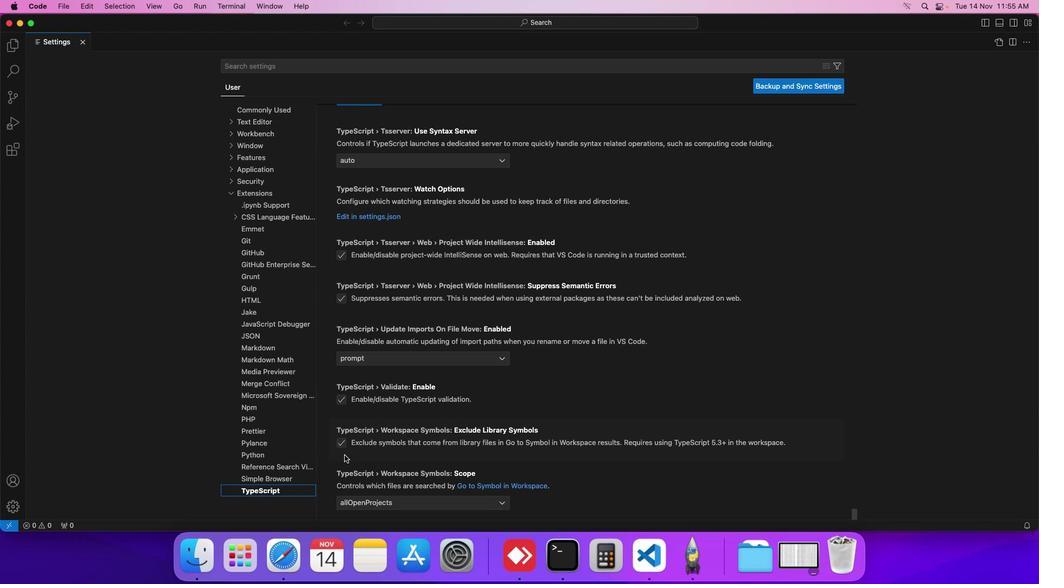 
Action: Mouse scrolled (344, 455) with delta (0, 0)
Screenshot: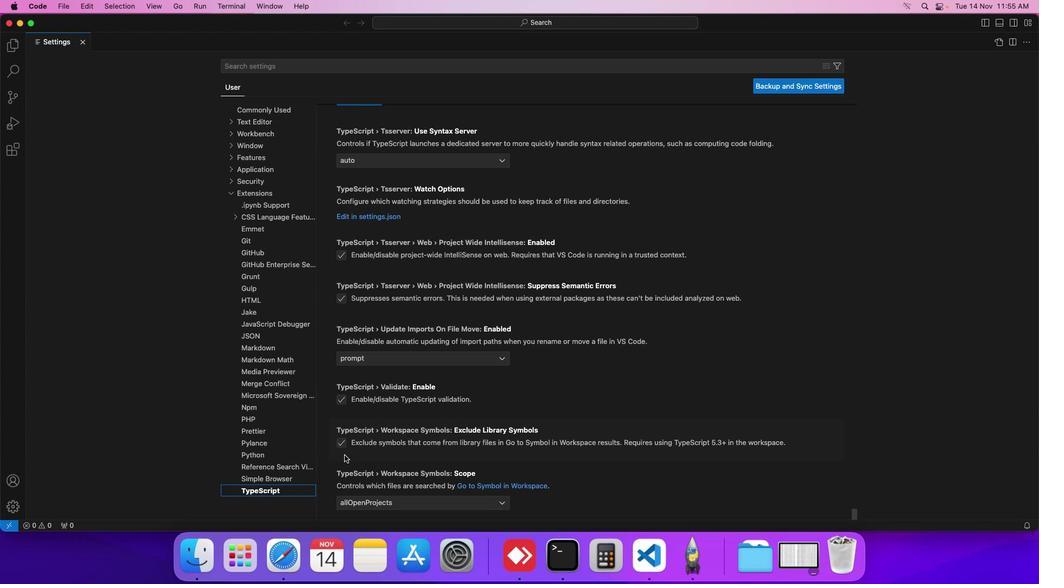 
Action: Mouse scrolled (344, 455) with delta (0, -1)
Screenshot: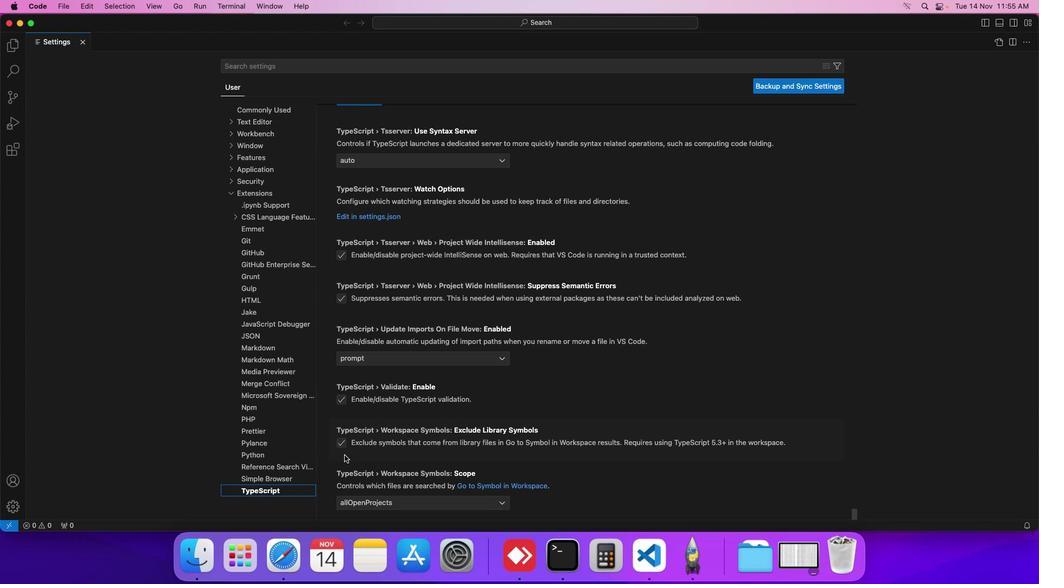 
Action: Mouse scrolled (344, 455) with delta (0, -2)
Screenshot: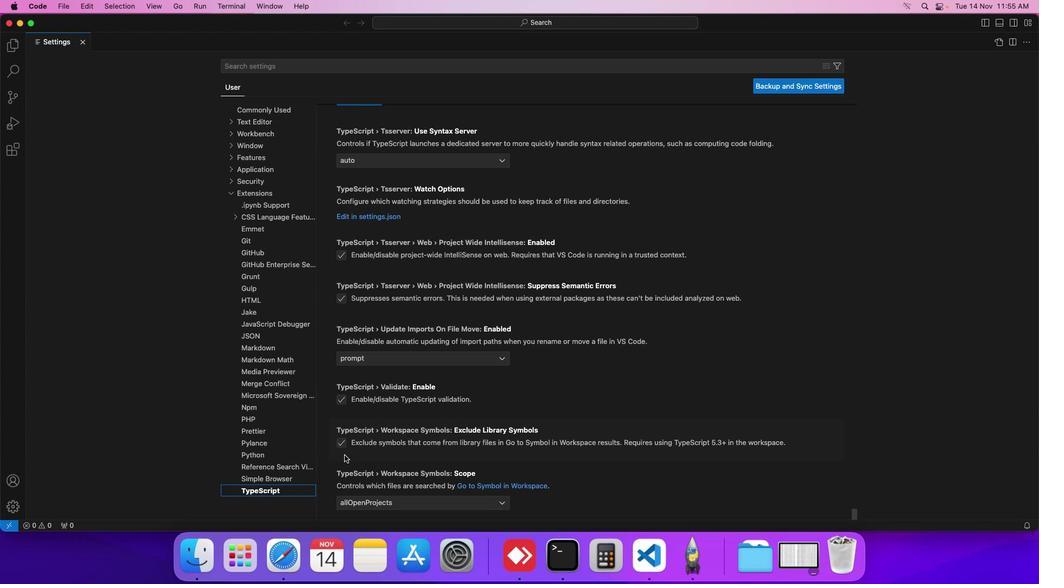 
Action: Mouse scrolled (344, 455) with delta (0, -2)
Screenshot: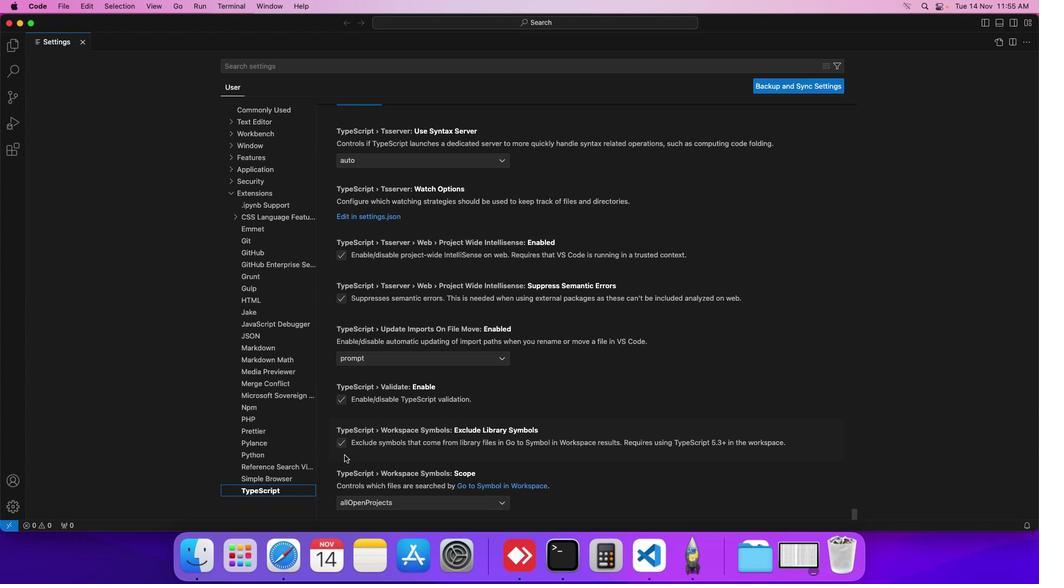 
Action: Mouse scrolled (344, 455) with delta (0, 0)
Screenshot: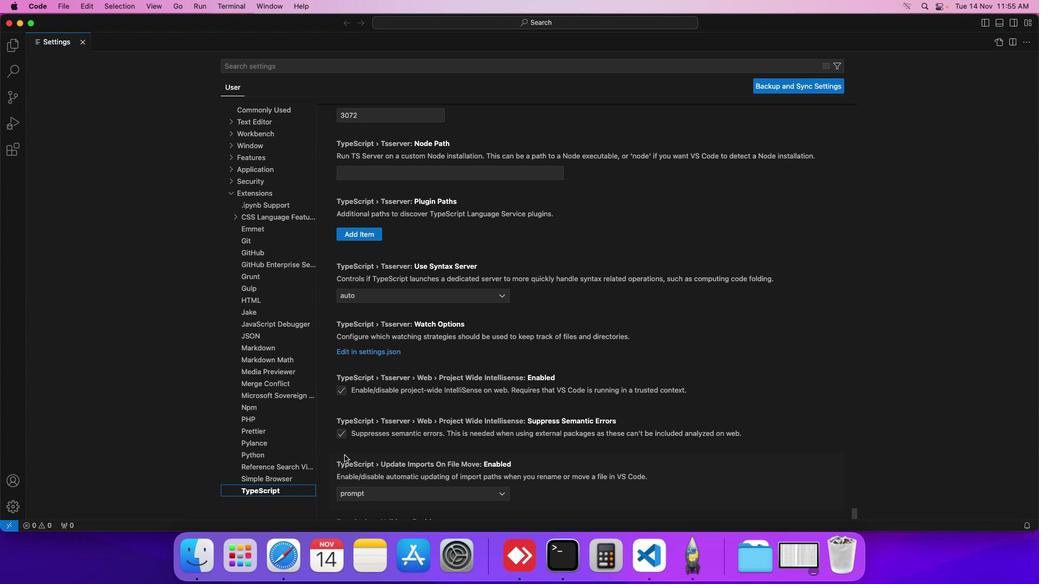 
Action: Mouse scrolled (344, 455) with delta (0, 0)
Screenshot: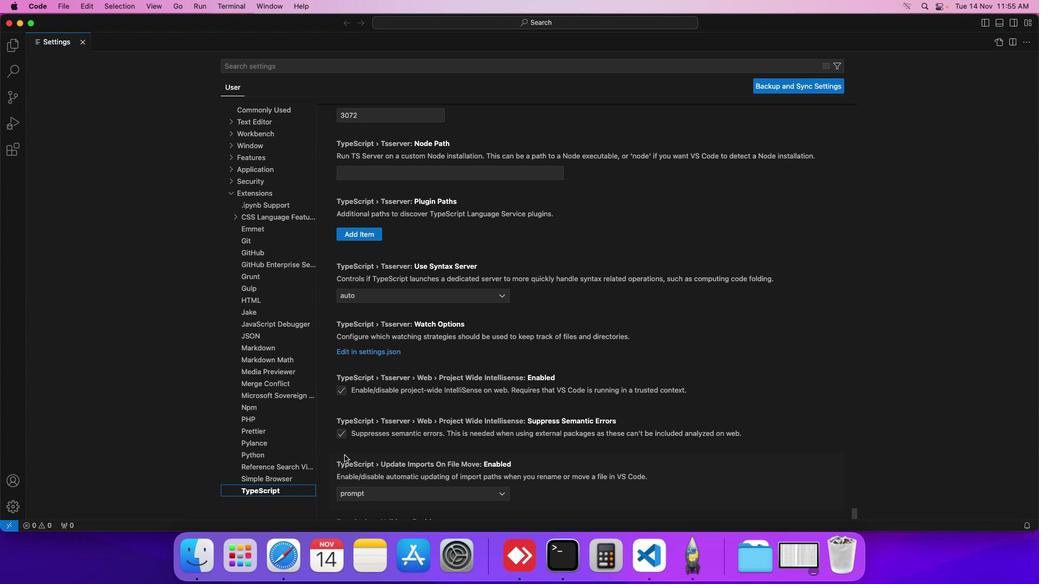 
Action: Mouse scrolled (344, 455) with delta (0, 1)
Screenshot: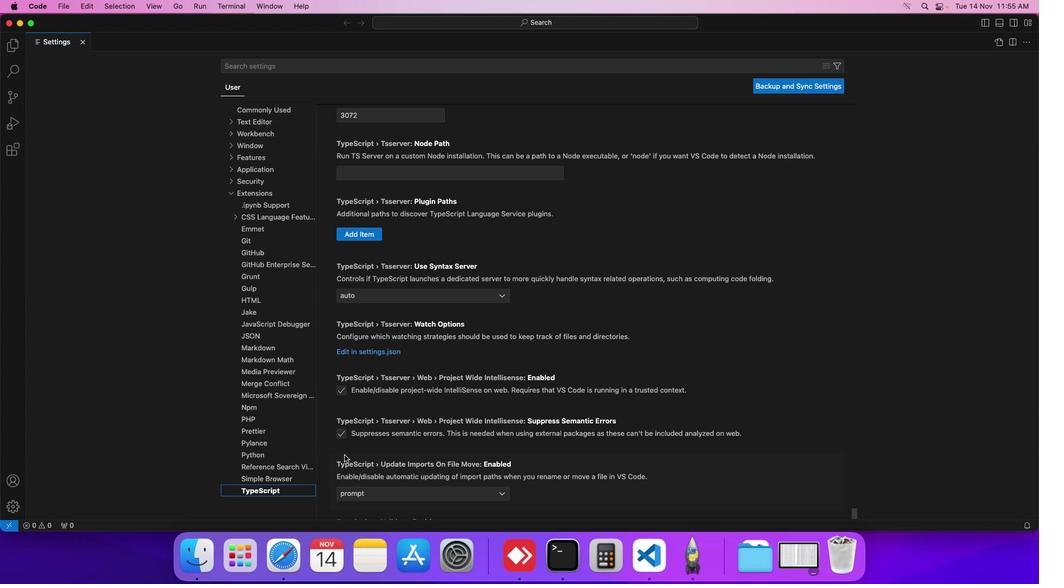 
Action: Mouse scrolled (344, 455) with delta (0, 0)
Screenshot: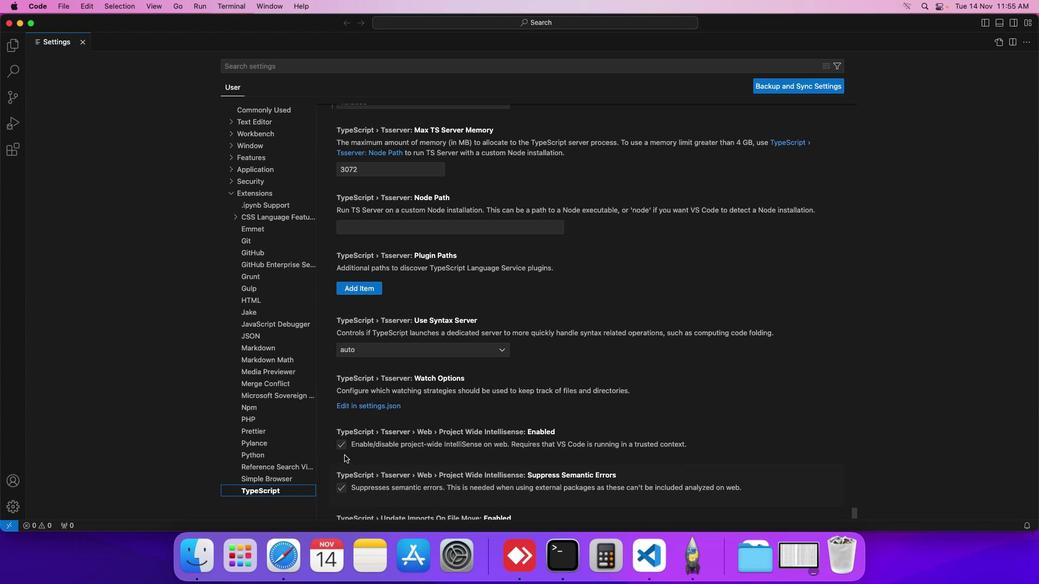 
Action: Mouse scrolled (344, 455) with delta (0, 0)
Screenshot: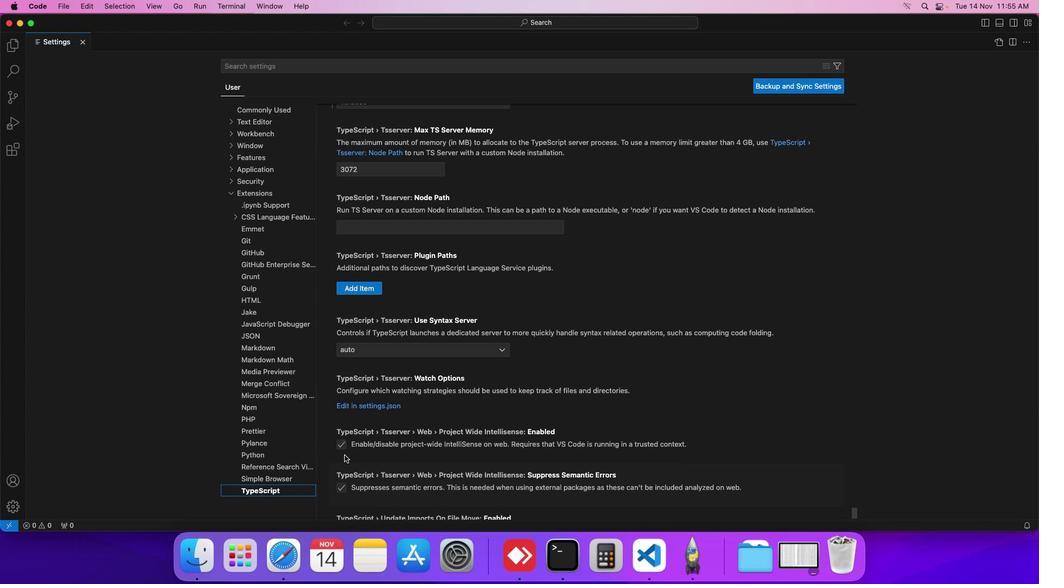 
Action: Mouse scrolled (344, 455) with delta (0, 0)
Screenshot: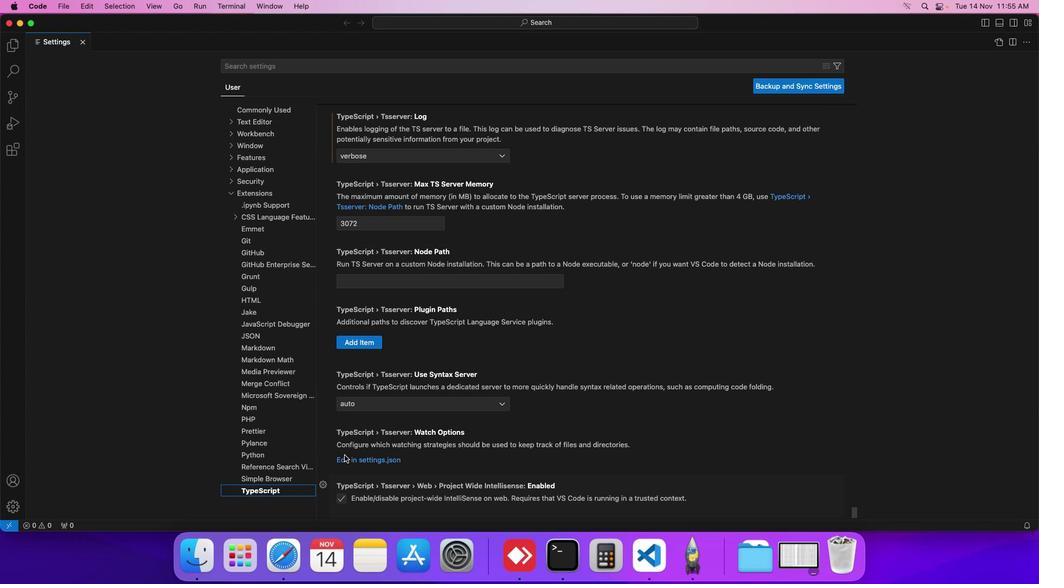 
Action: Mouse scrolled (344, 455) with delta (0, 0)
Screenshot: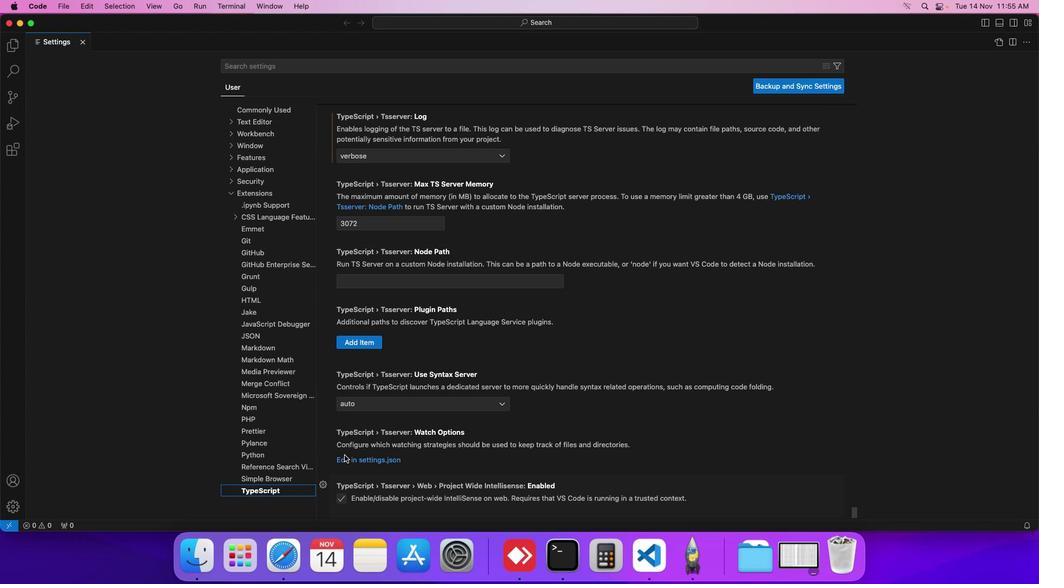 
Action: Mouse scrolled (344, 455) with delta (0, 0)
Screenshot: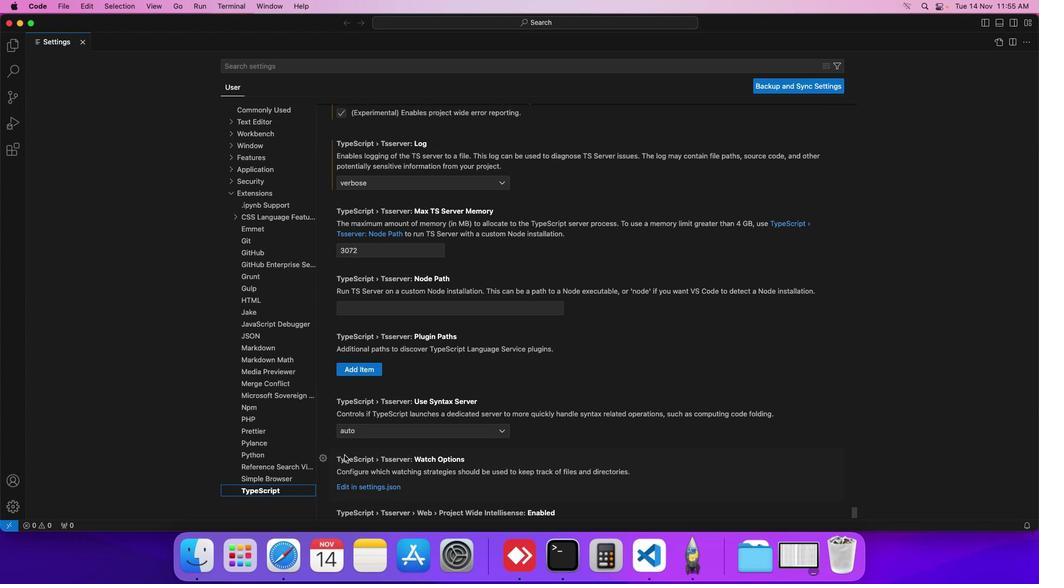 
Action: Mouse moved to (343, 361)
Screenshot: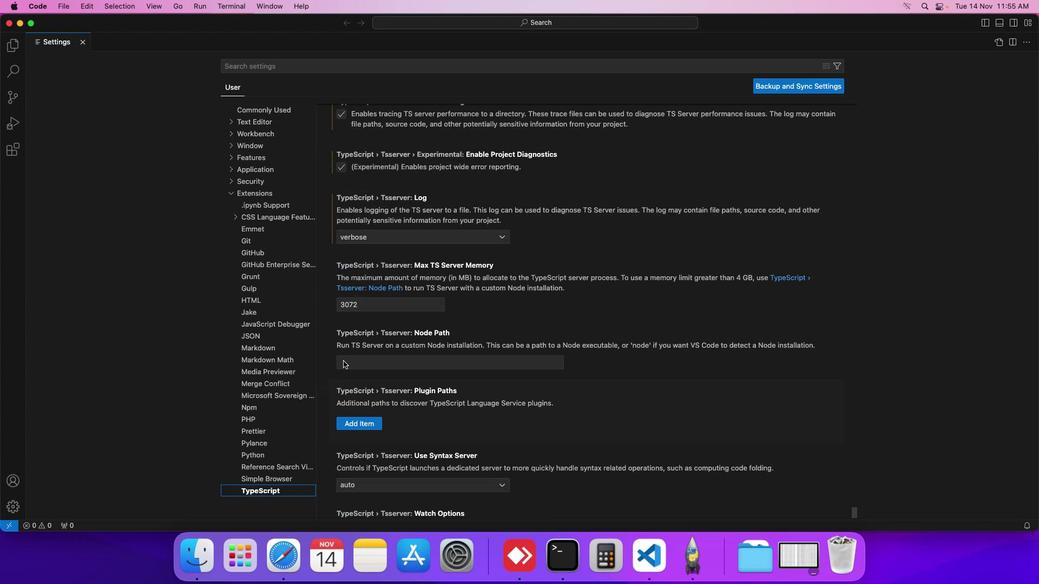 
Action: Mouse scrolled (343, 361) with delta (0, 0)
Screenshot: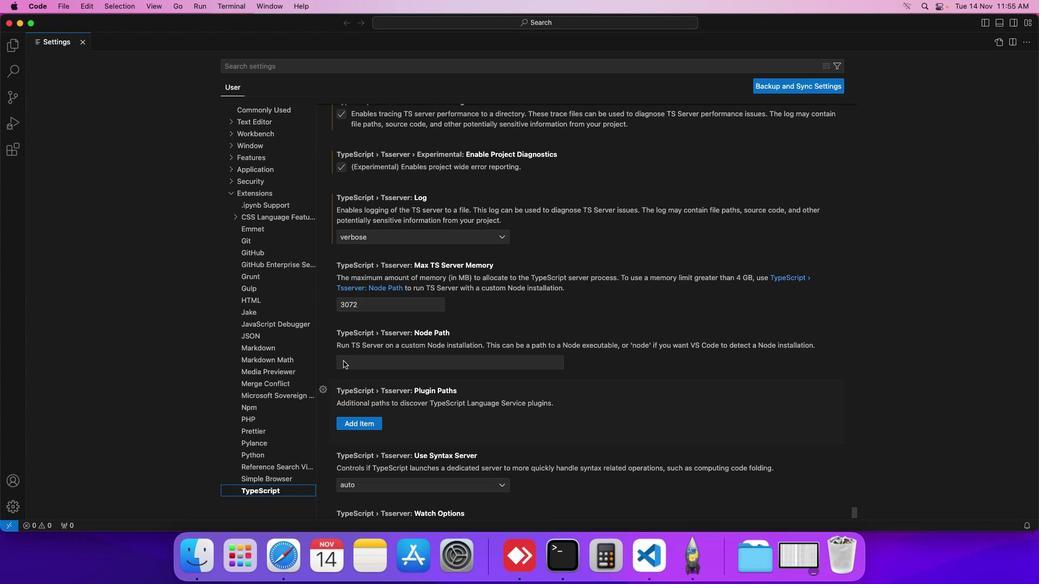 
Action: Mouse scrolled (343, 361) with delta (0, 0)
Screenshot: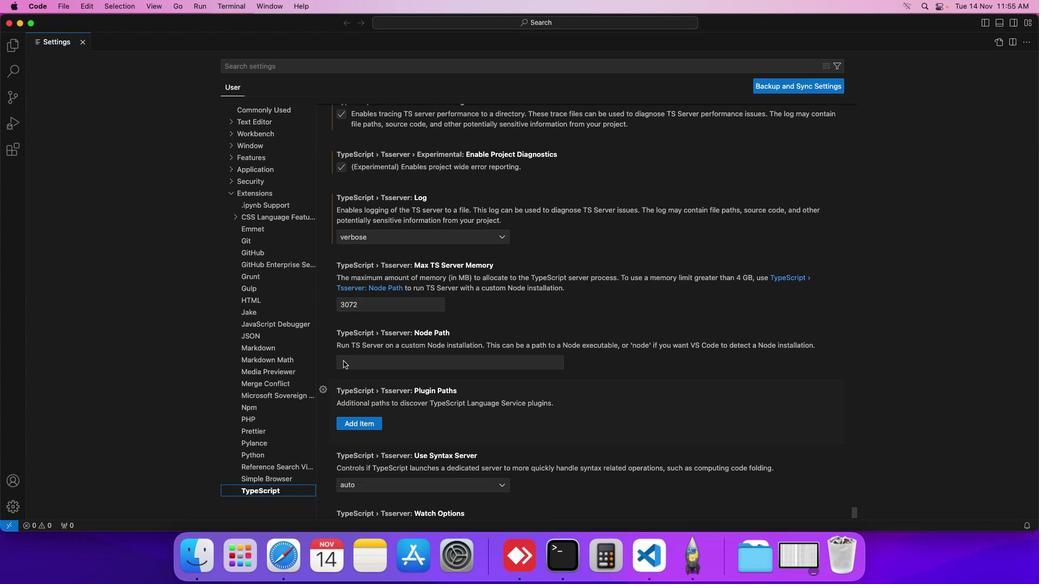 
Action: Mouse scrolled (343, 361) with delta (0, 0)
Screenshot: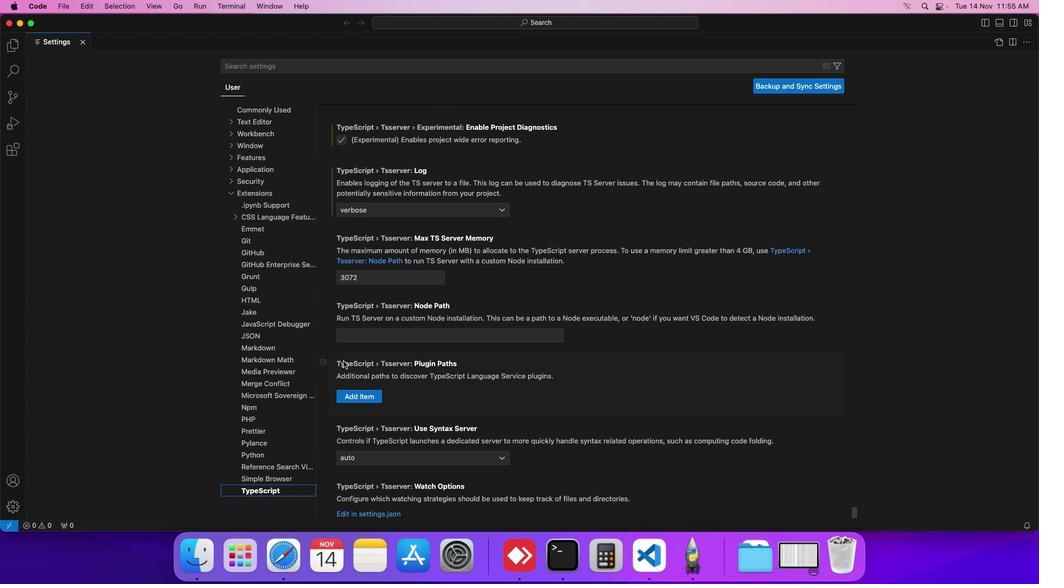 
Action: Mouse scrolled (343, 361) with delta (0, 0)
Screenshot: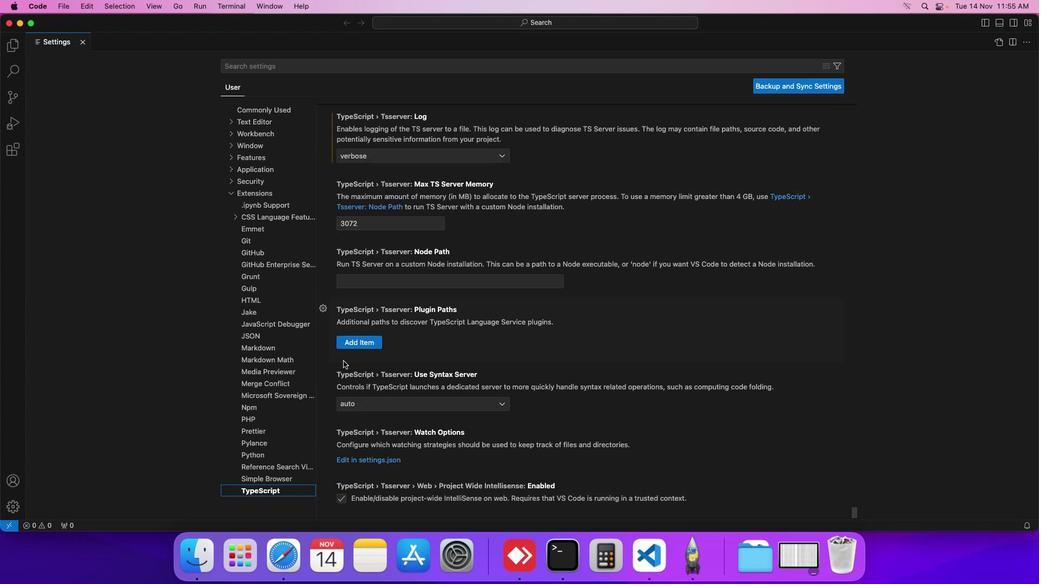 
Action: Mouse scrolled (343, 361) with delta (0, 0)
Screenshot: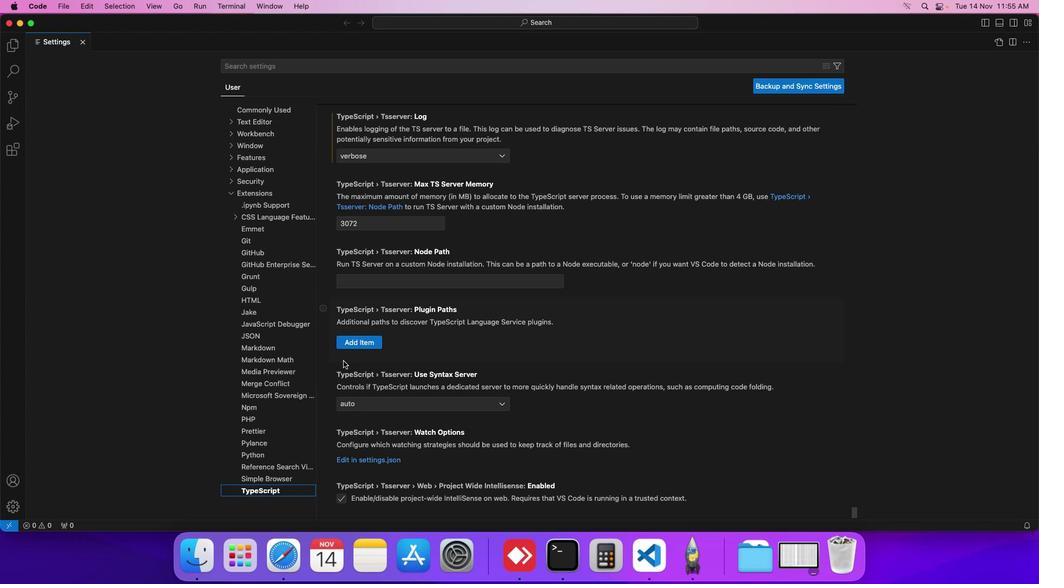 
Action: Mouse moved to (351, 348)
Screenshot: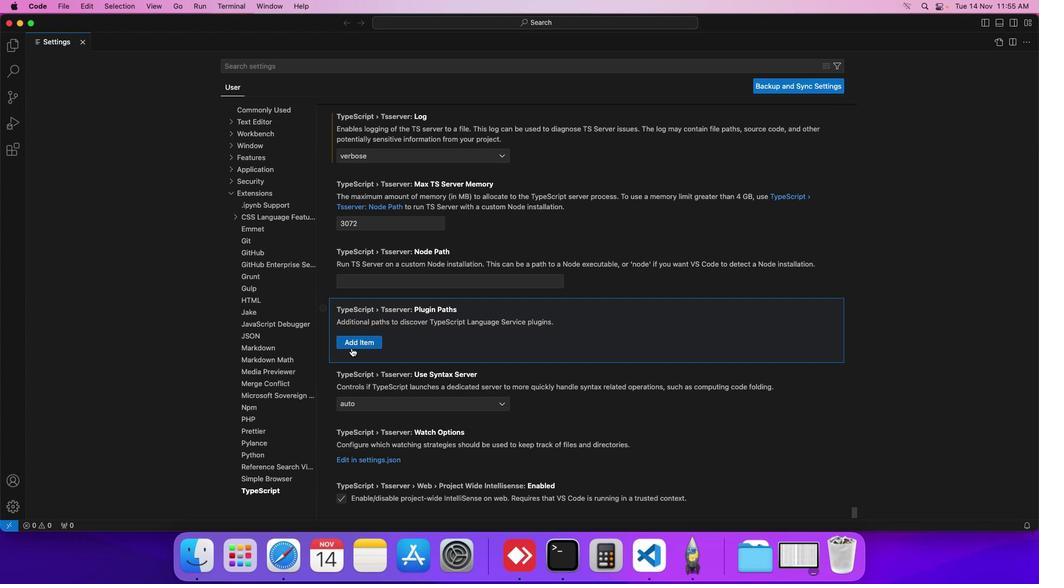 
Action: Mouse pressed left at (351, 348)
Screenshot: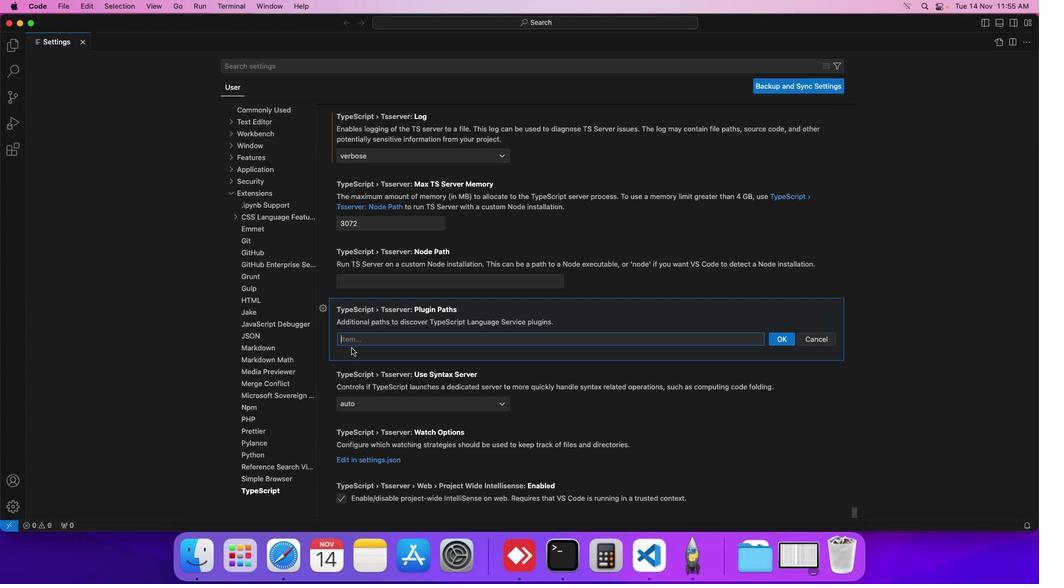 
